 Task: Look for space in Santo Antônio de Posse, Brazil from 2nd September, 2023 to 6th September, 2023 for 2 adults in price range Rs.15000 to Rs.20000. Place can be entire place with 1  bedroom having 1 bed and 1 bathroom. Property type can be hotel. Booking option can be shelf check-in. Required host language is Spanish.
Action: Mouse moved to (484, 122)
Screenshot: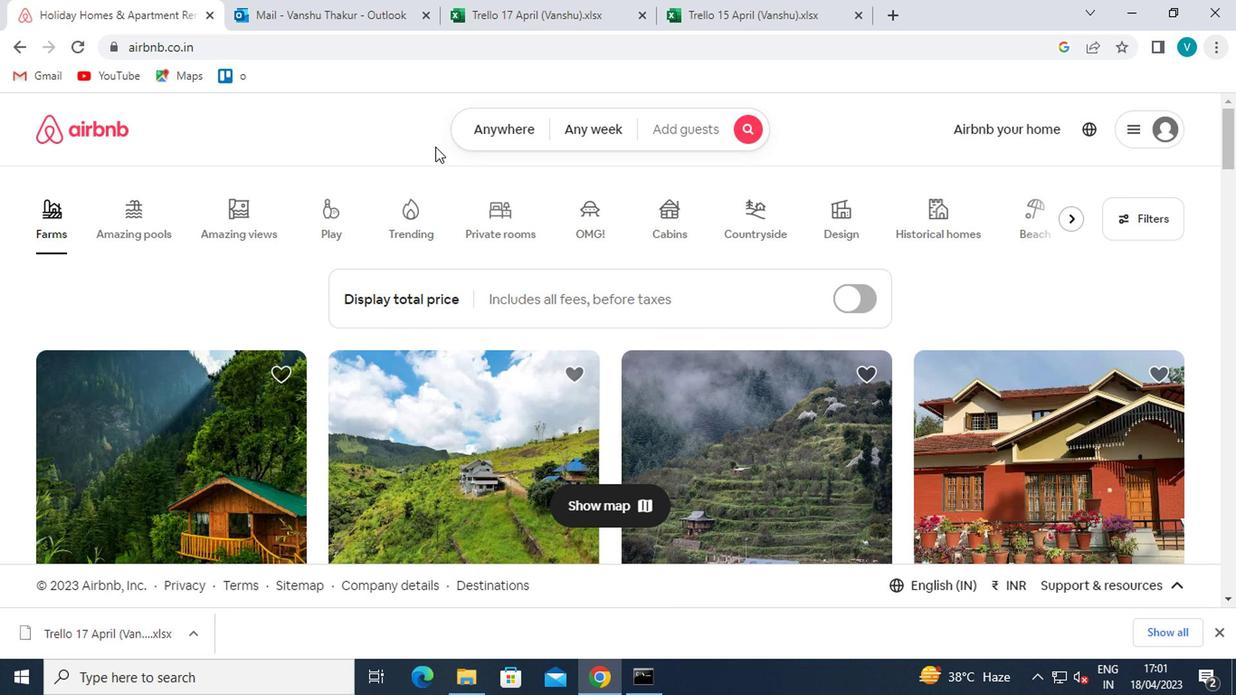 
Action: Mouse pressed left at (484, 122)
Screenshot: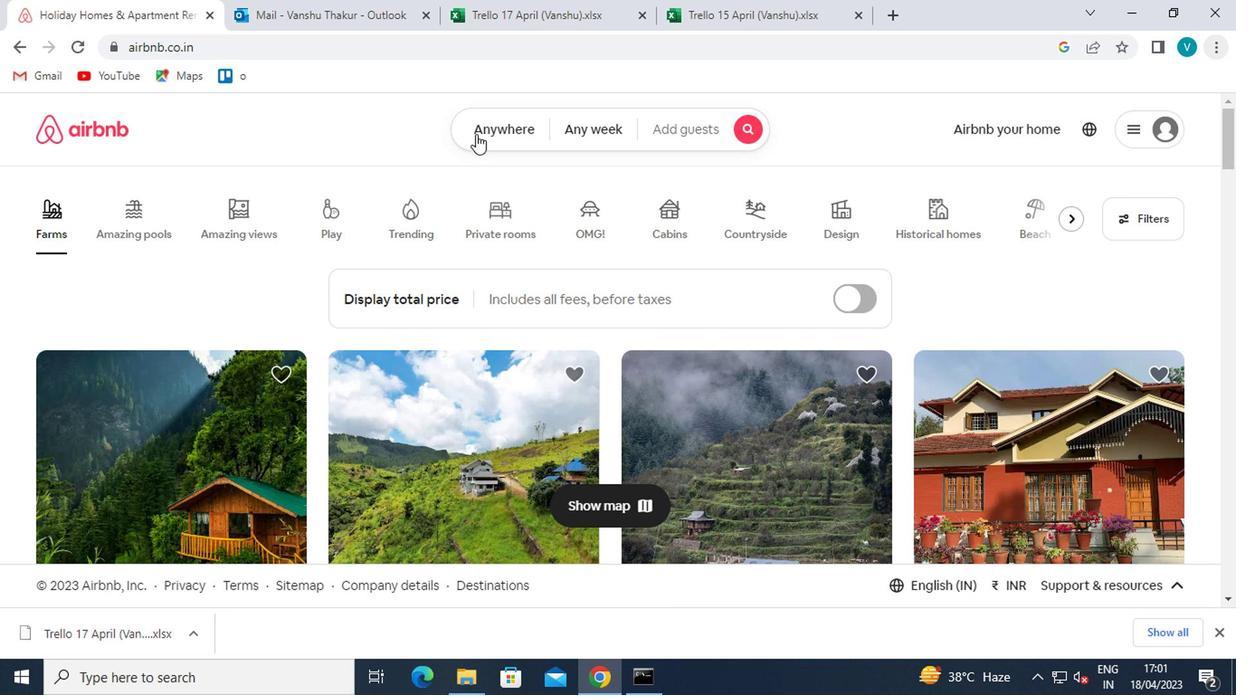 
Action: Mouse moved to (463, 193)
Screenshot: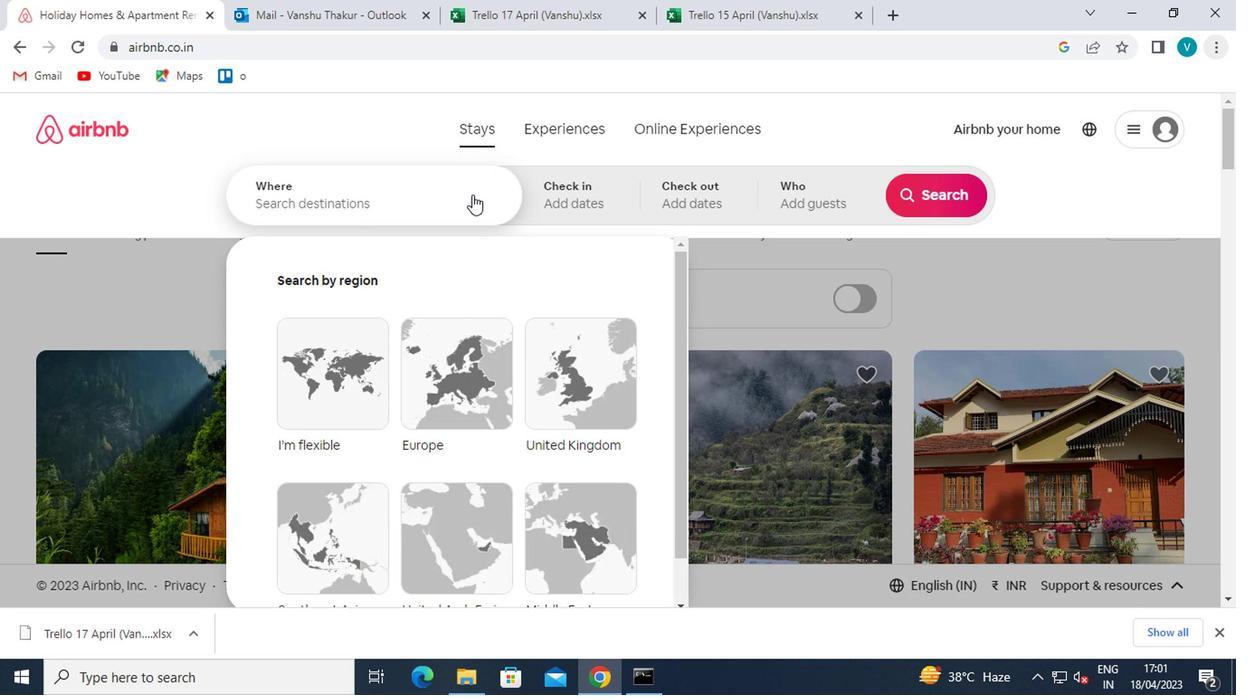 
Action: Mouse pressed left at (463, 193)
Screenshot: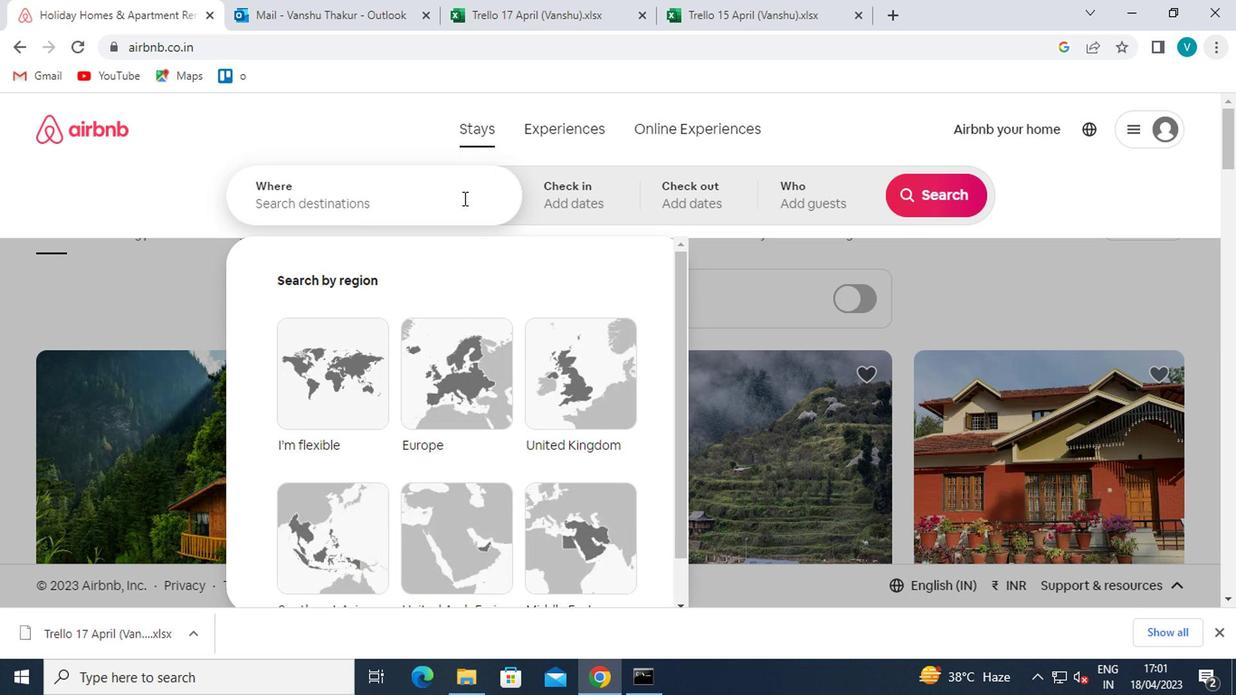 
Action: Mouse moved to (464, 191)
Screenshot: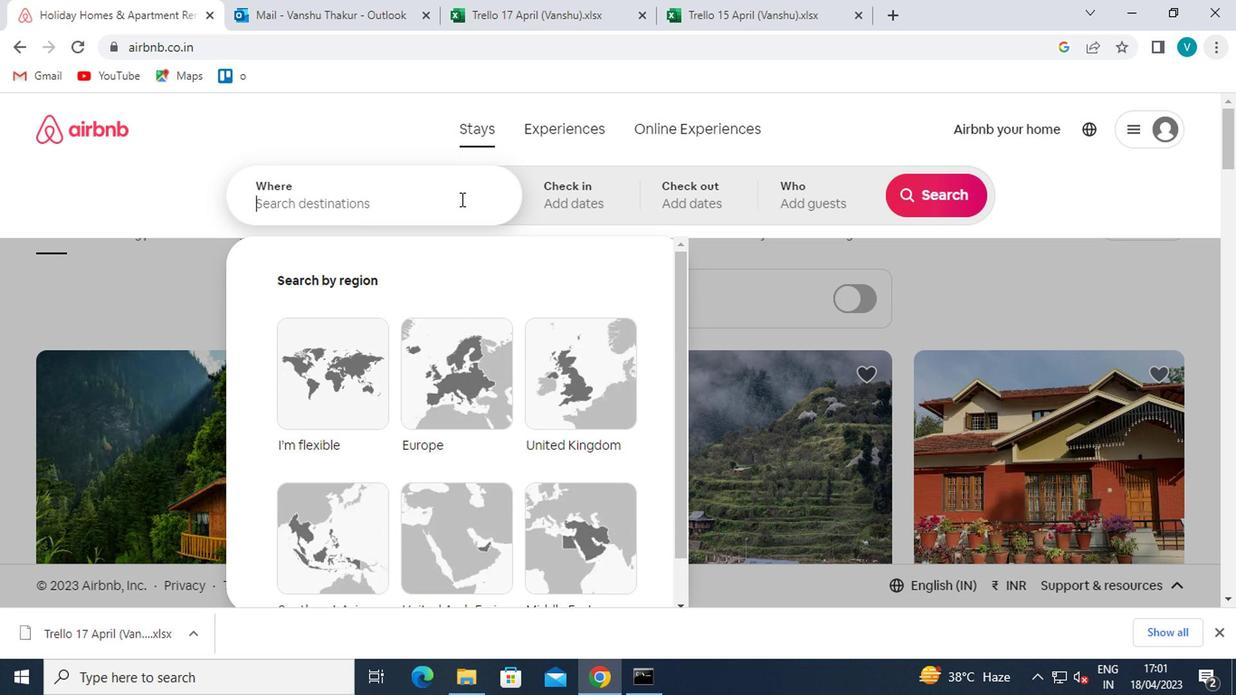 
Action: Key pressed <Key.shift>SANTO<Key.space><Key.shift>ANTONIO<Key.space>DE
Screenshot: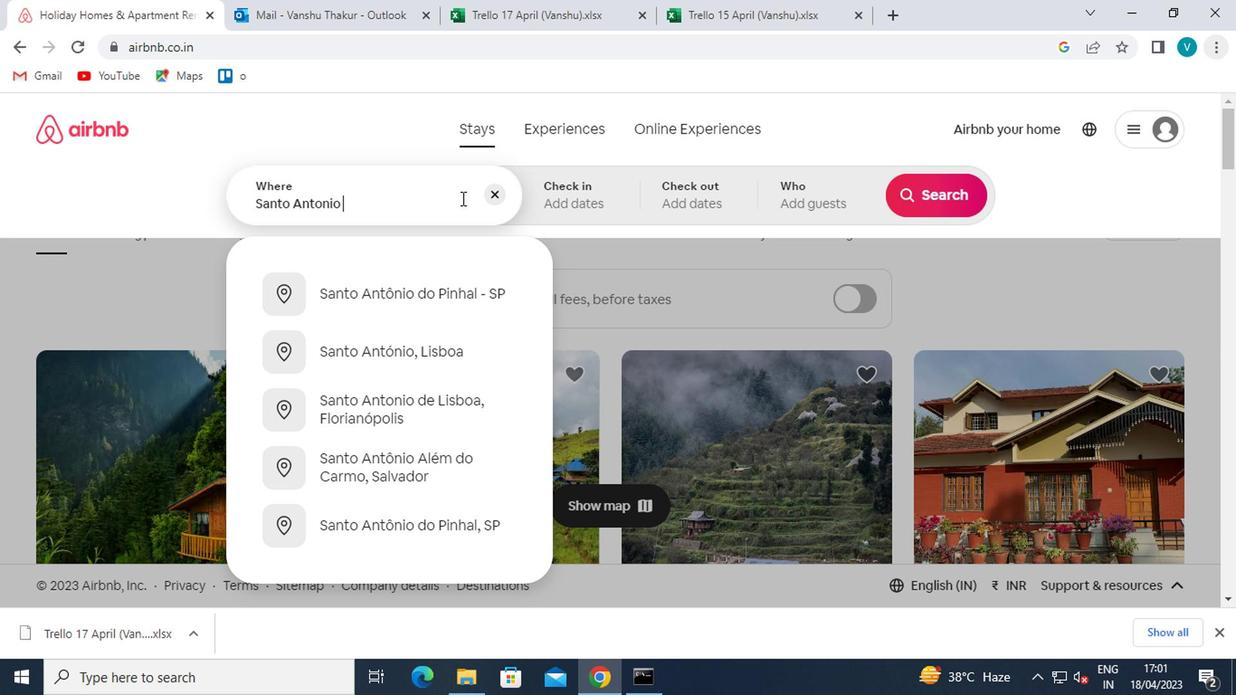 
Action: Mouse moved to (475, 191)
Screenshot: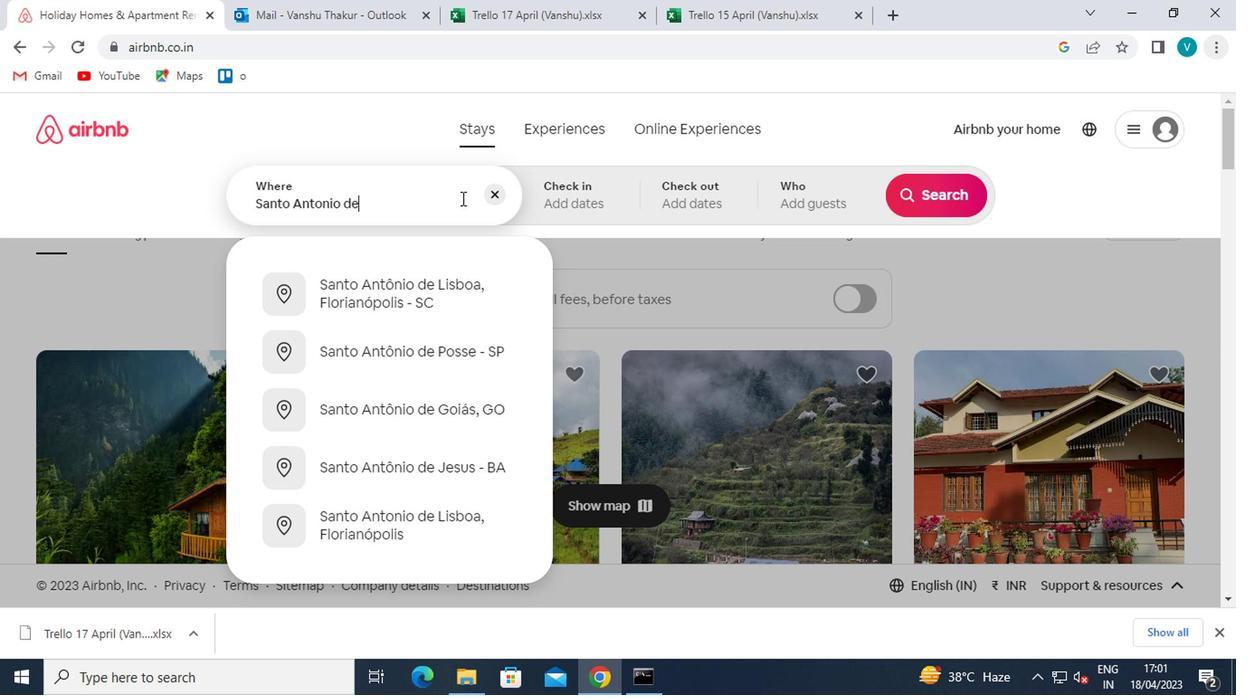 
Action: Key pressed <Key.space><Key.shift>POSS
Screenshot: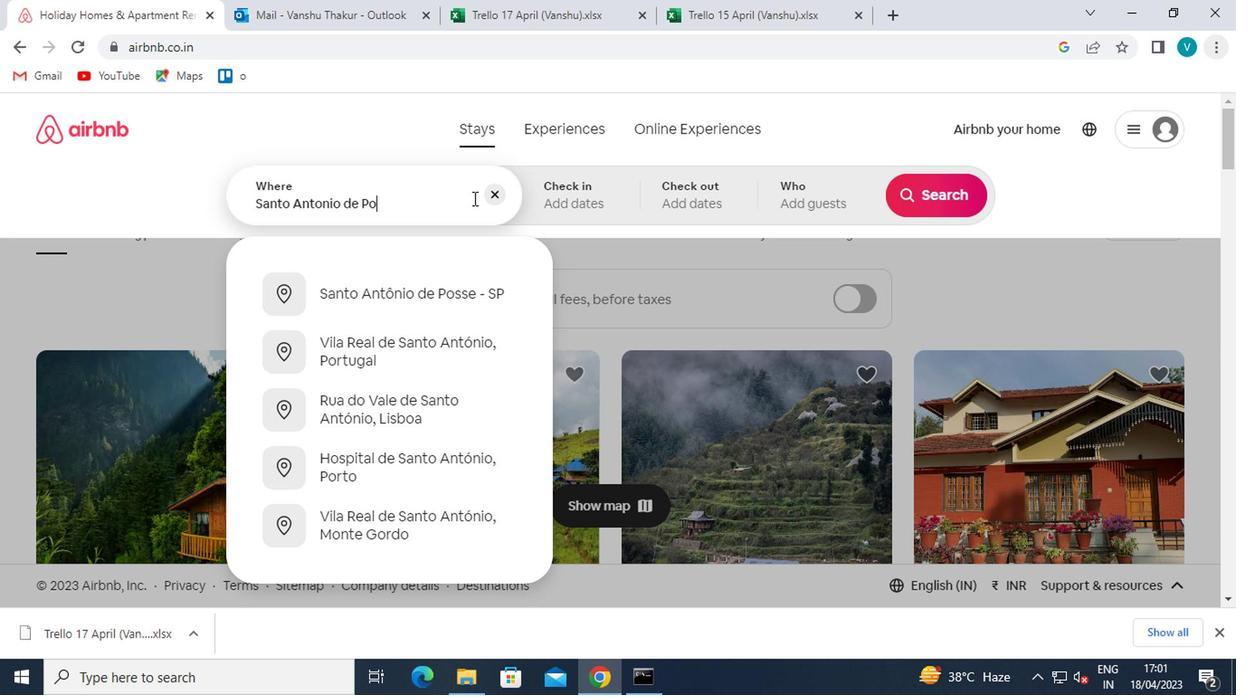 
Action: Mouse moved to (425, 278)
Screenshot: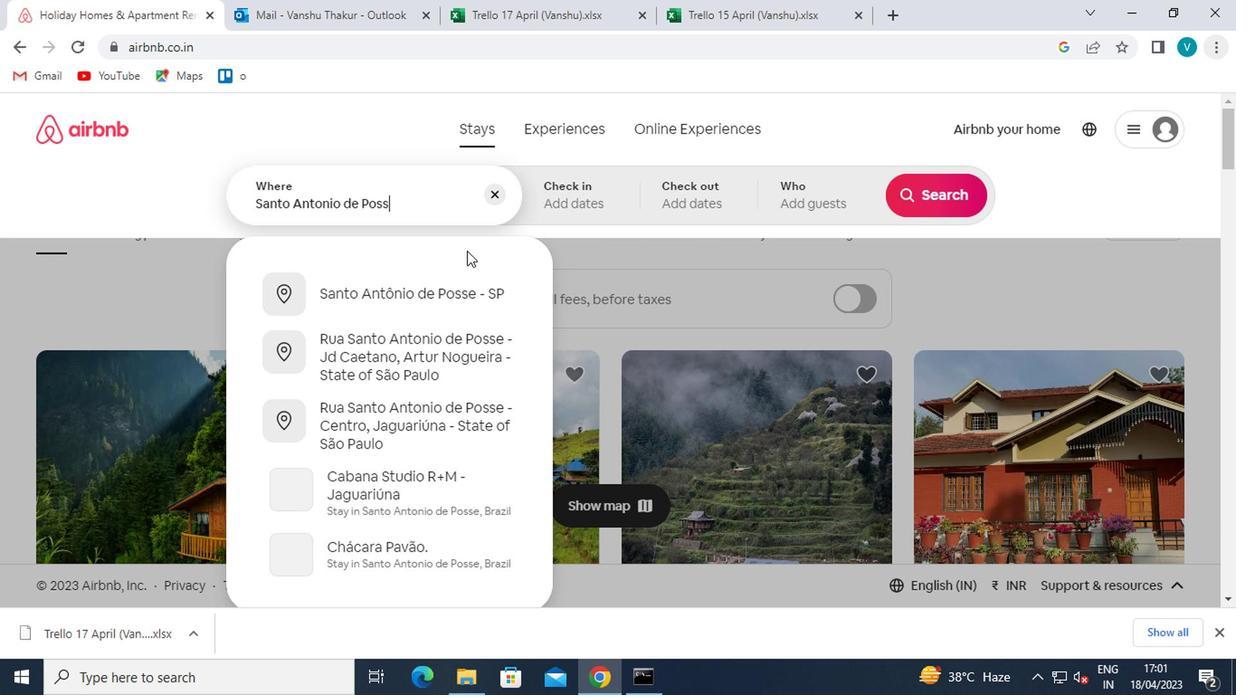 
Action: Mouse pressed left at (425, 278)
Screenshot: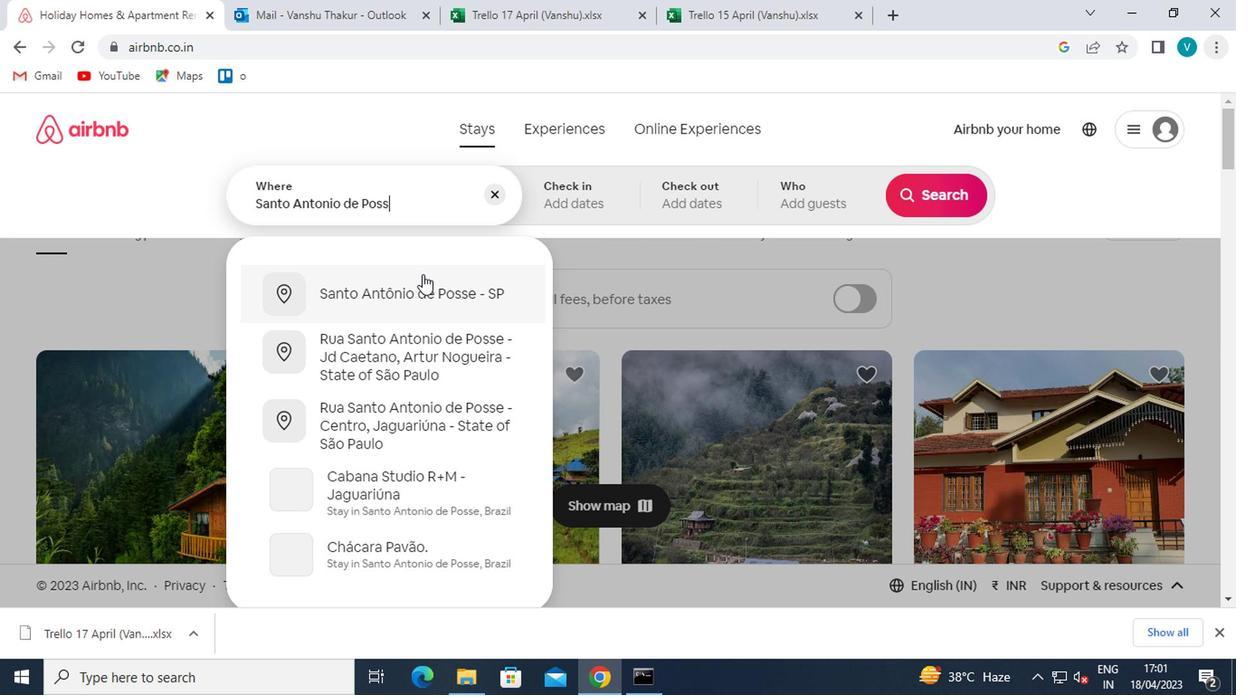 
Action: Mouse moved to (914, 349)
Screenshot: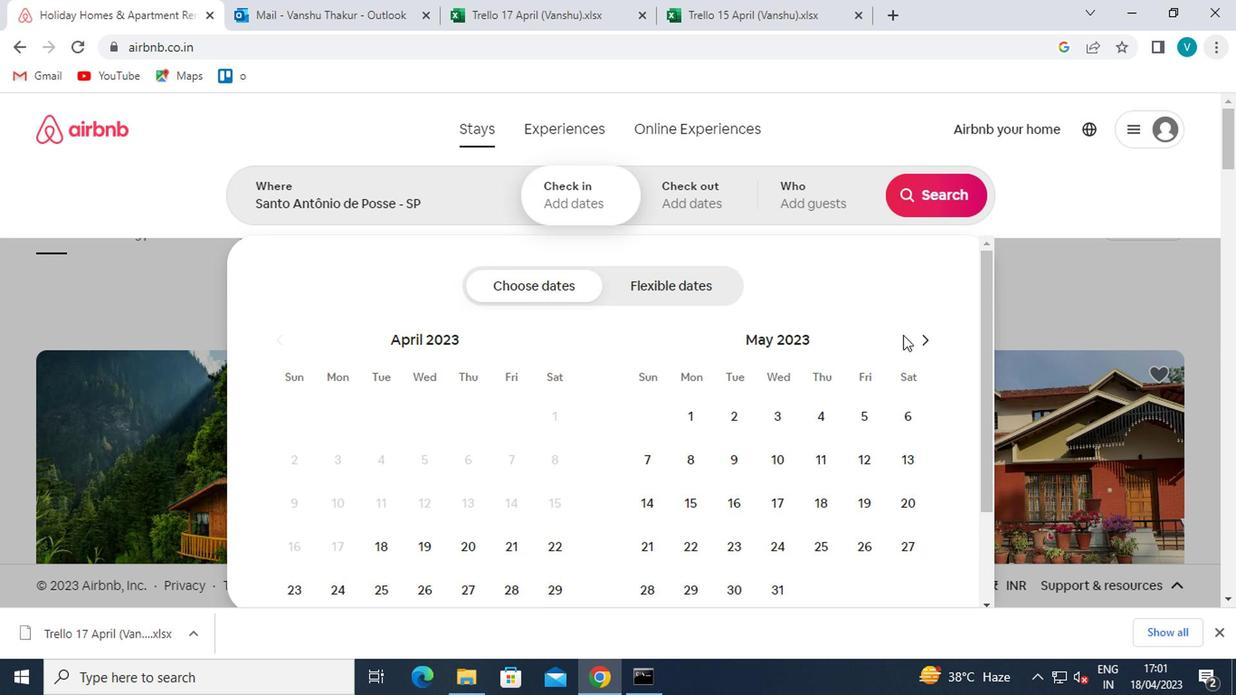 
Action: Mouse pressed left at (914, 349)
Screenshot: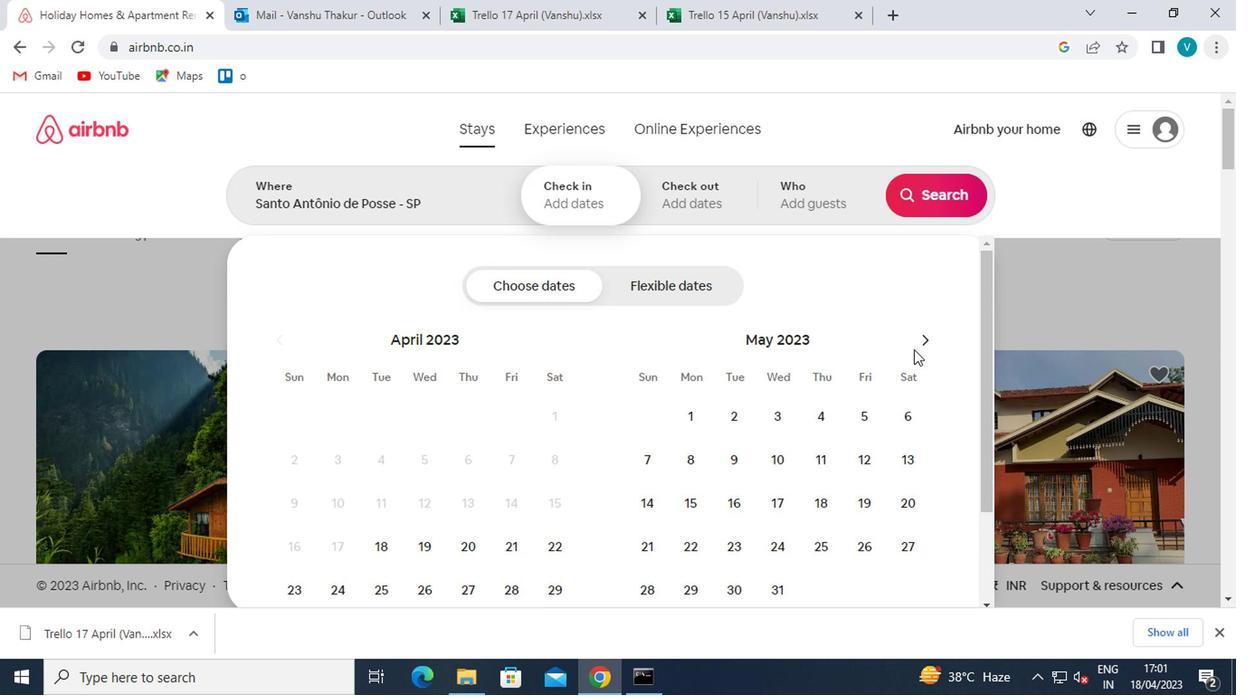
Action: Mouse pressed left at (914, 349)
Screenshot: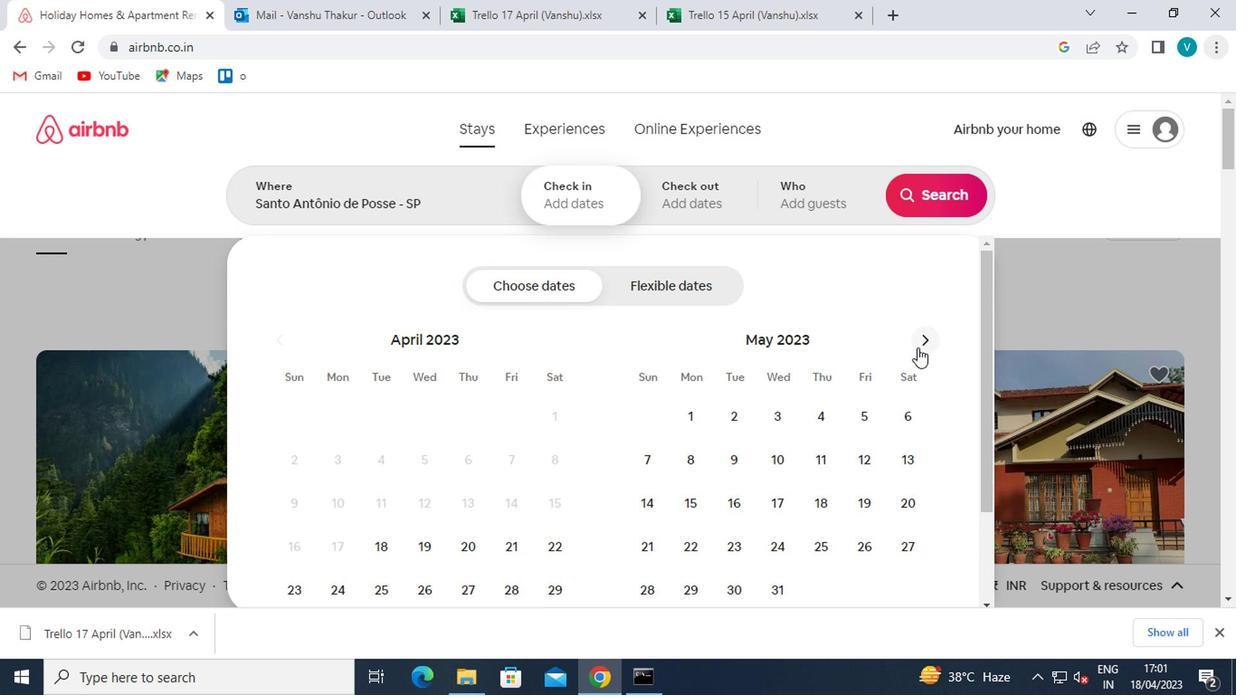
Action: Mouse pressed left at (914, 349)
Screenshot: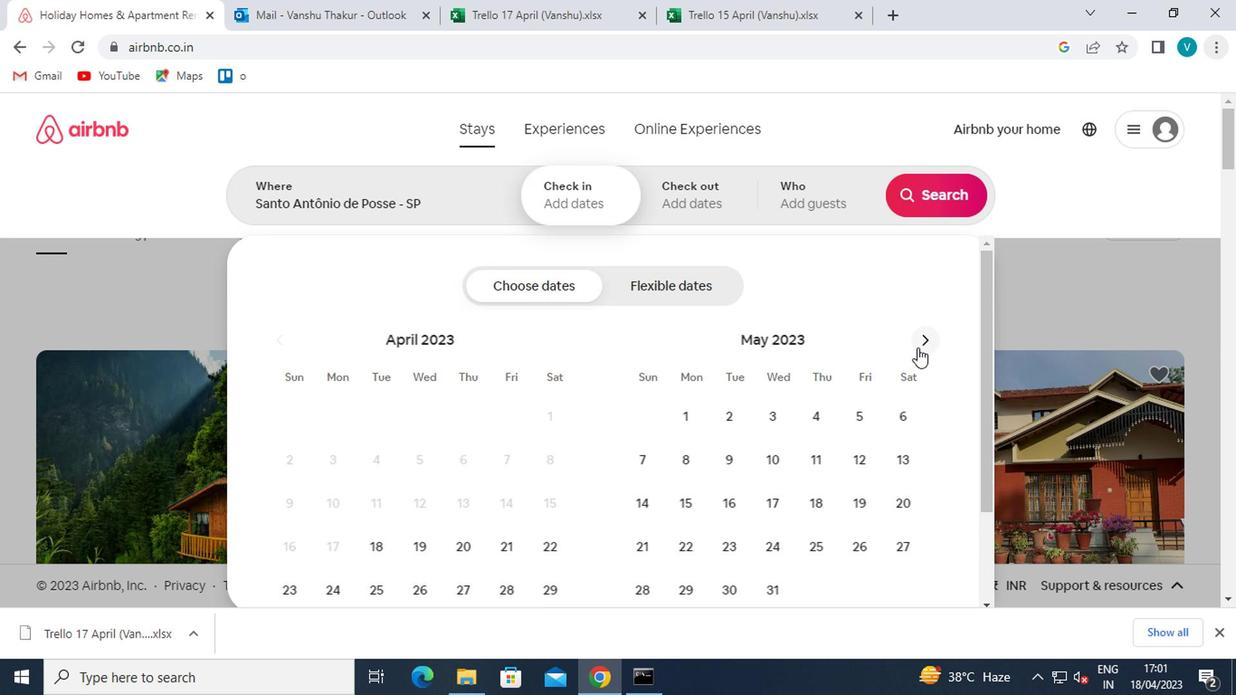 
Action: Mouse pressed left at (914, 349)
Screenshot: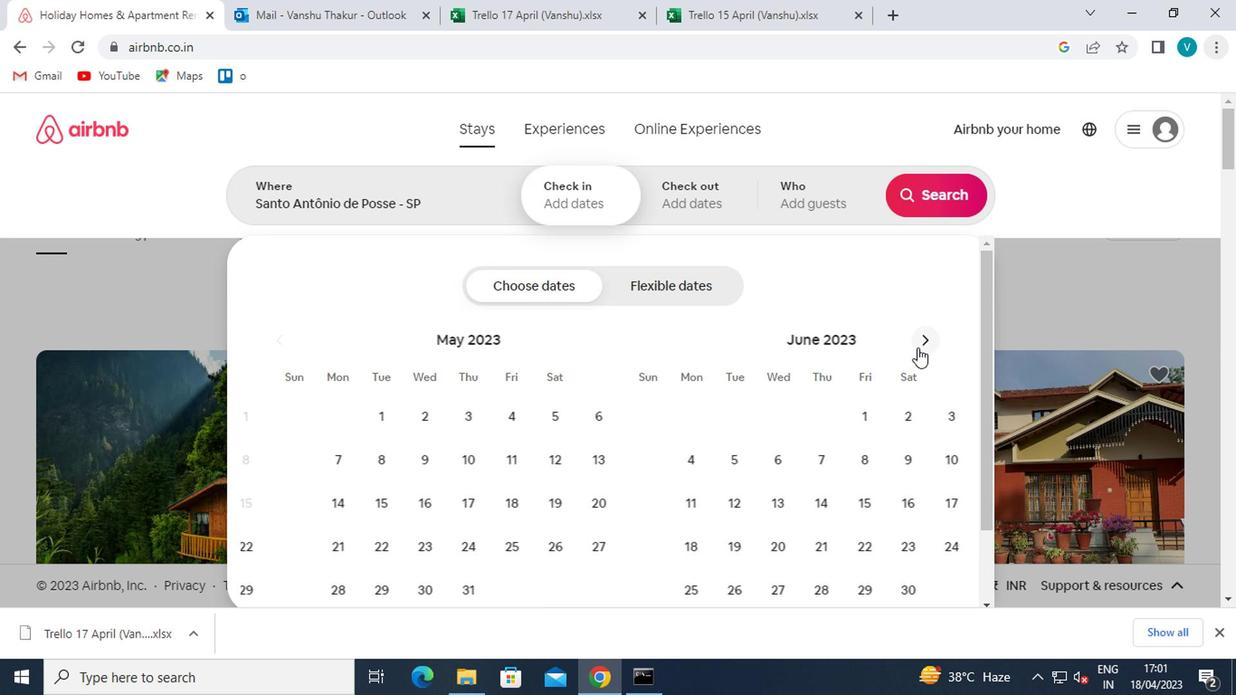 
Action: Mouse pressed left at (914, 349)
Screenshot: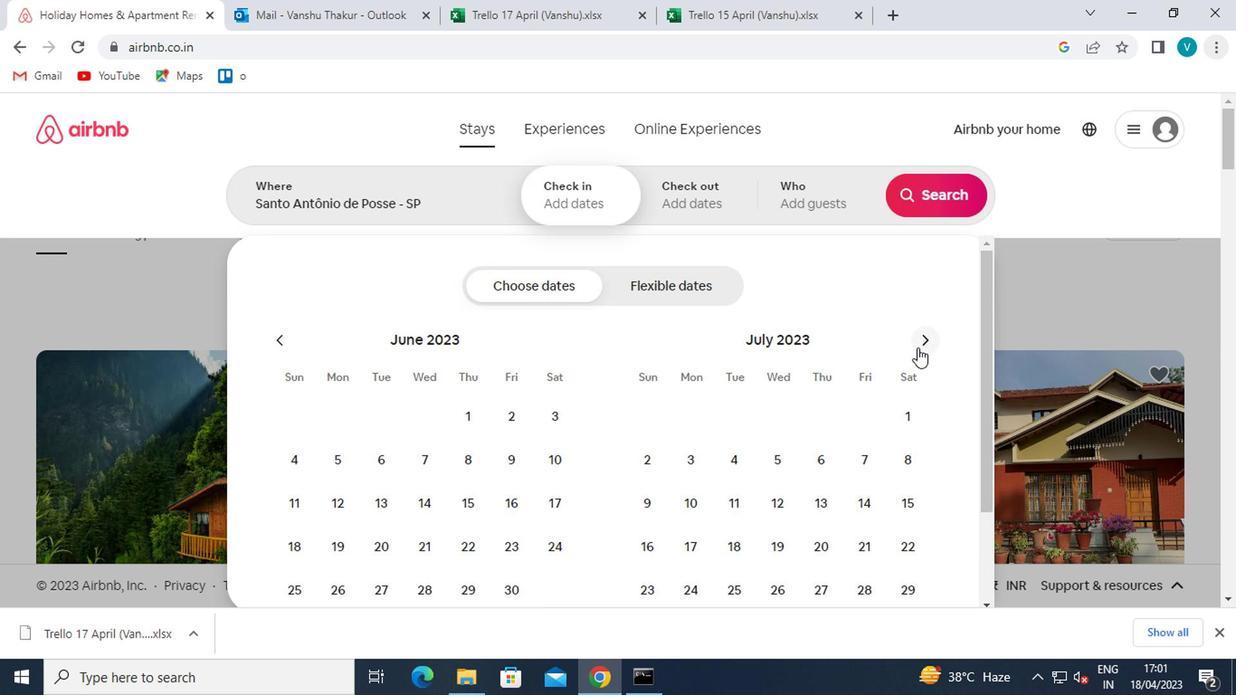 
Action: Mouse pressed left at (914, 349)
Screenshot: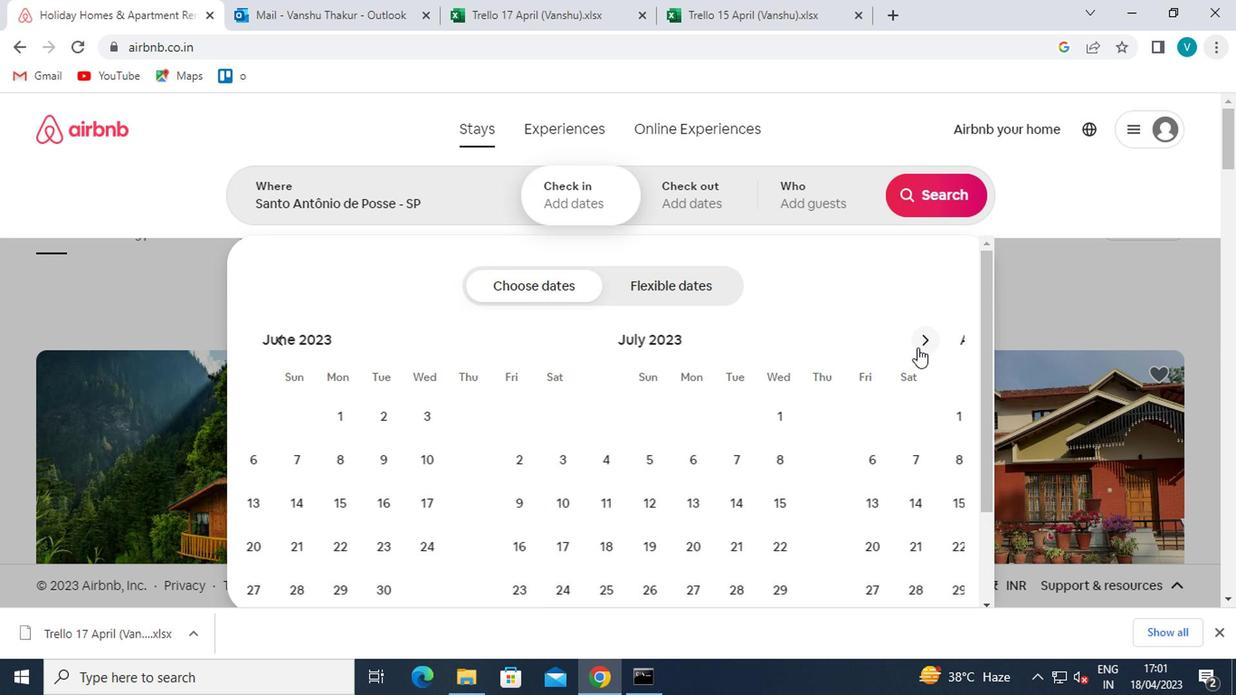 
Action: Mouse moved to (900, 410)
Screenshot: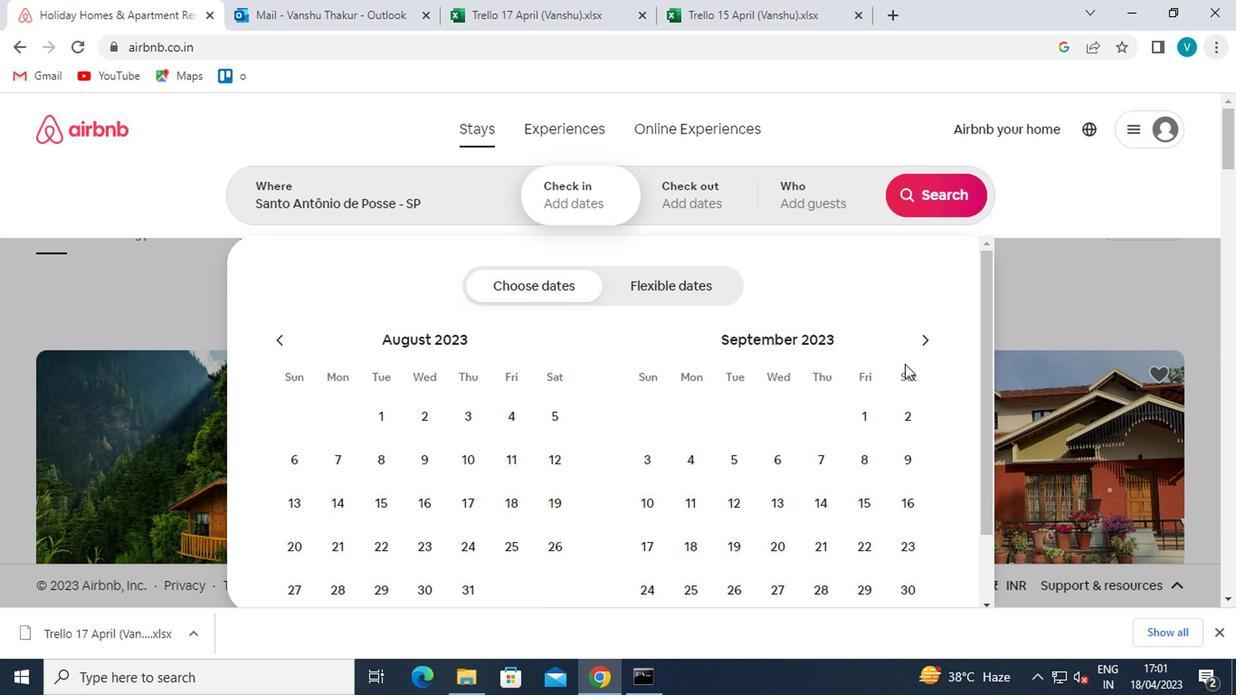 
Action: Mouse pressed left at (900, 410)
Screenshot: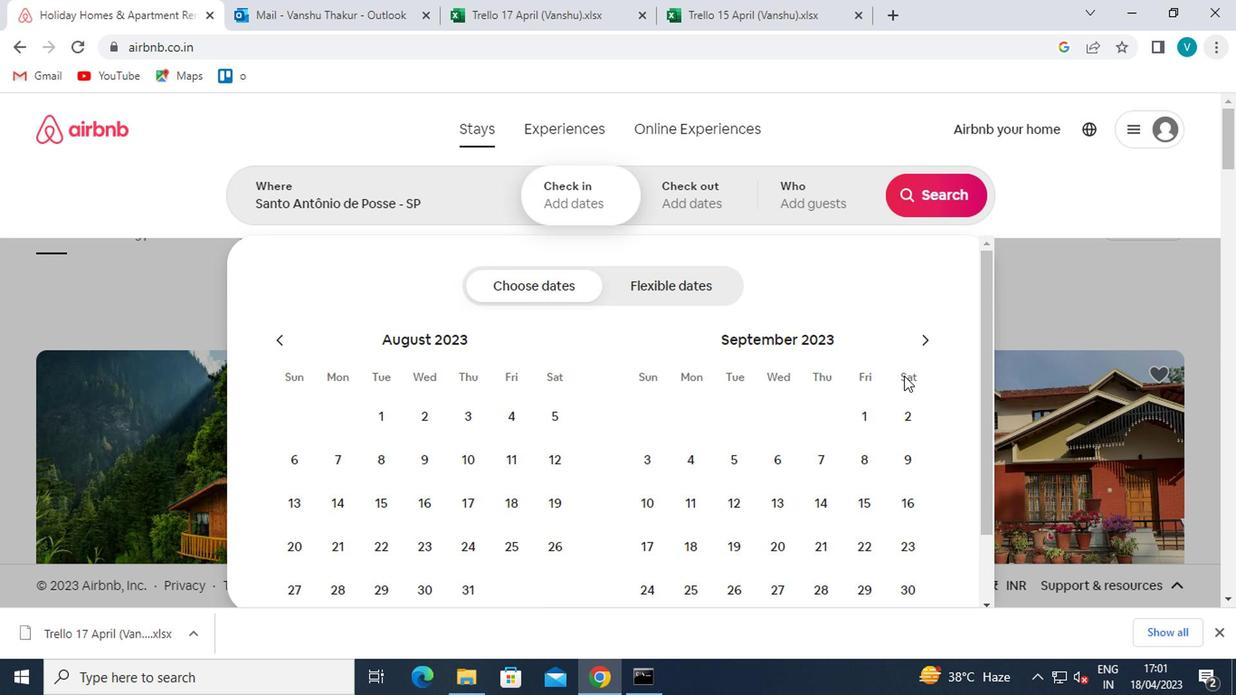 
Action: Mouse moved to (775, 464)
Screenshot: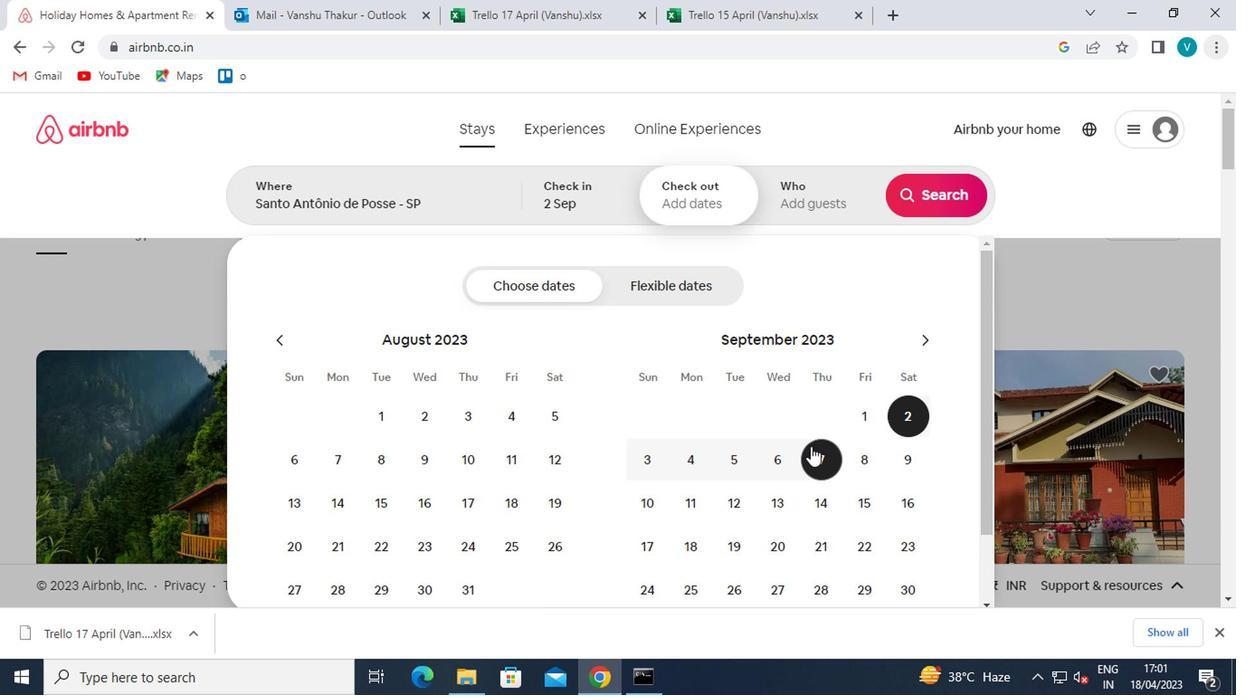 
Action: Mouse pressed left at (775, 464)
Screenshot: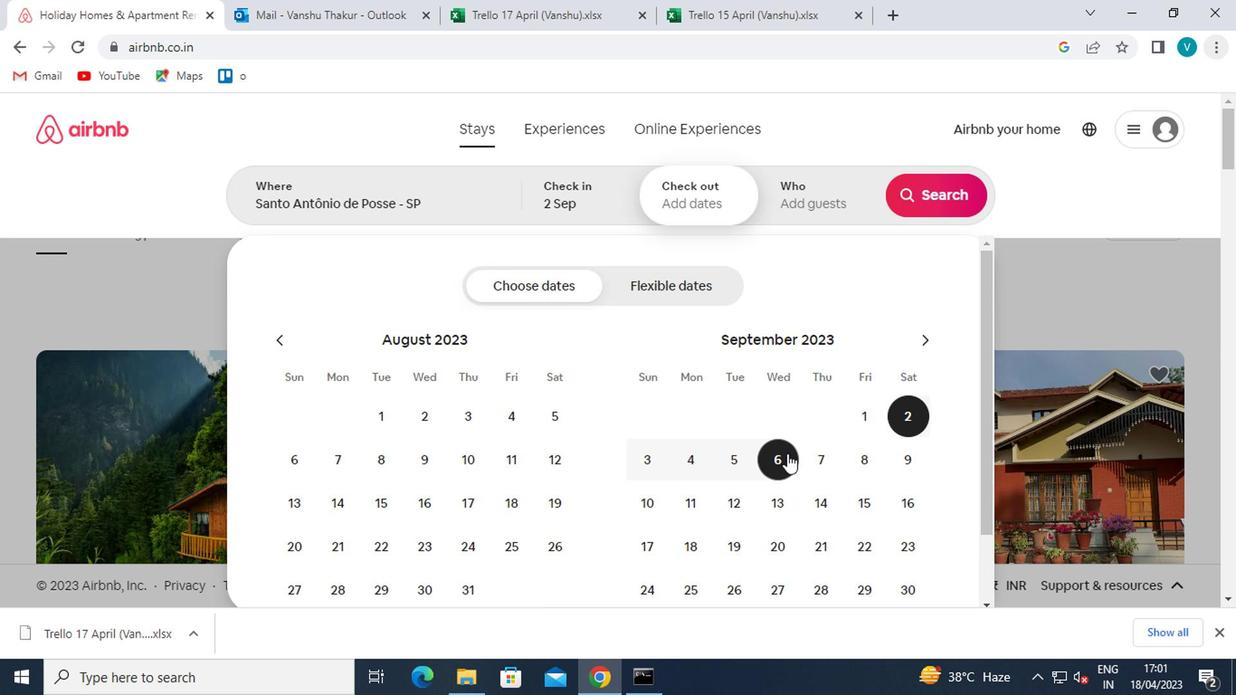 
Action: Mouse moved to (828, 202)
Screenshot: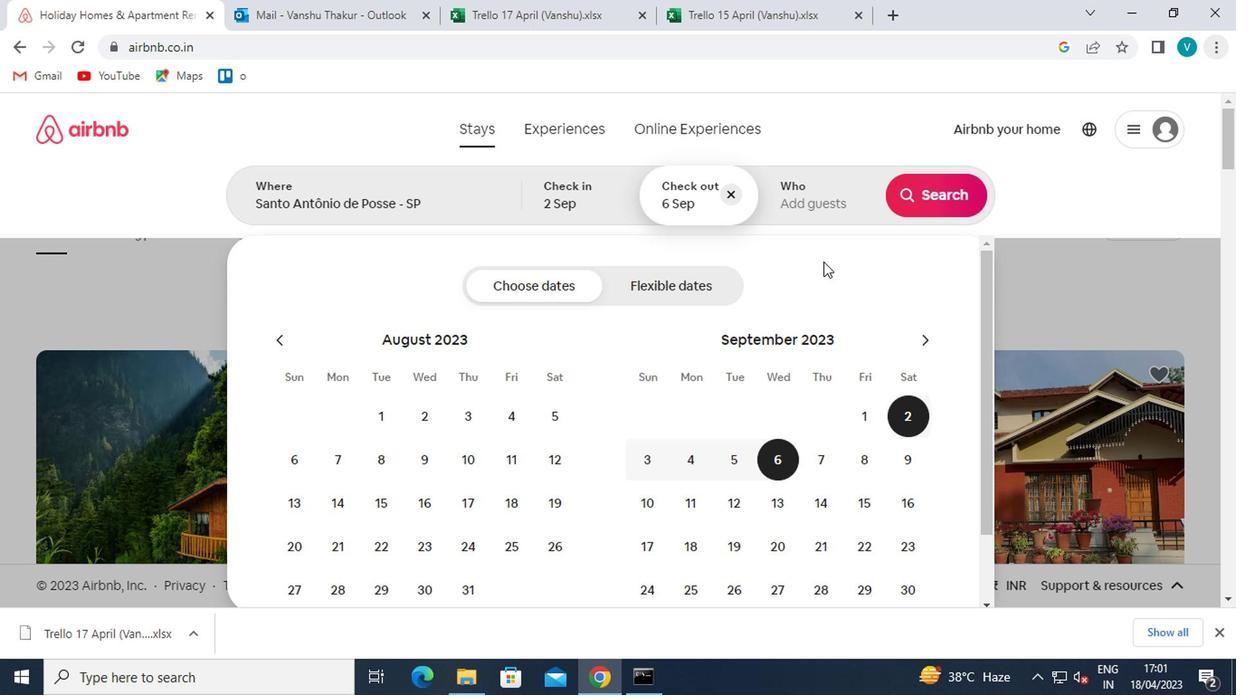 
Action: Mouse pressed left at (828, 202)
Screenshot: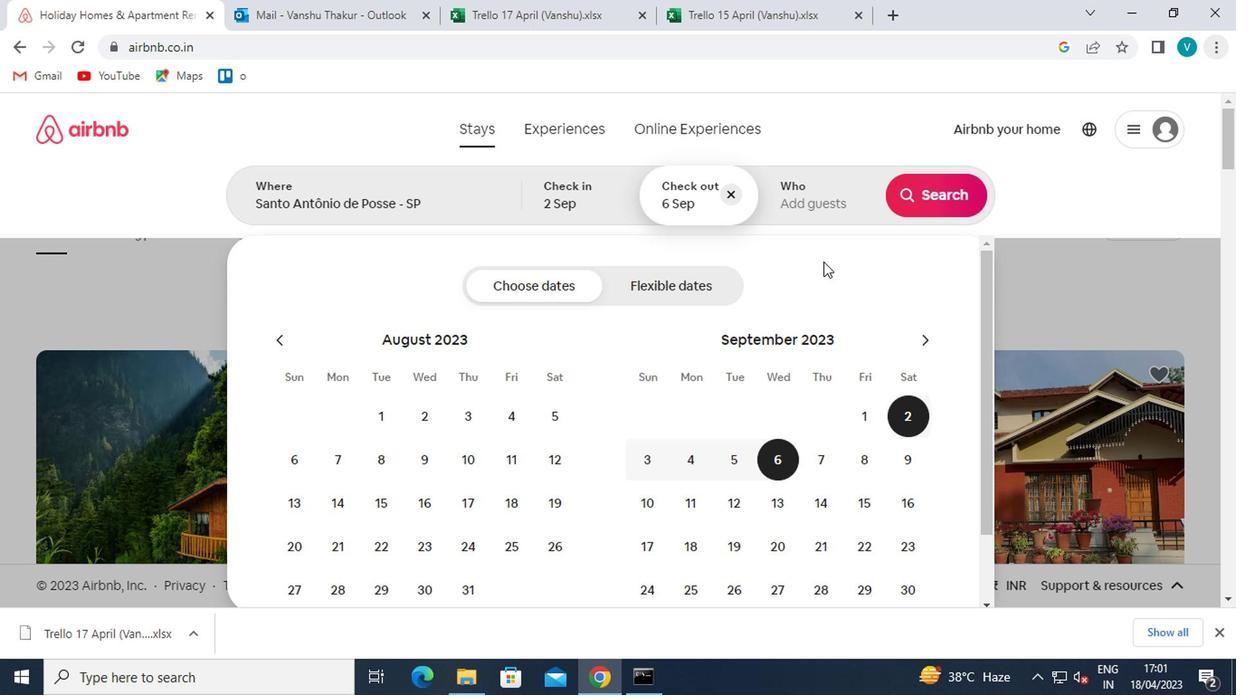 
Action: Mouse moved to (938, 294)
Screenshot: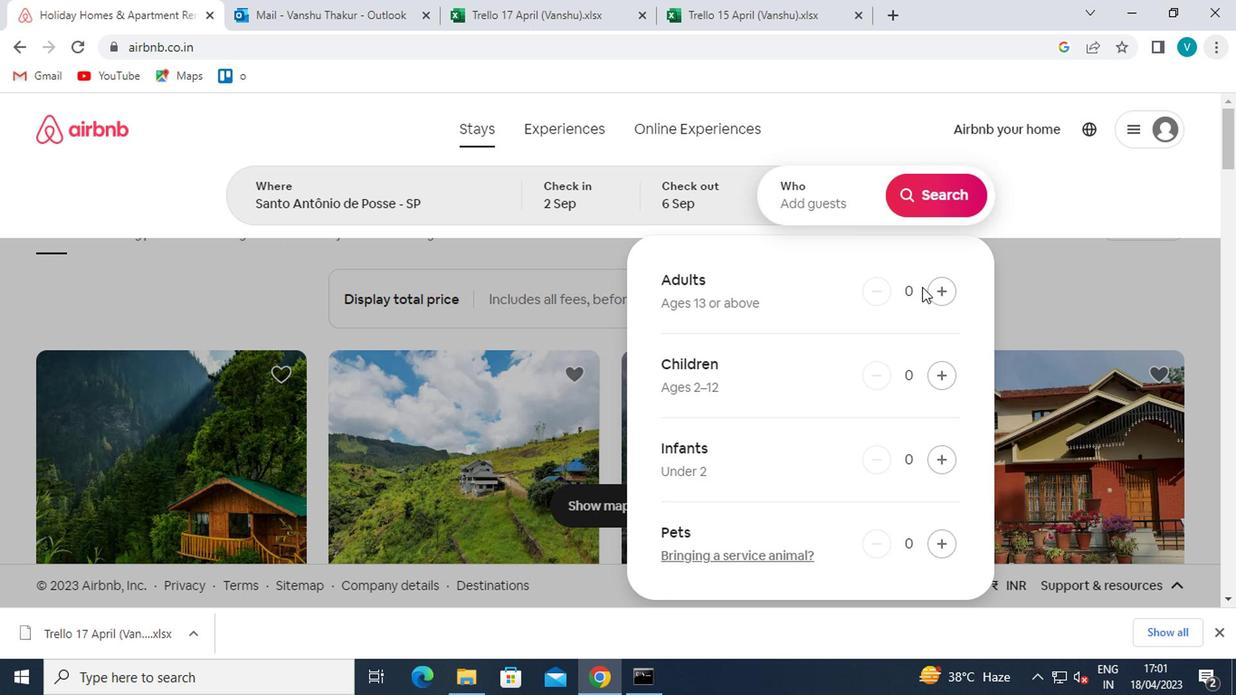 
Action: Mouse pressed left at (938, 294)
Screenshot: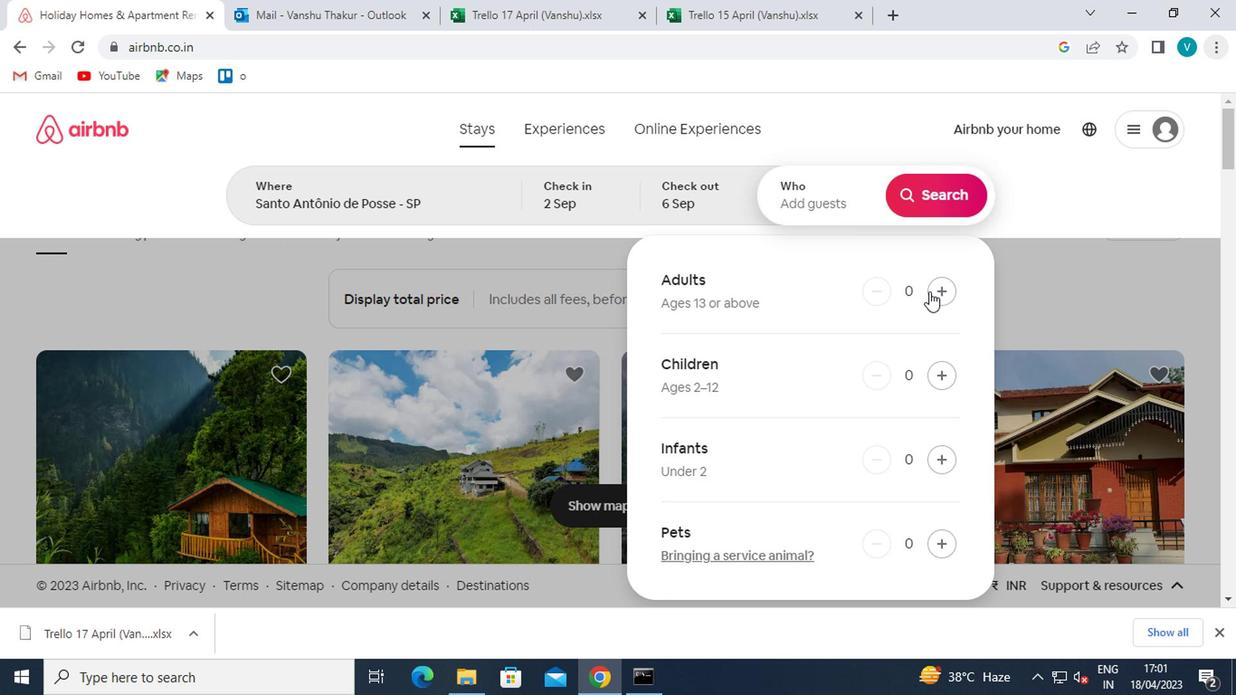 
Action: Mouse moved to (939, 295)
Screenshot: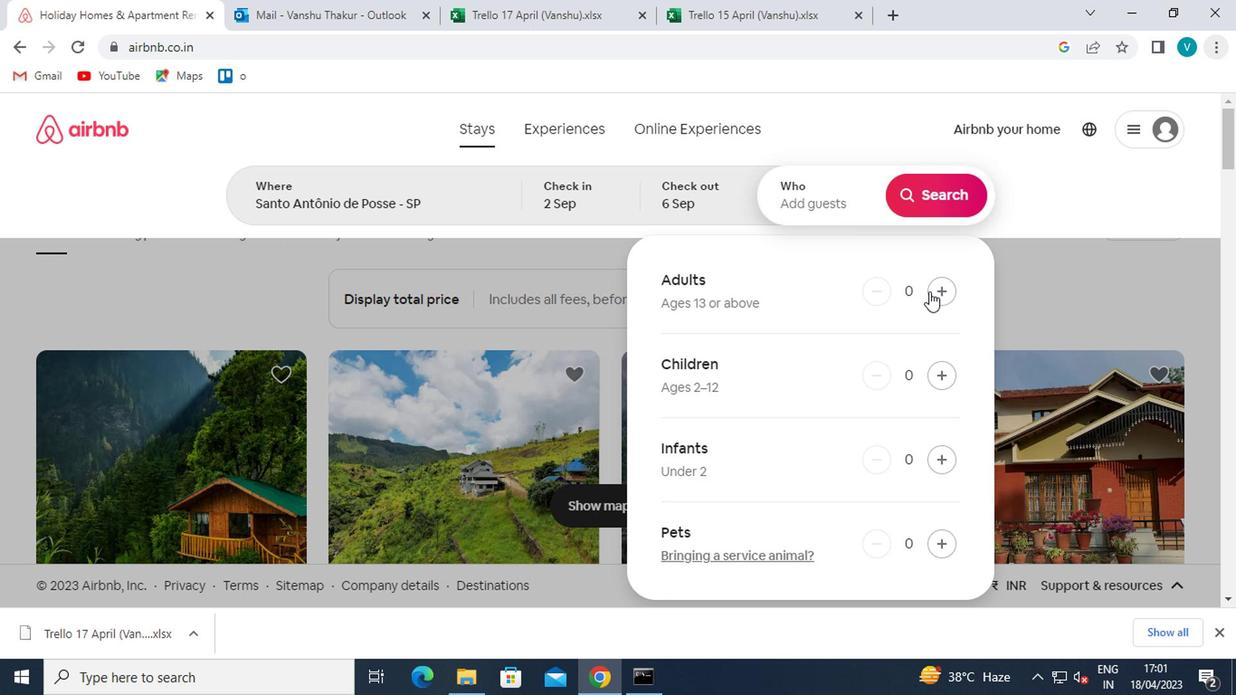 
Action: Mouse pressed left at (939, 295)
Screenshot: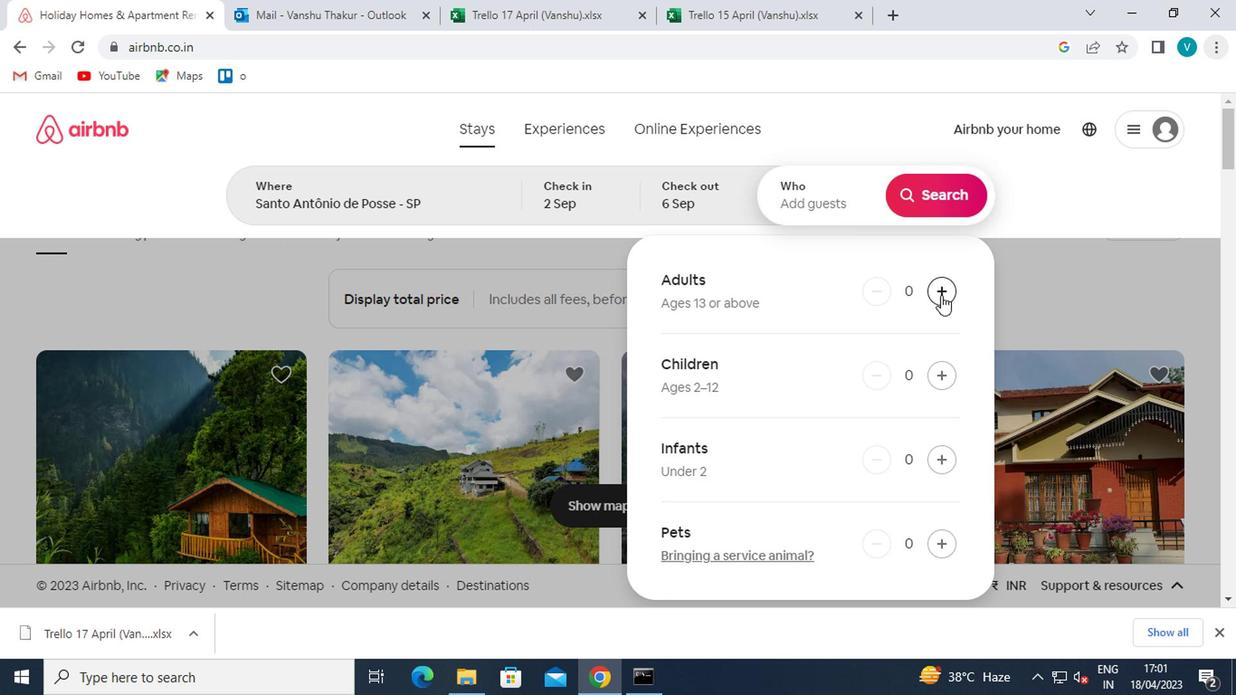 
Action: Mouse moved to (934, 191)
Screenshot: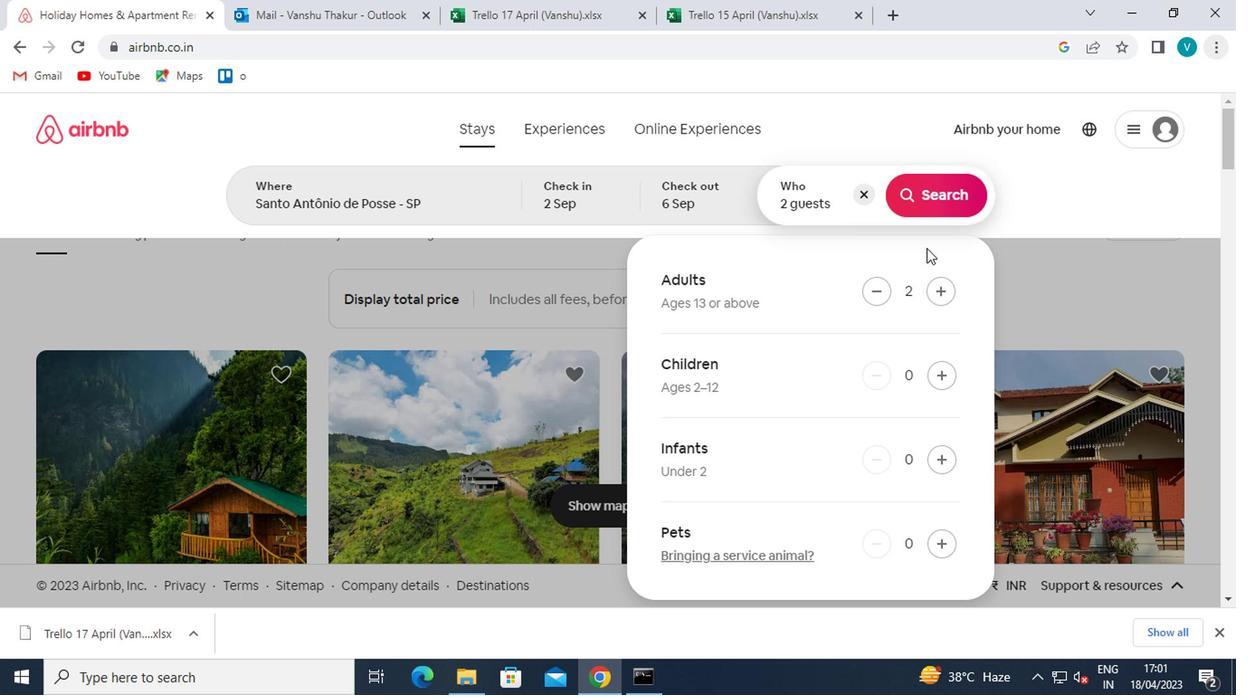 
Action: Mouse pressed left at (934, 191)
Screenshot: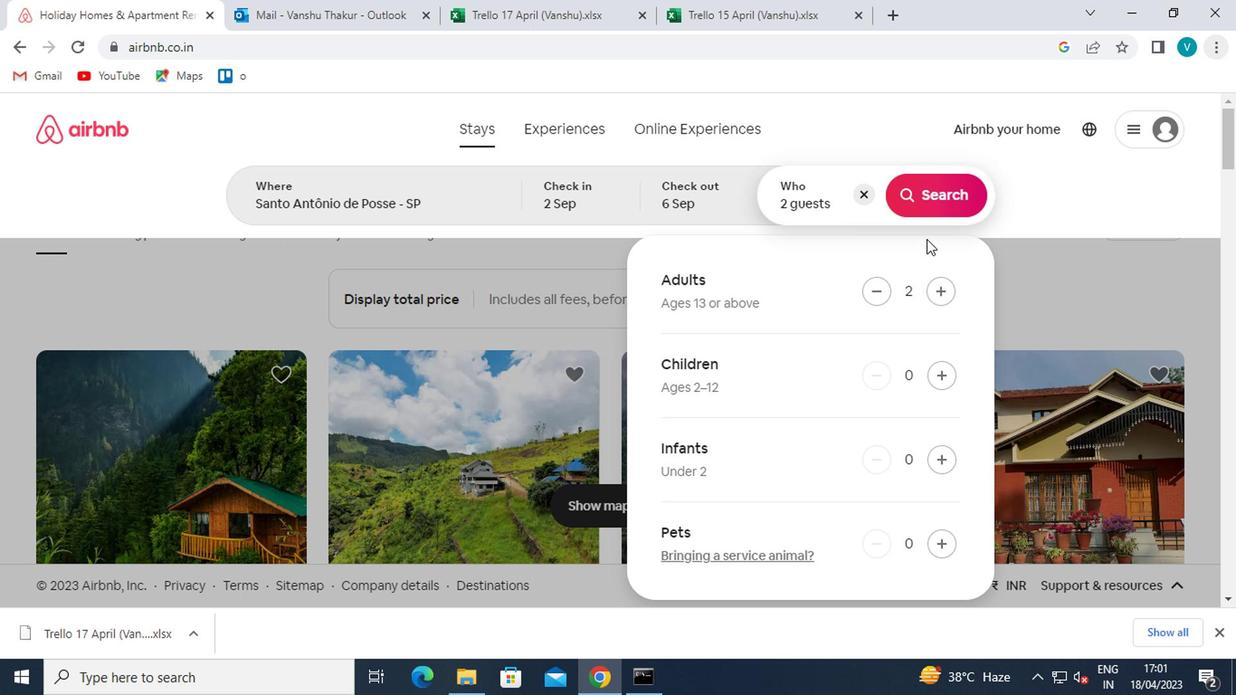 
Action: Mouse moved to (1121, 197)
Screenshot: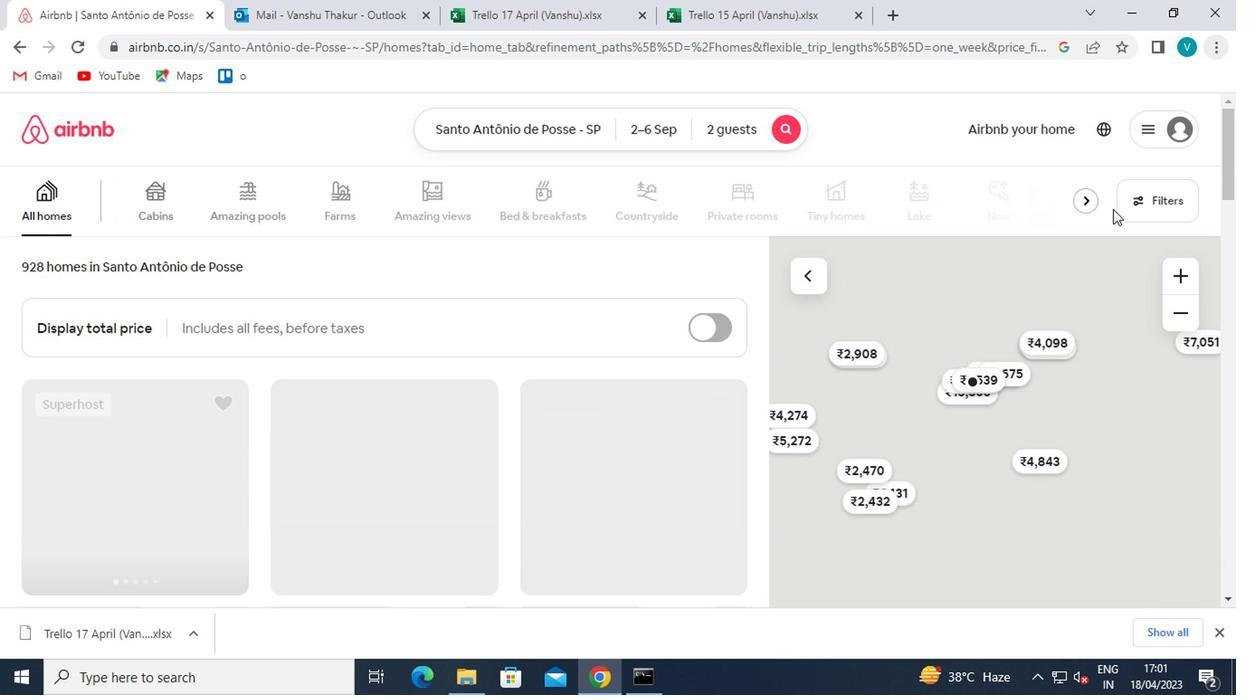 
Action: Mouse pressed left at (1121, 197)
Screenshot: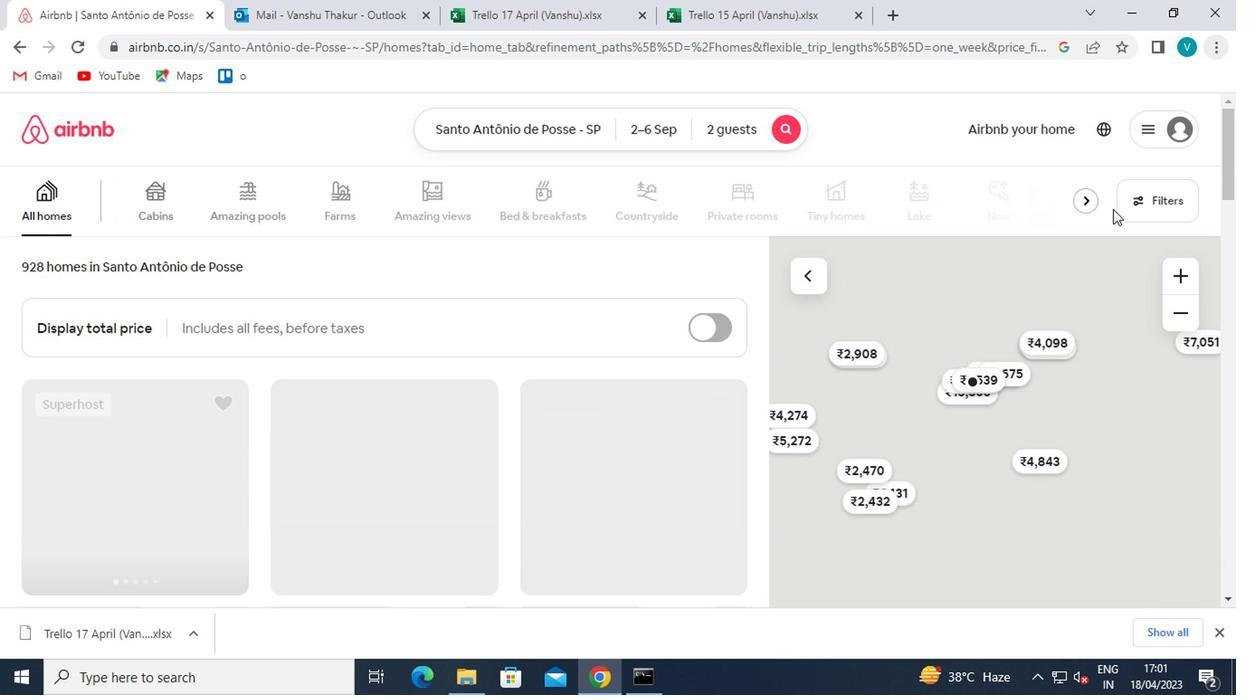 
Action: Mouse moved to (431, 437)
Screenshot: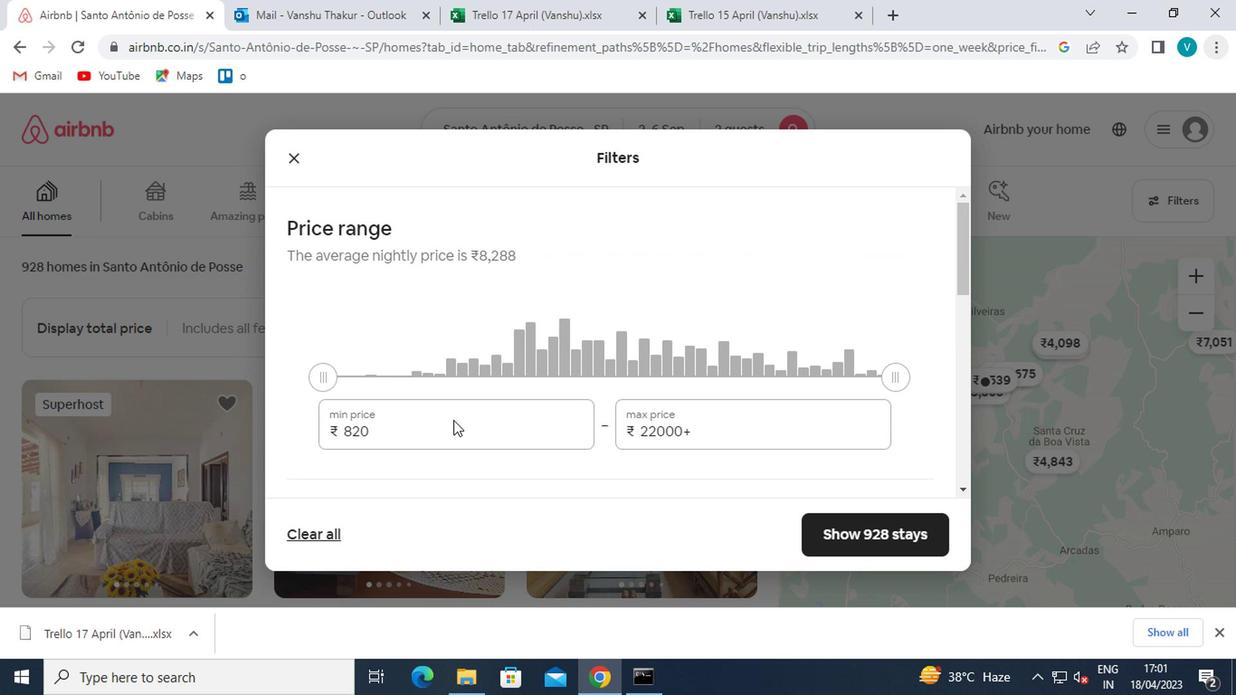 
Action: Mouse pressed left at (431, 437)
Screenshot: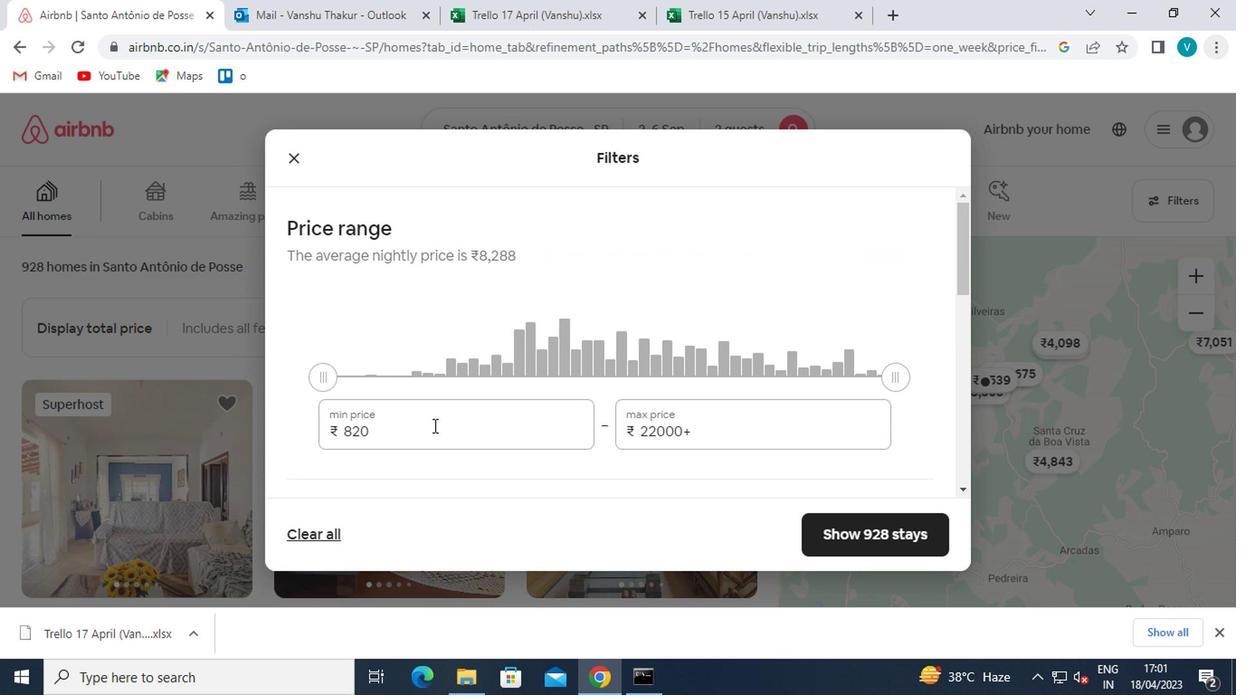 
Action: Mouse moved to (421, 451)
Screenshot: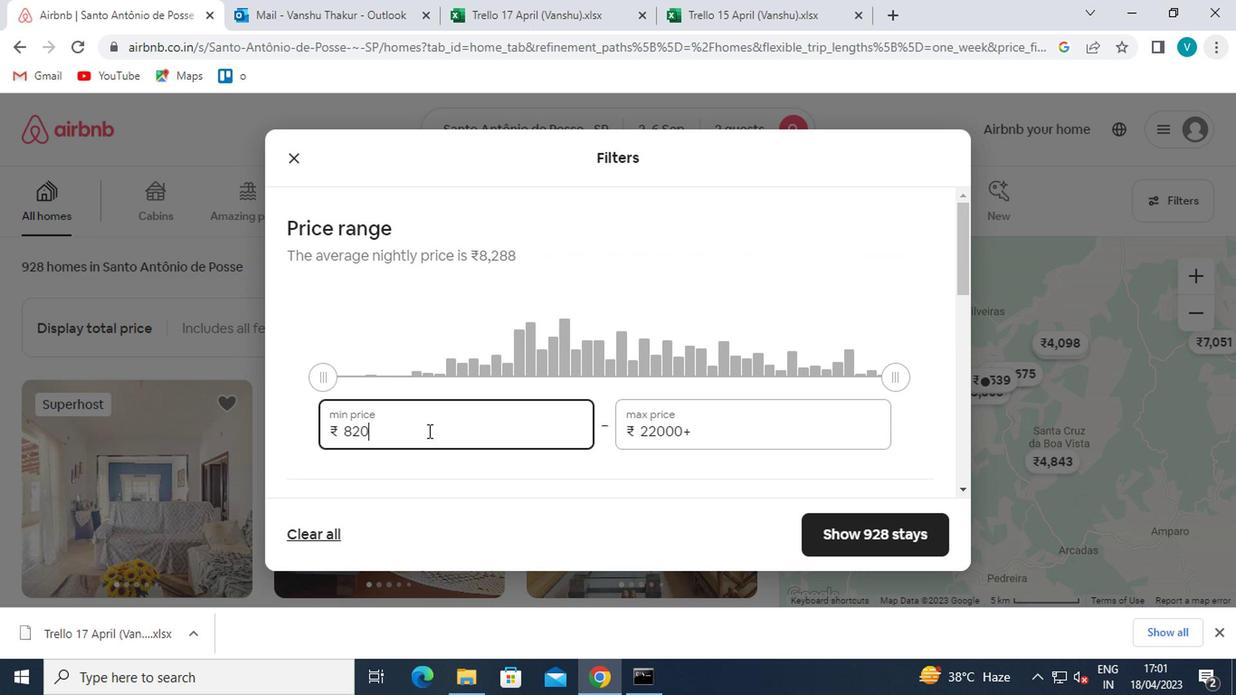 
Action: Key pressed <Key.backspace>
Screenshot: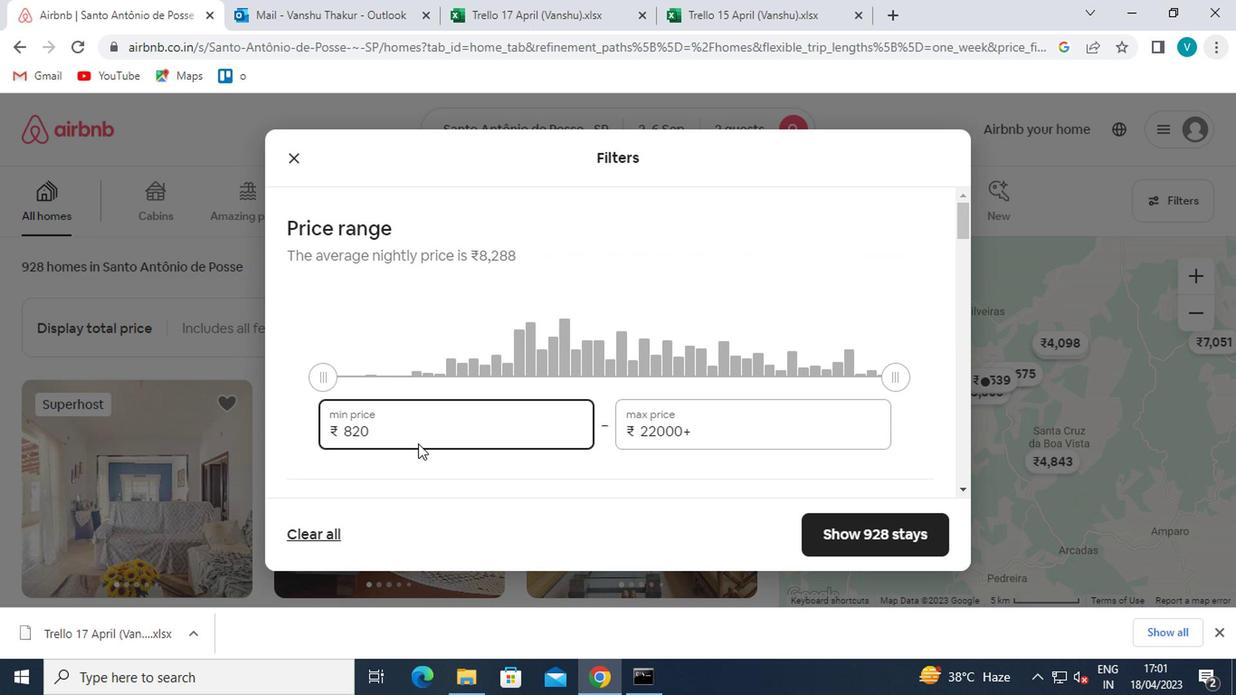 
Action: Mouse moved to (423, 451)
Screenshot: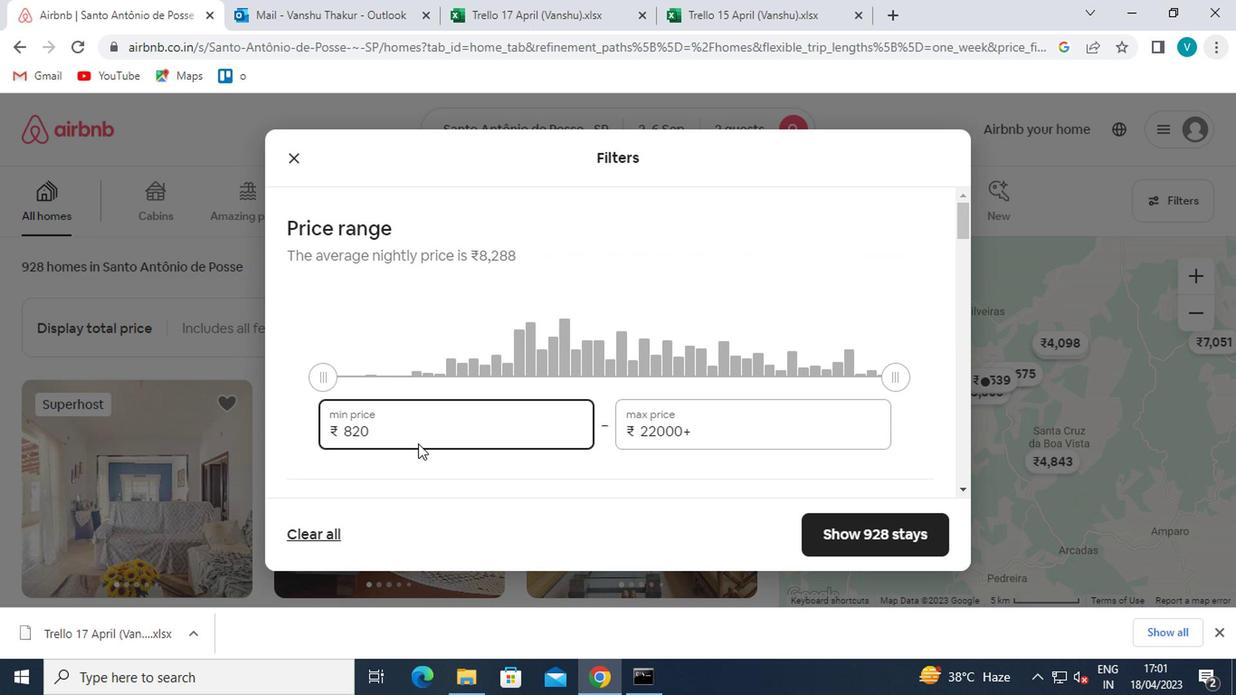 
Action: Key pressed <Key.backspace><Key.backspace>15000
Screenshot: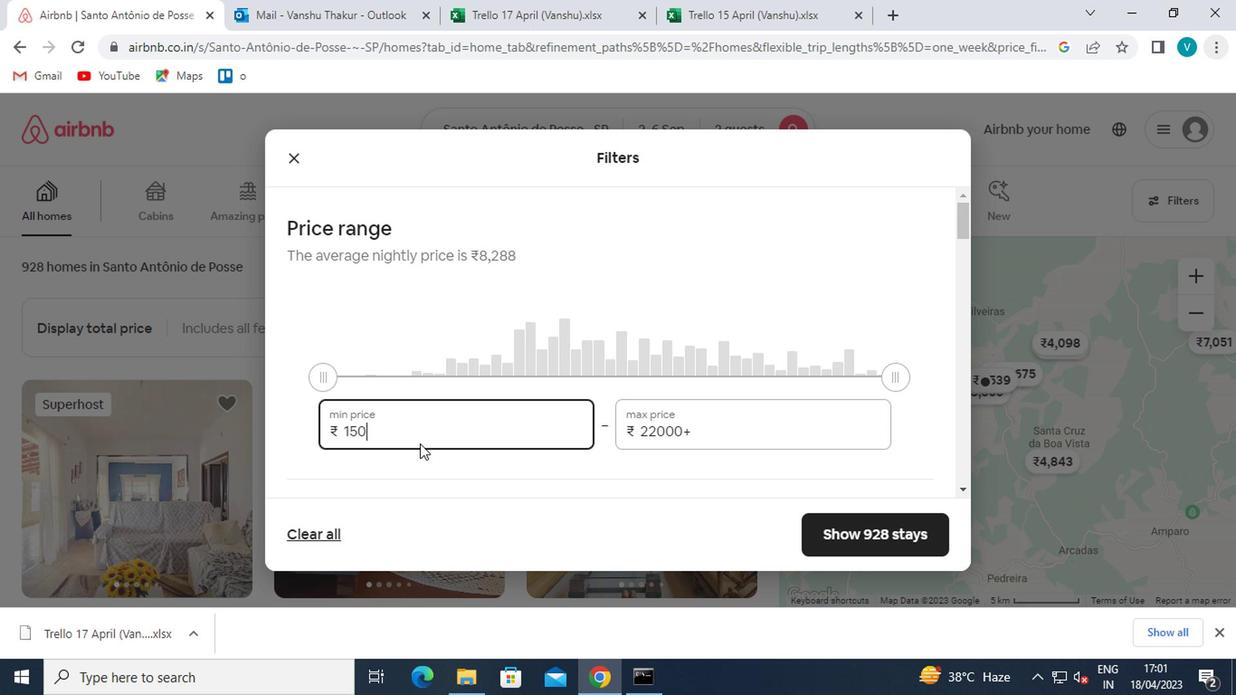 
Action: Mouse moved to (717, 441)
Screenshot: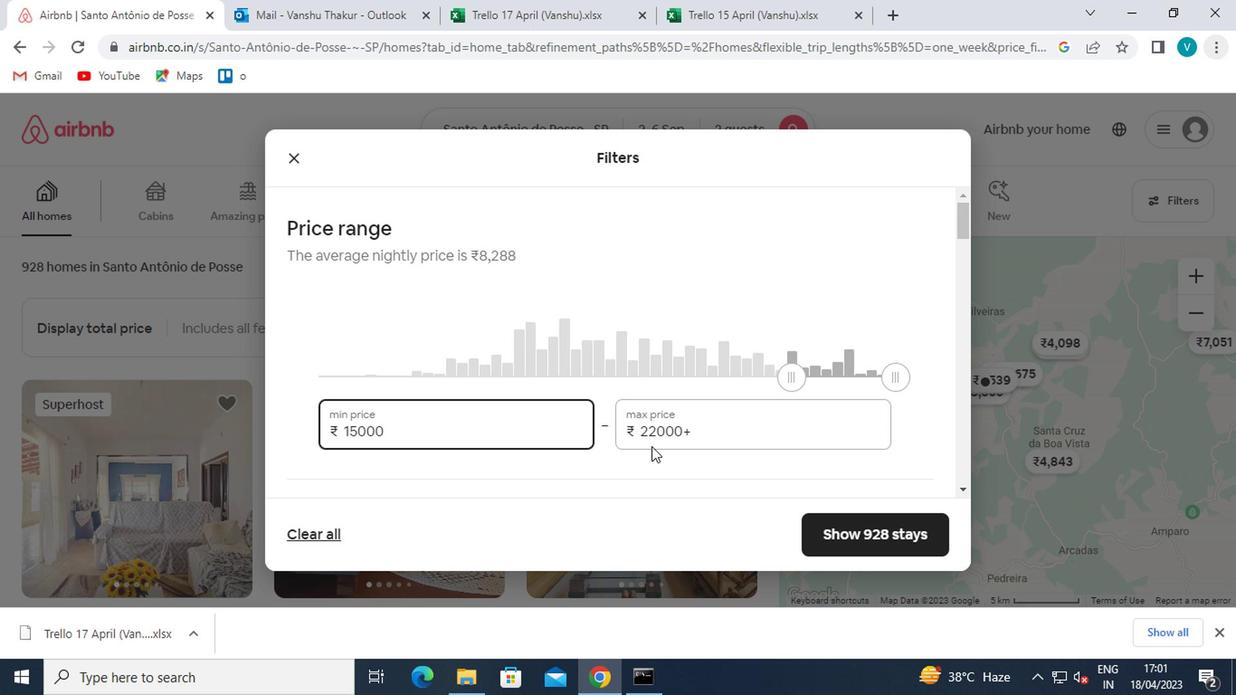 
Action: Mouse pressed left at (717, 441)
Screenshot: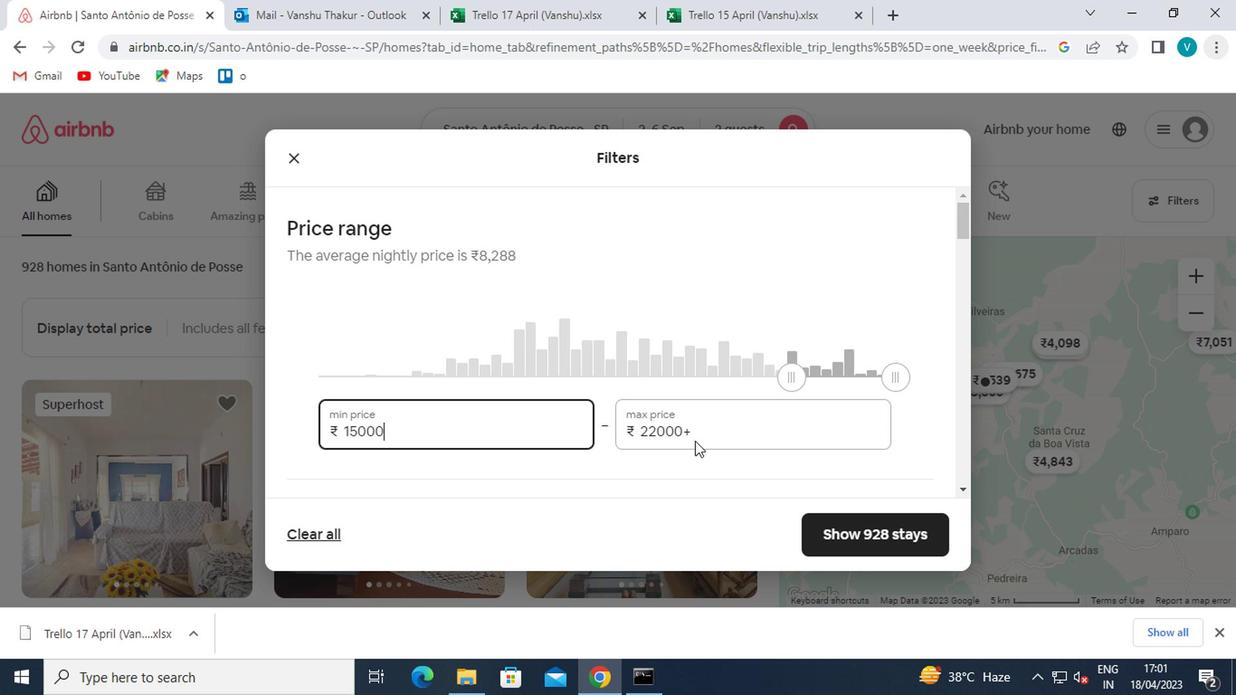 
Action: Mouse moved to (717, 451)
Screenshot: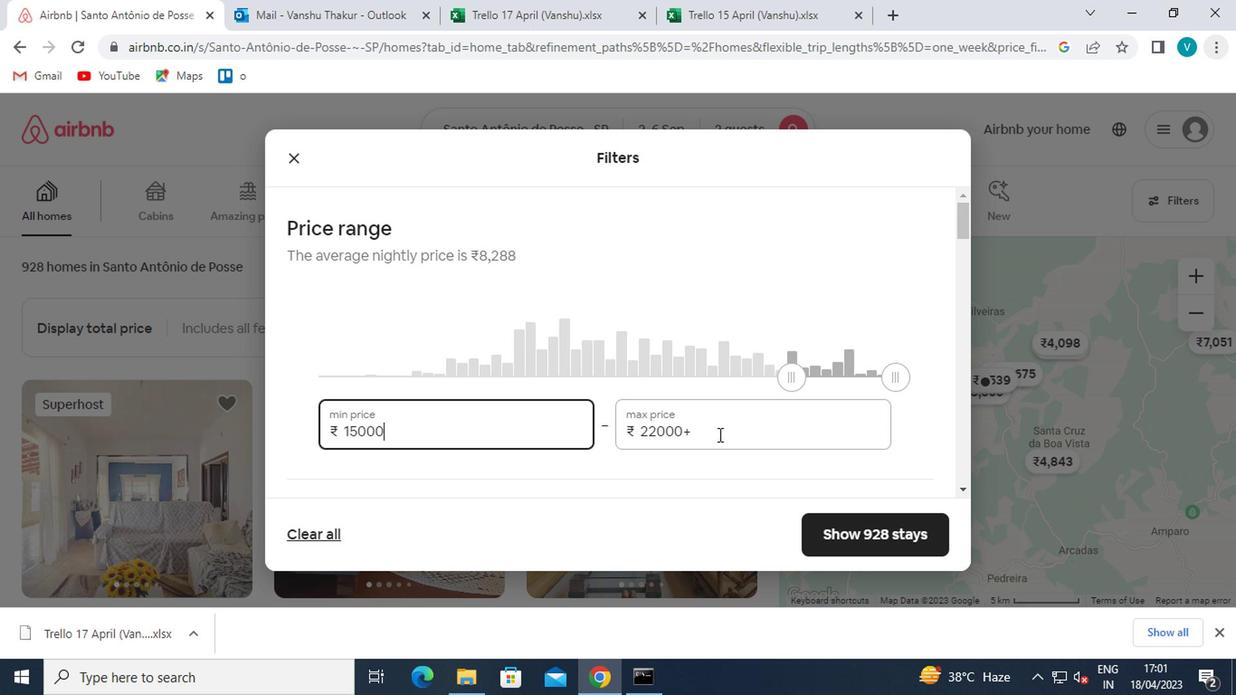 
Action: Key pressed <Key.backspace><Key.backspace><Key.backspace><Key.backspace><Key.backspace><Key.backspace>
Screenshot: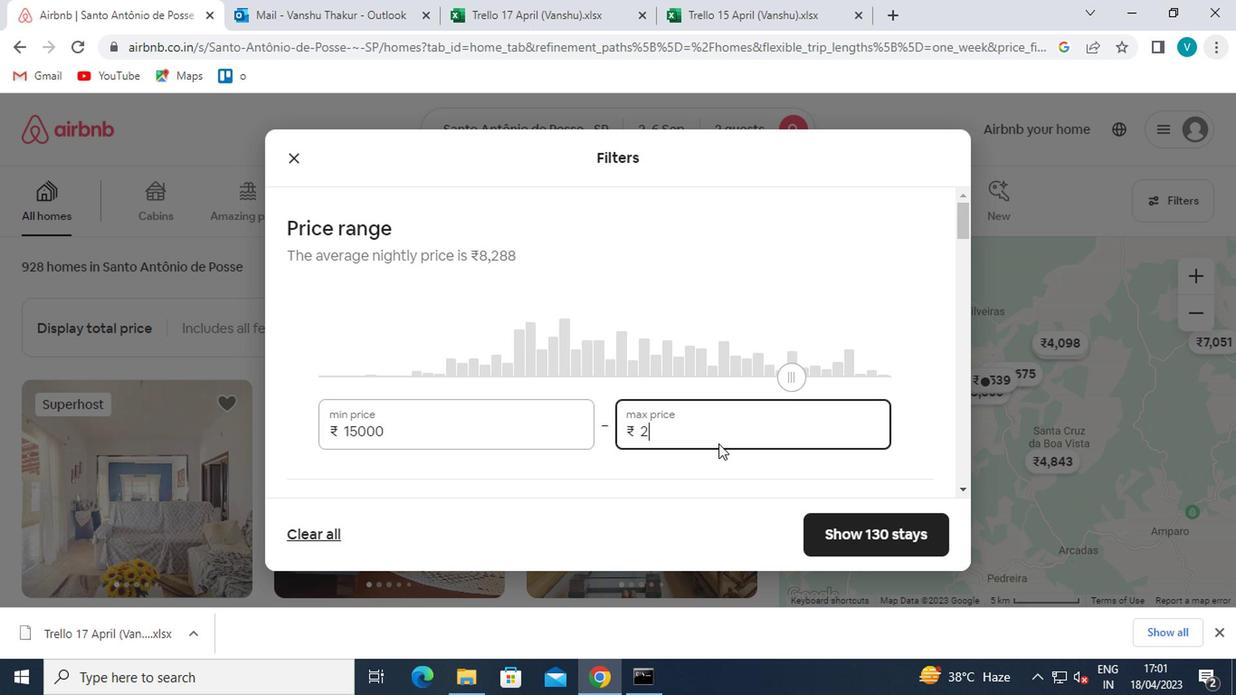 
Action: Mouse moved to (717, 451)
Screenshot: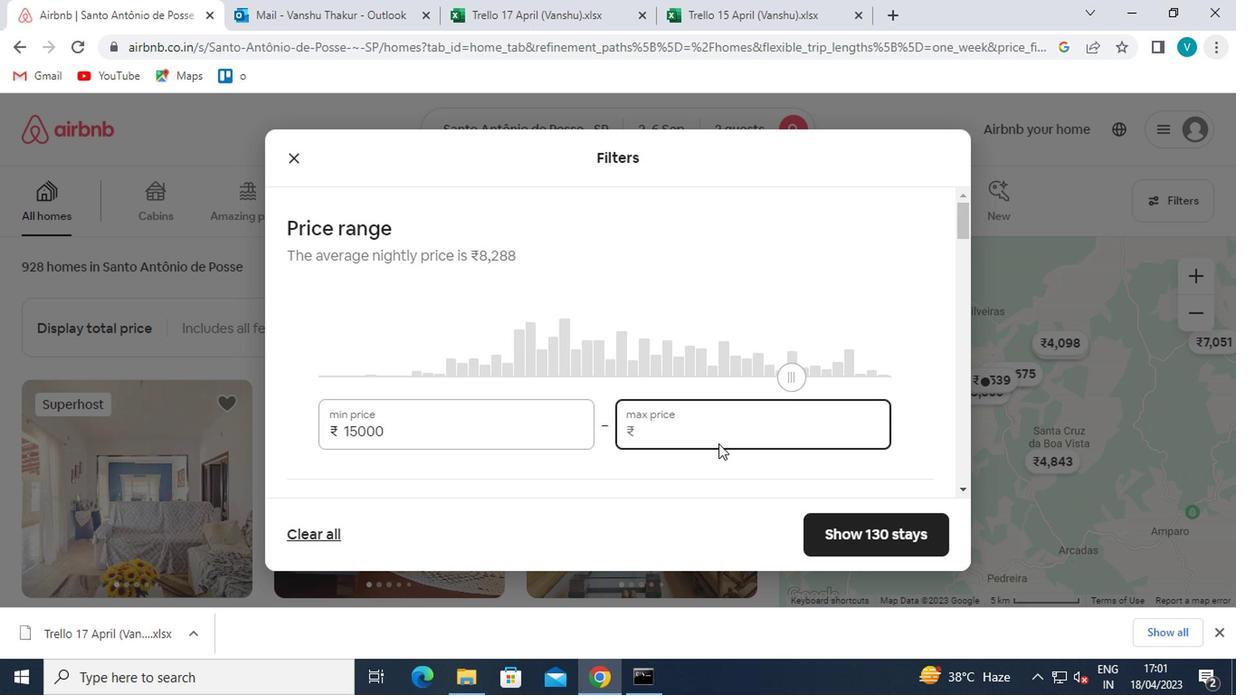 
Action: Key pressed 20000
Screenshot: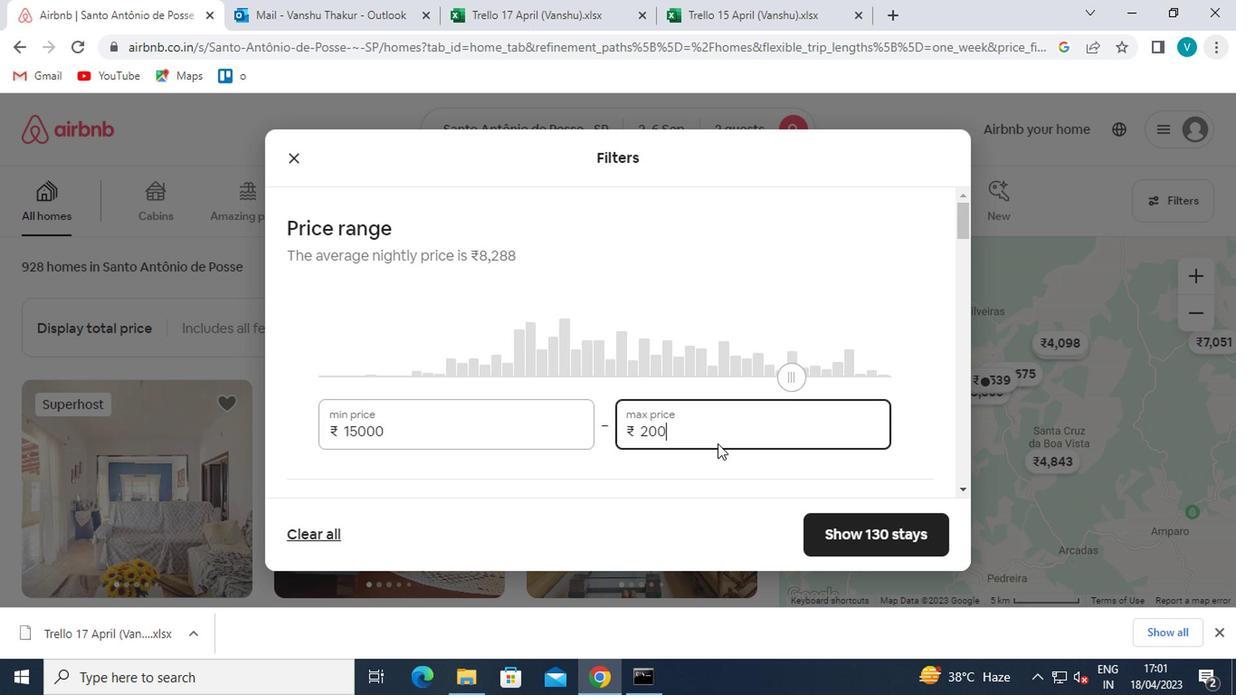 
Action: Mouse scrolled (717, 450) with delta (0, -1)
Screenshot: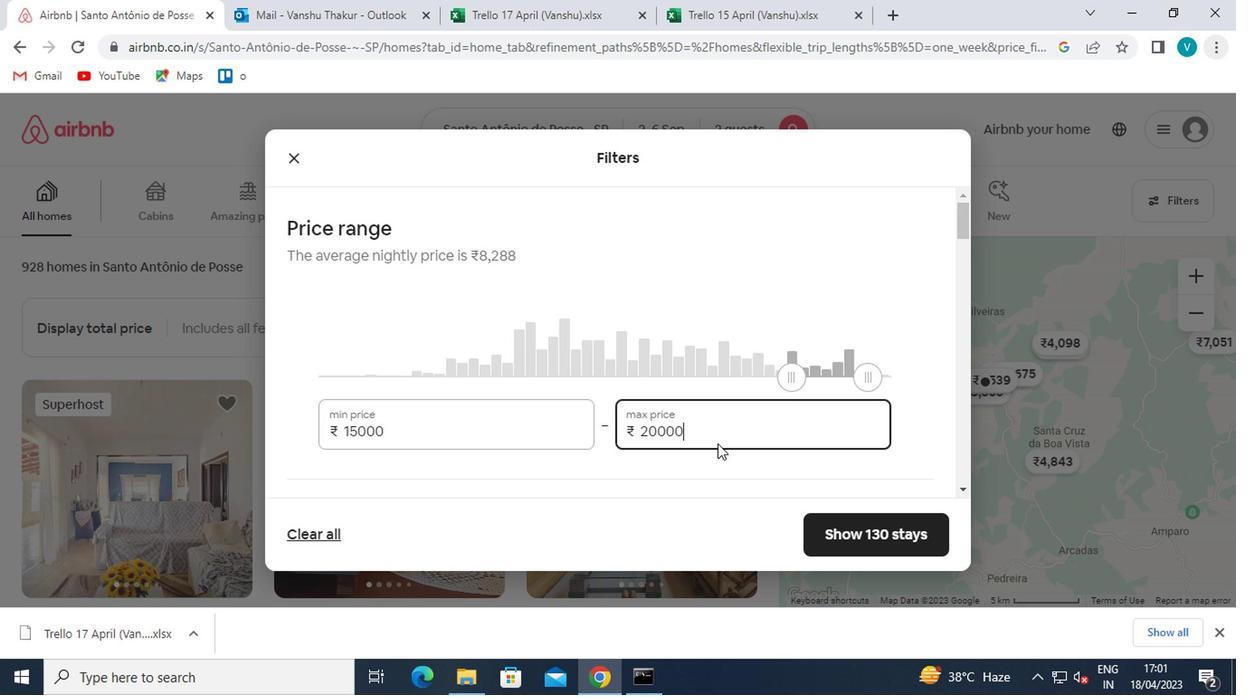 
Action: Mouse scrolled (717, 450) with delta (0, -1)
Screenshot: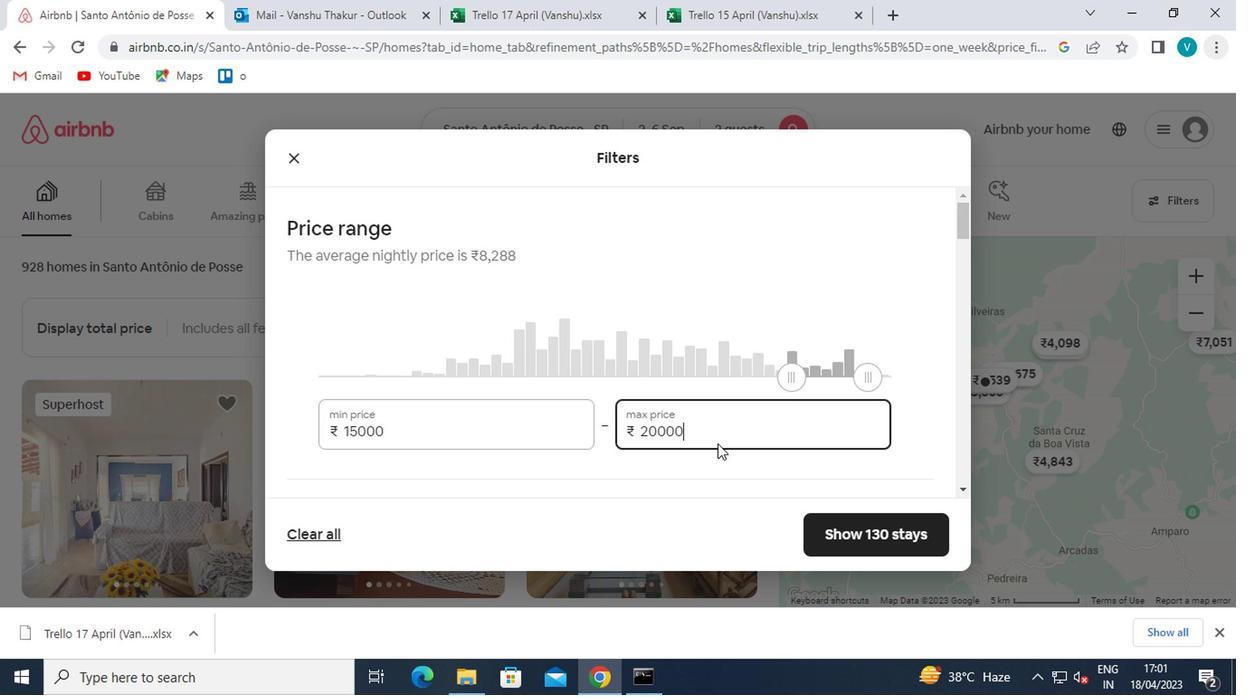 
Action: Mouse scrolled (717, 450) with delta (0, -1)
Screenshot: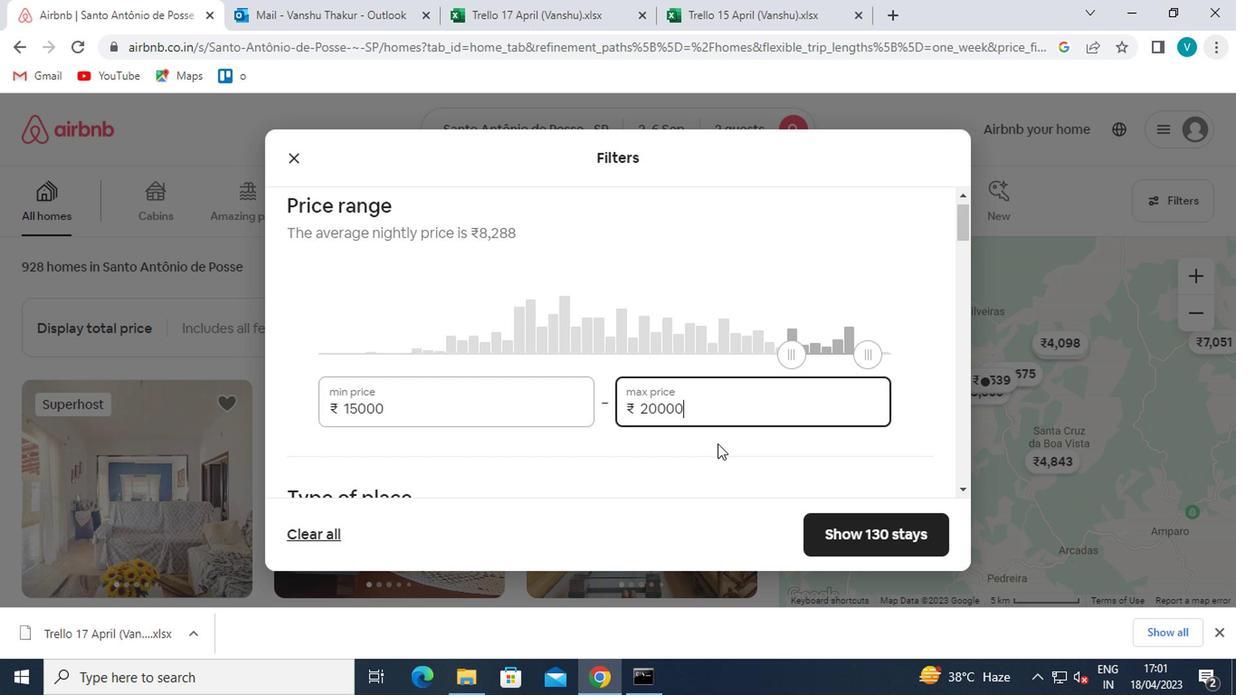 
Action: Mouse moved to (310, 302)
Screenshot: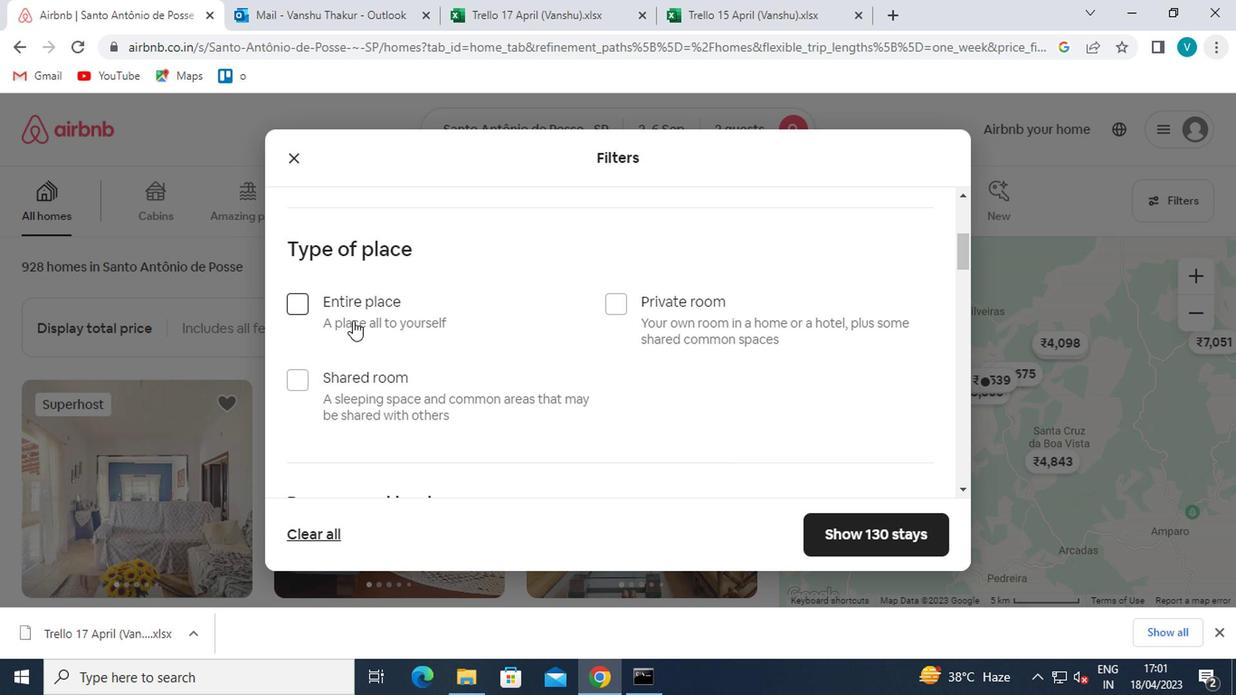 
Action: Mouse pressed left at (310, 302)
Screenshot: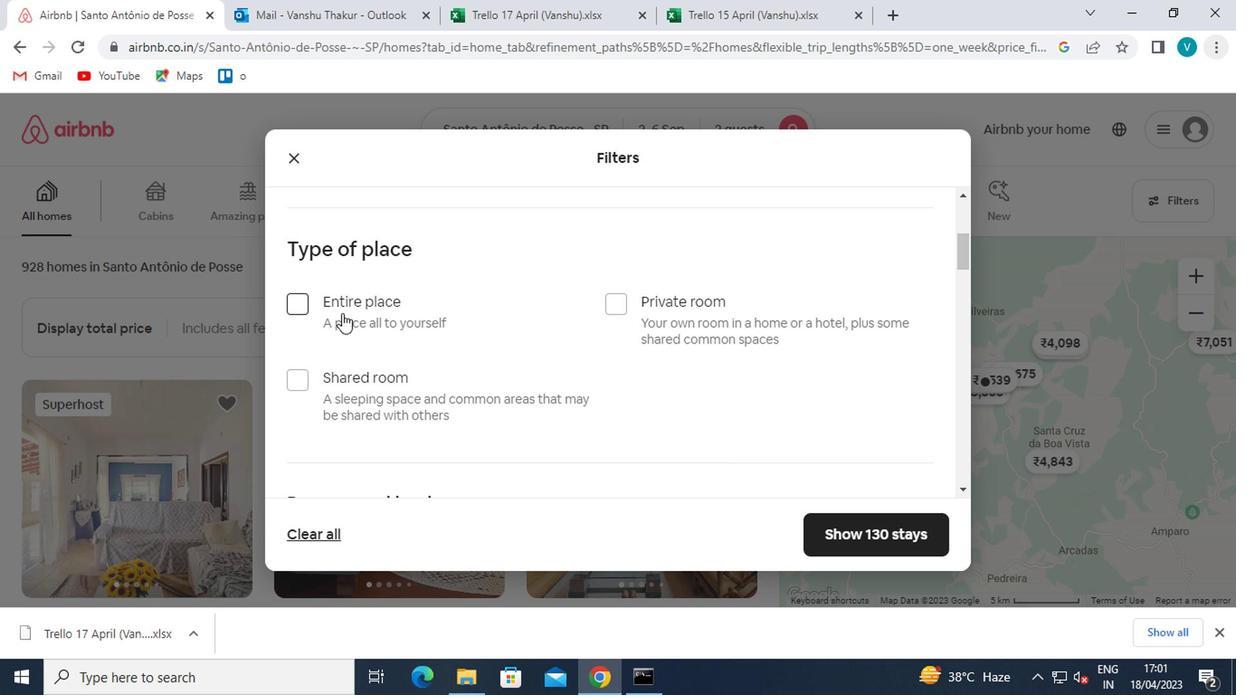 
Action: Mouse moved to (336, 312)
Screenshot: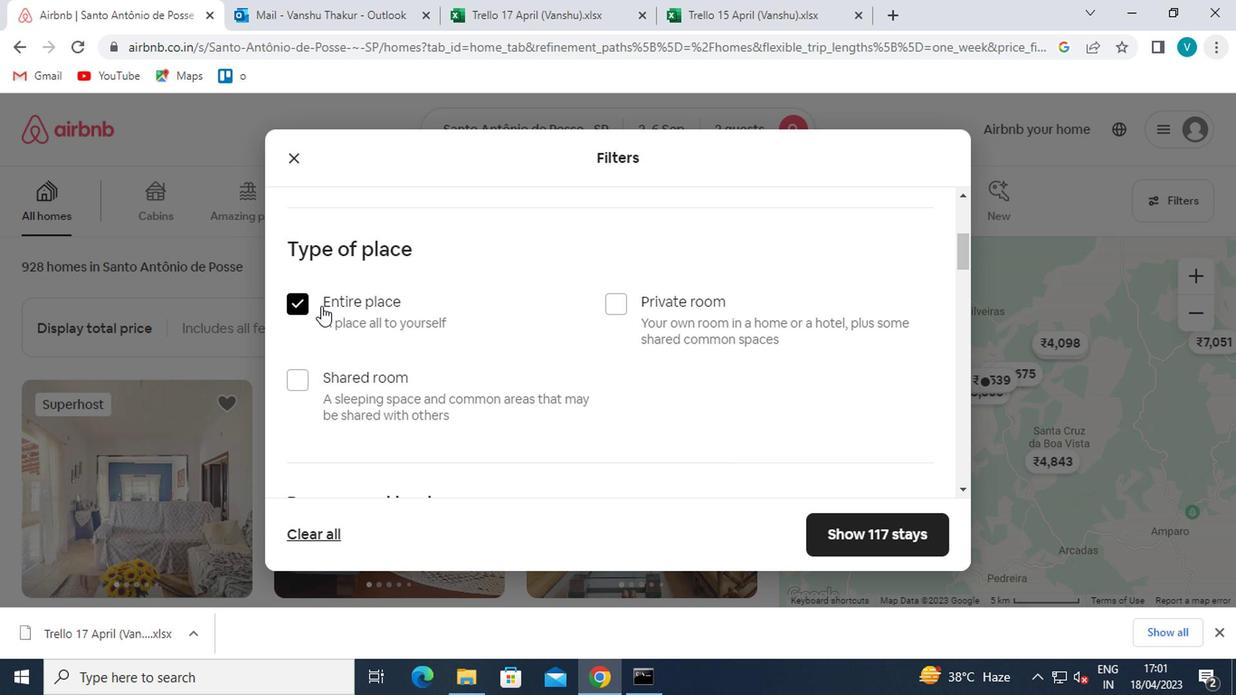 
Action: Mouse scrolled (336, 311) with delta (0, -1)
Screenshot: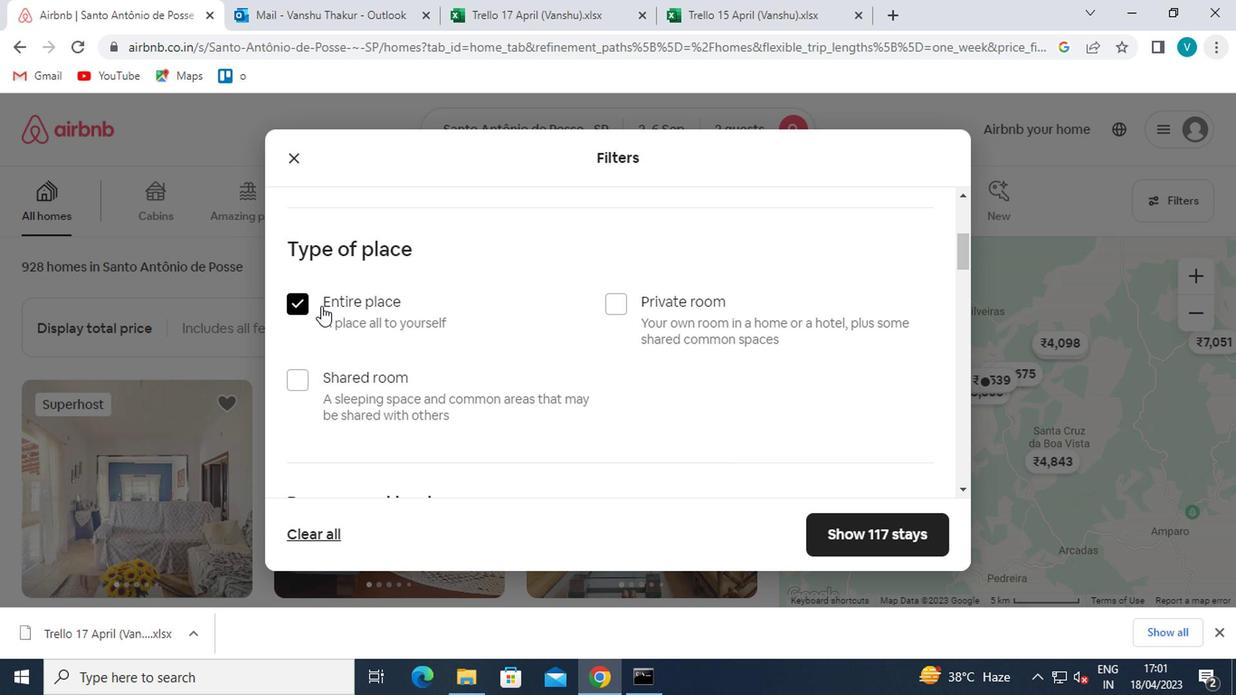 
Action: Mouse moved to (337, 312)
Screenshot: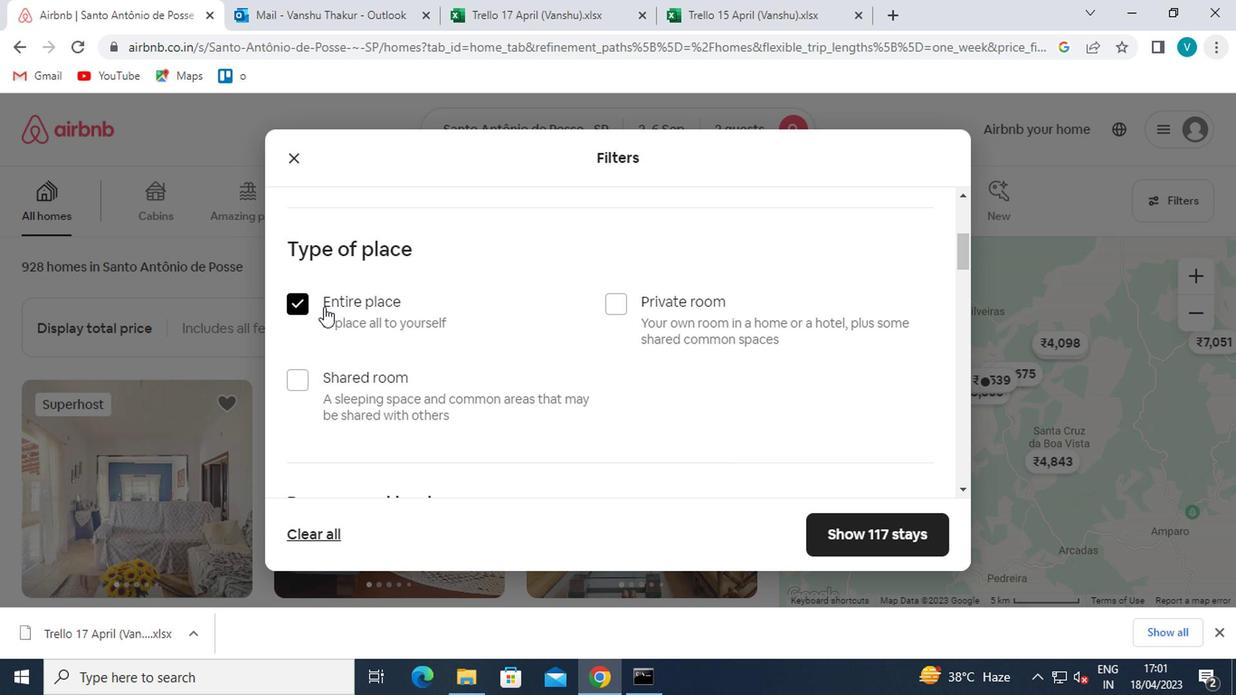
Action: Mouse scrolled (337, 311) with delta (0, -1)
Screenshot: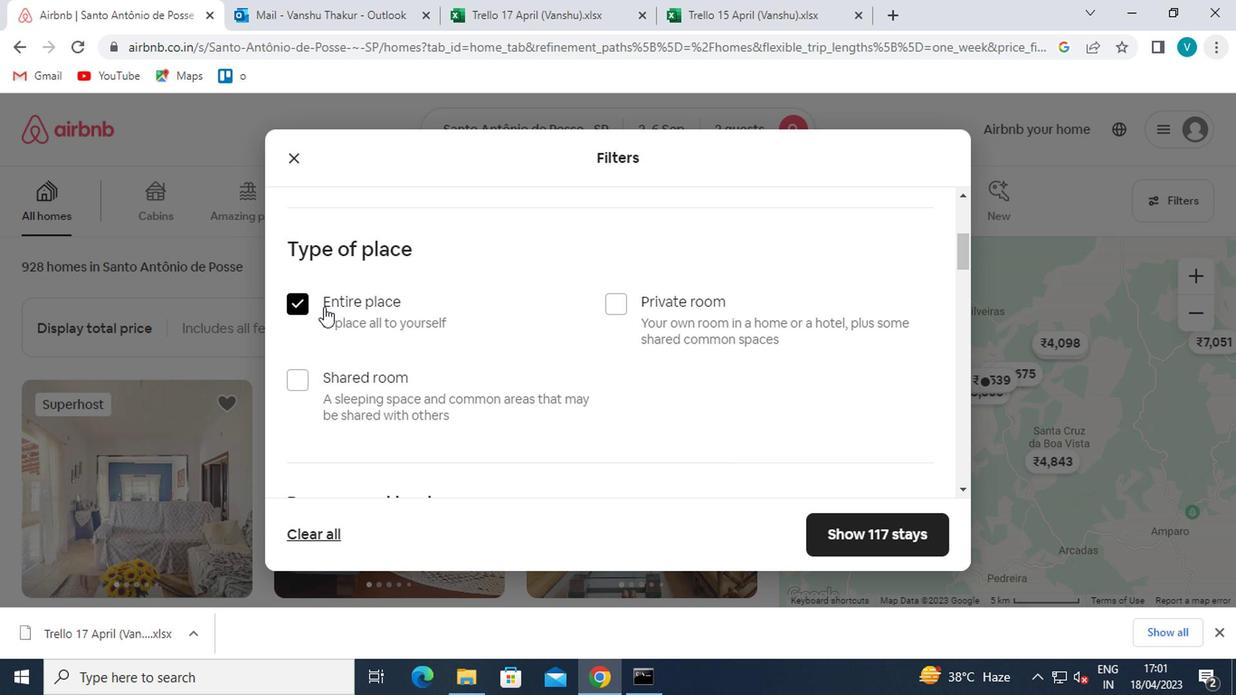 
Action: Mouse moved to (395, 410)
Screenshot: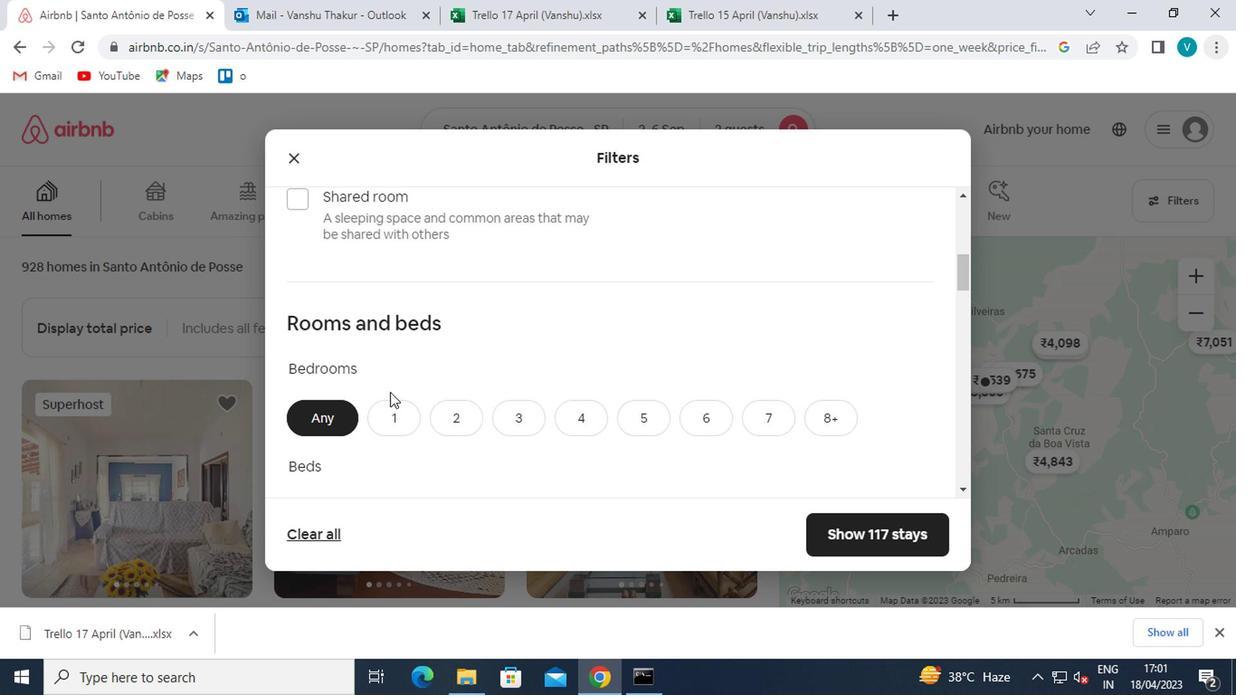
Action: Mouse pressed left at (395, 410)
Screenshot: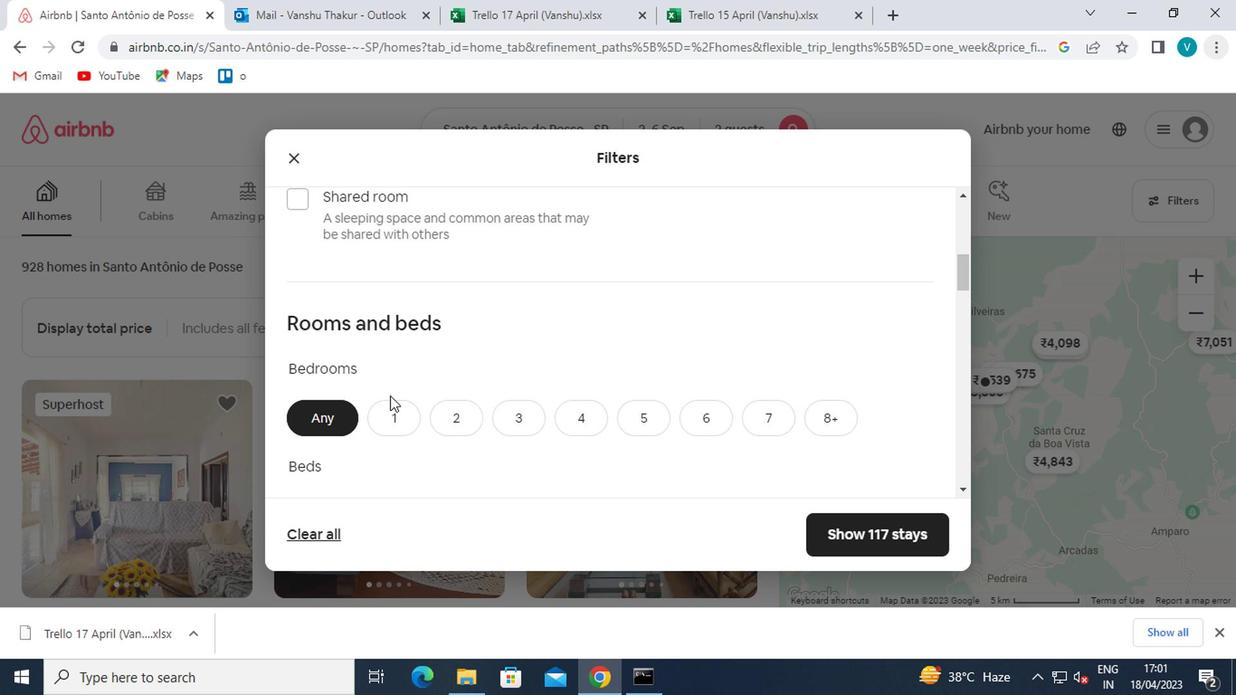
Action: Mouse scrolled (395, 409) with delta (0, 0)
Screenshot: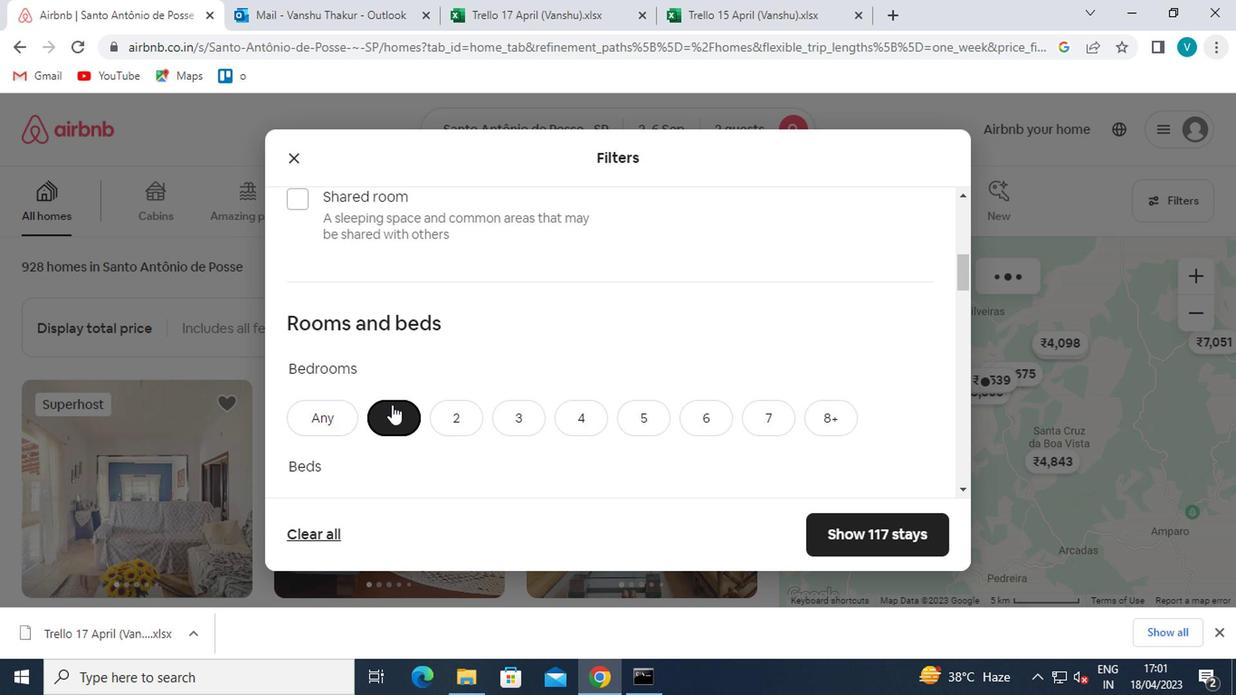 
Action: Mouse scrolled (395, 409) with delta (0, 0)
Screenshot: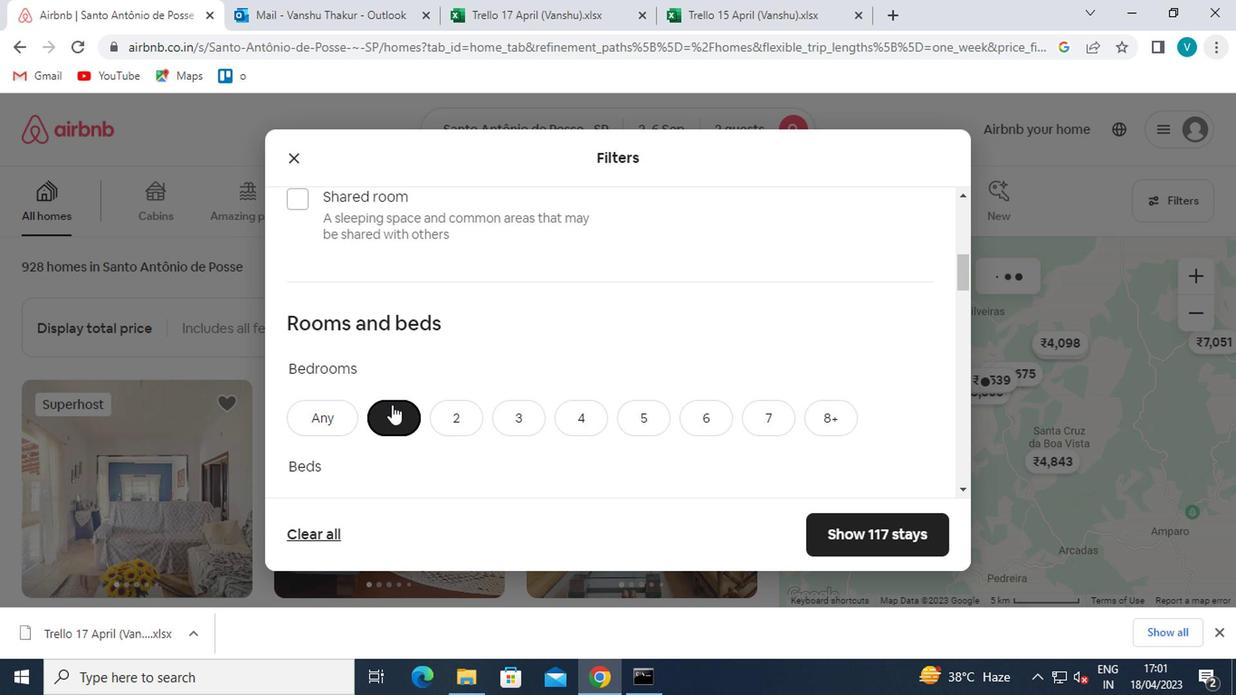 
Action: Mouse scrolled (395, 409) with delta (0, 0)
Screenshot: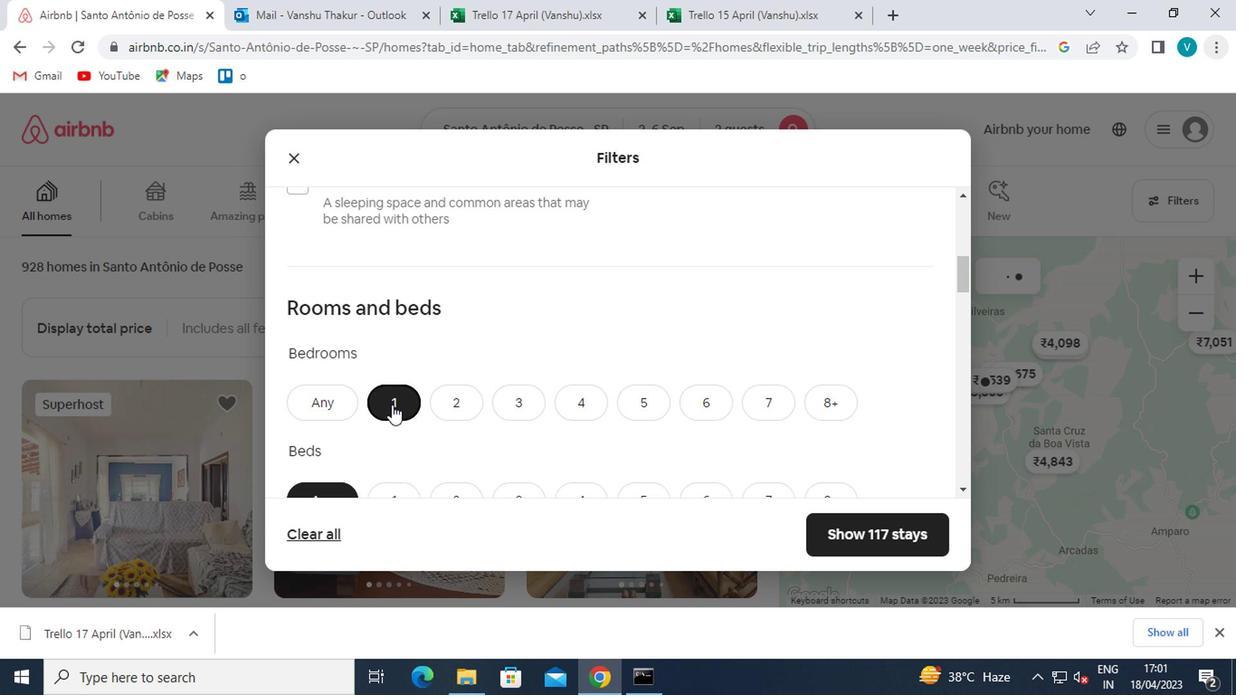 
Action: Mouse moved to (393, 249)
Screenshot: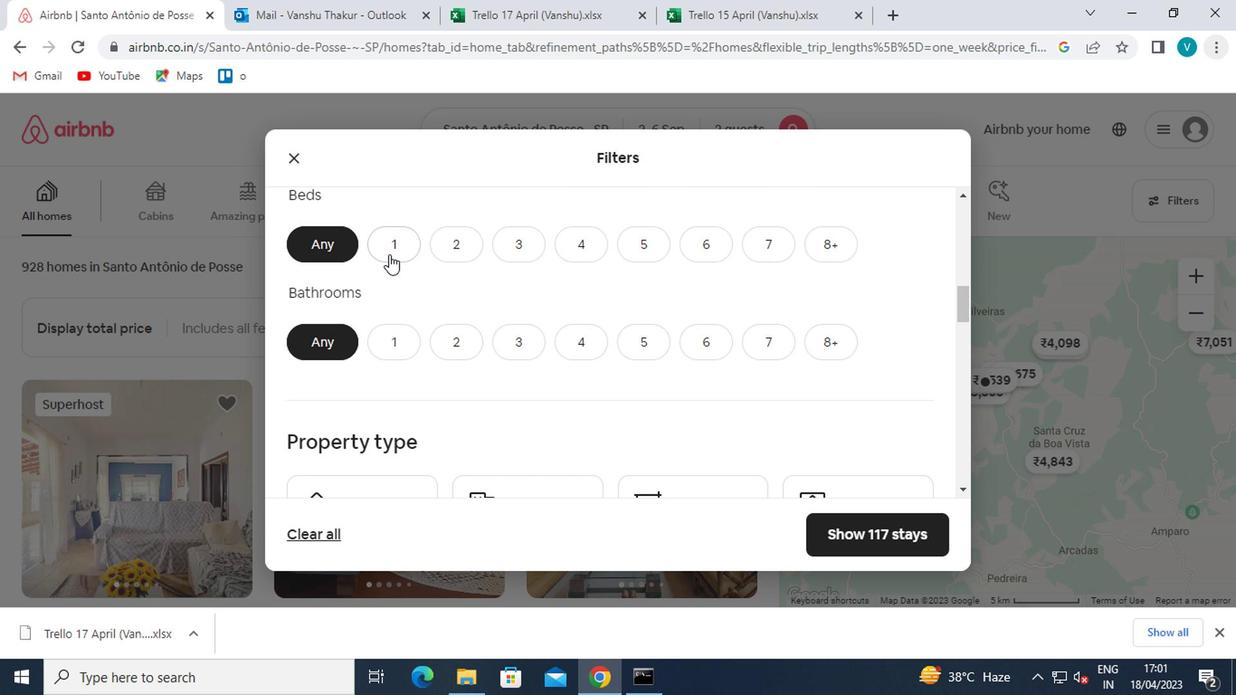 
Action: Mouse pressed left at (393, 249)
Screenshot: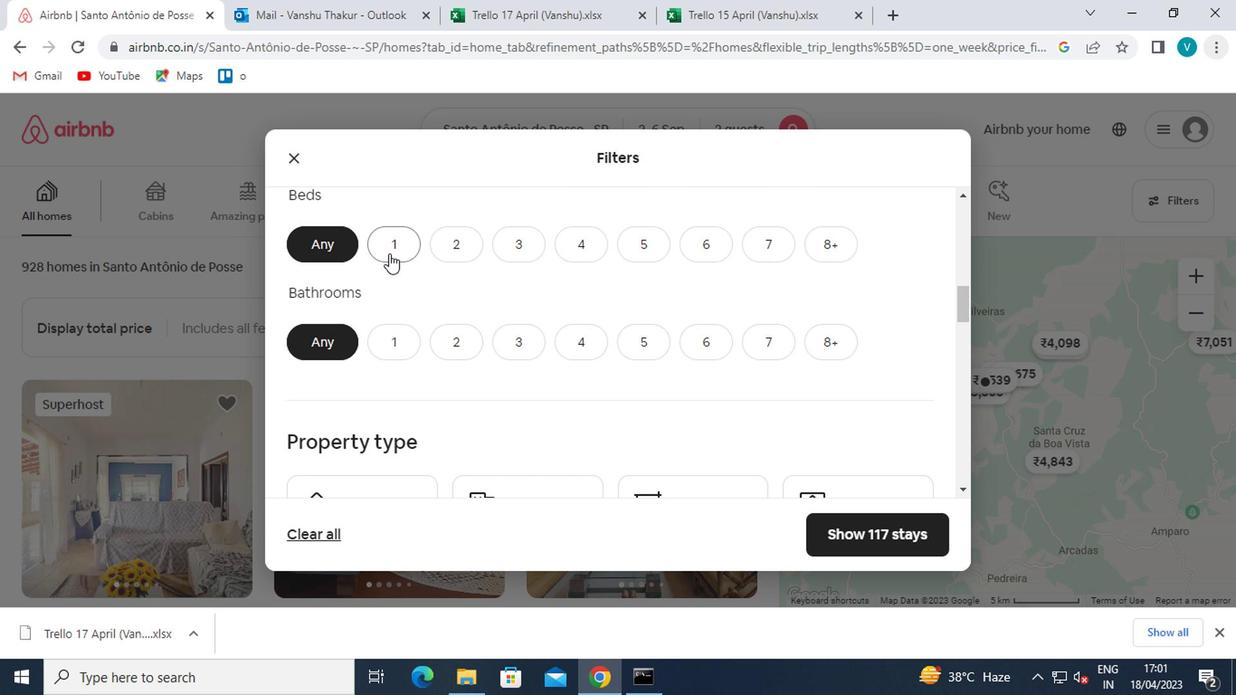 
Action: Mouse moved to (399, 351)
Screenshot: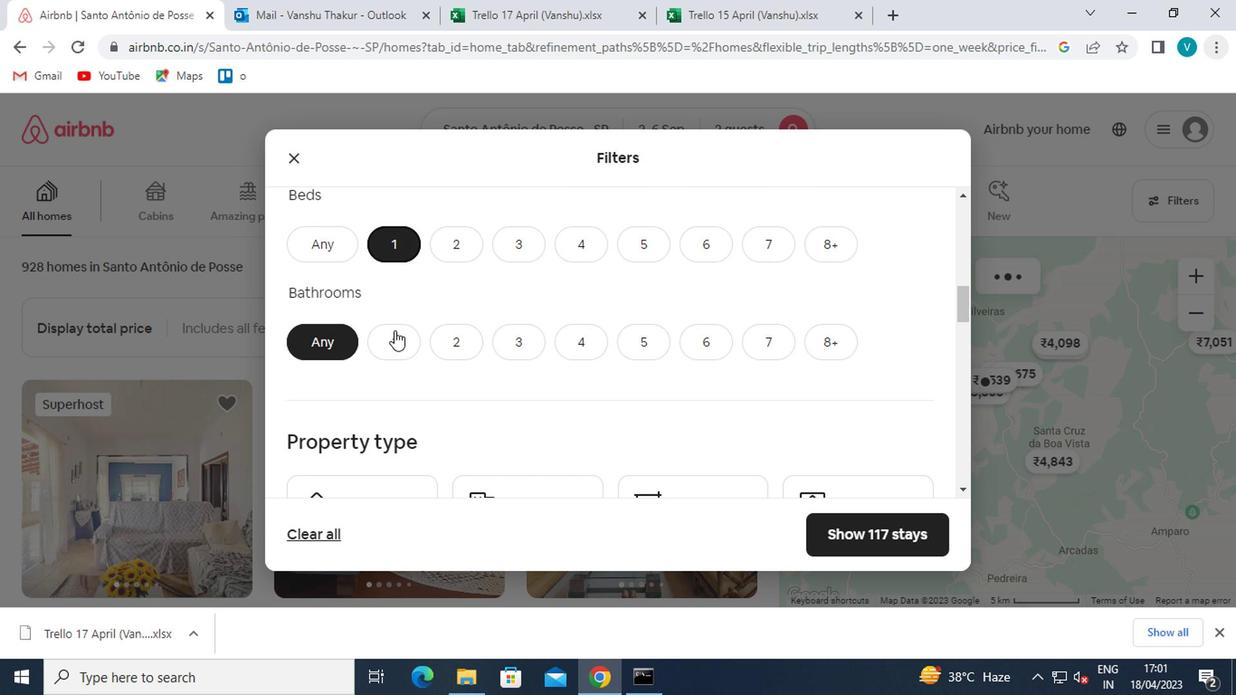 
Action: Mouse pressed left at (399, 351)
Screenshot: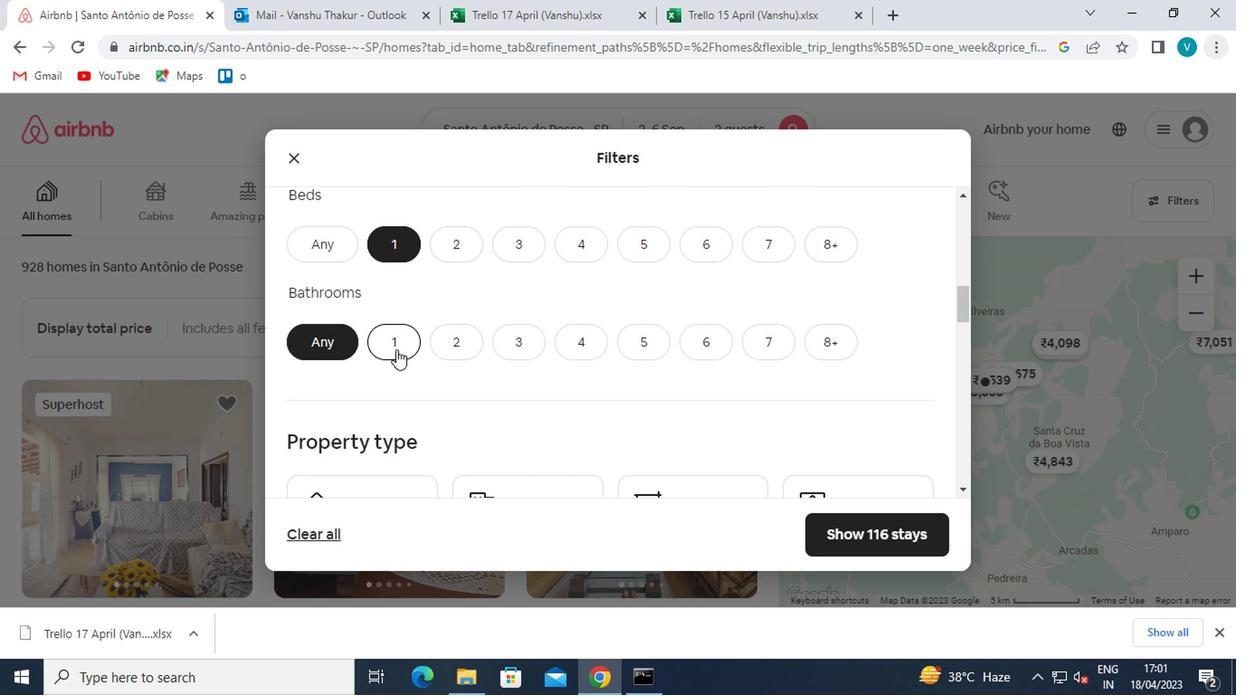 
Action: Mouse moved to (399, 352)
Screenshot: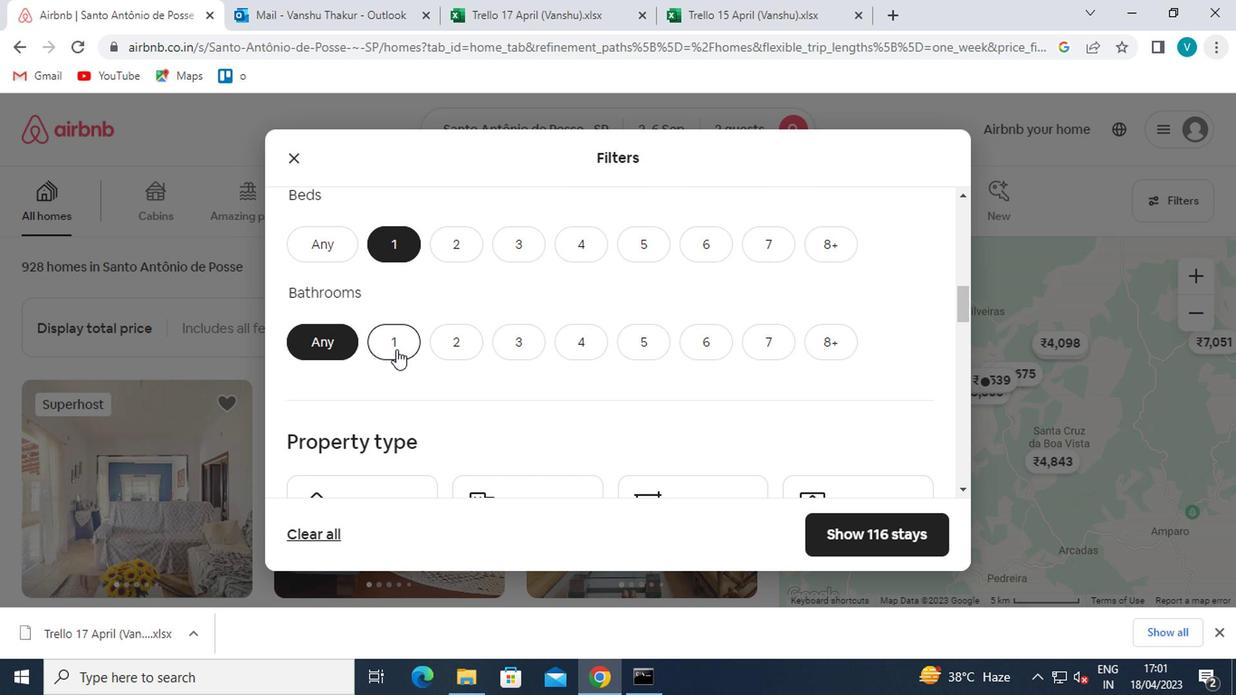 
Action: Mouse scrolled (399, 351) with delta (0, -1)
Screenshot: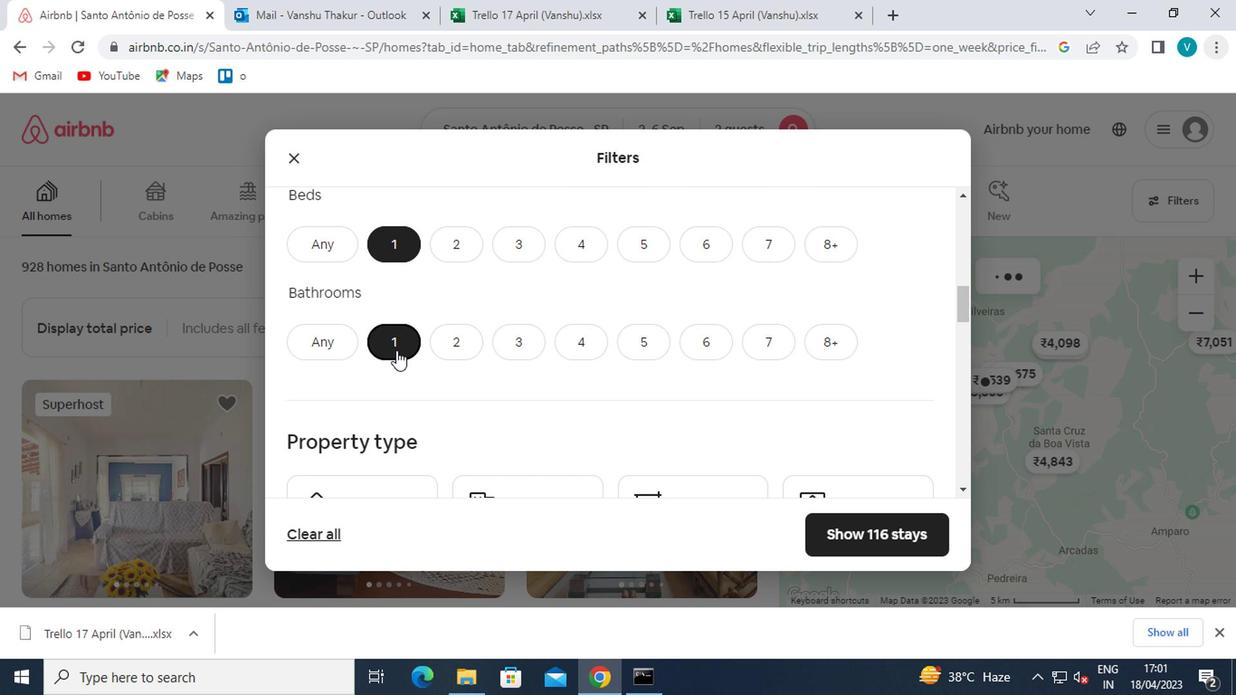 
Action: Mouse moved to (400, 353)
Screenshot: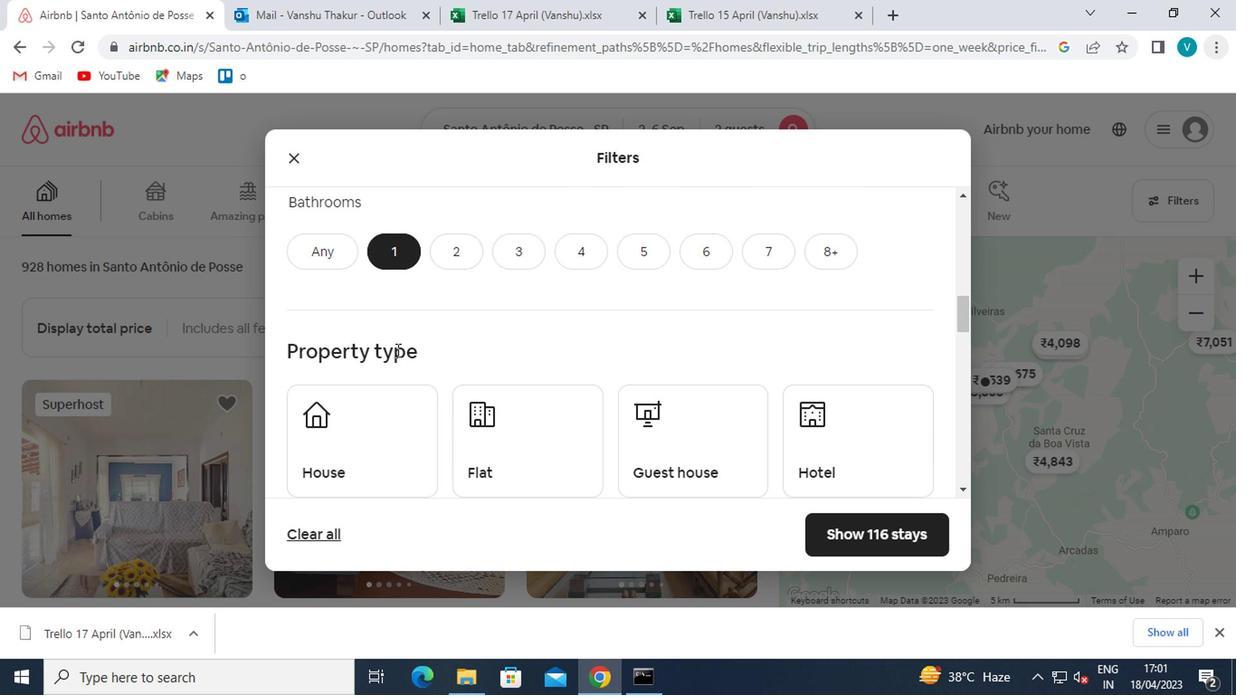 
Action: Mouse scrolled (400, 352) with delta (0, 0)
Screenshot: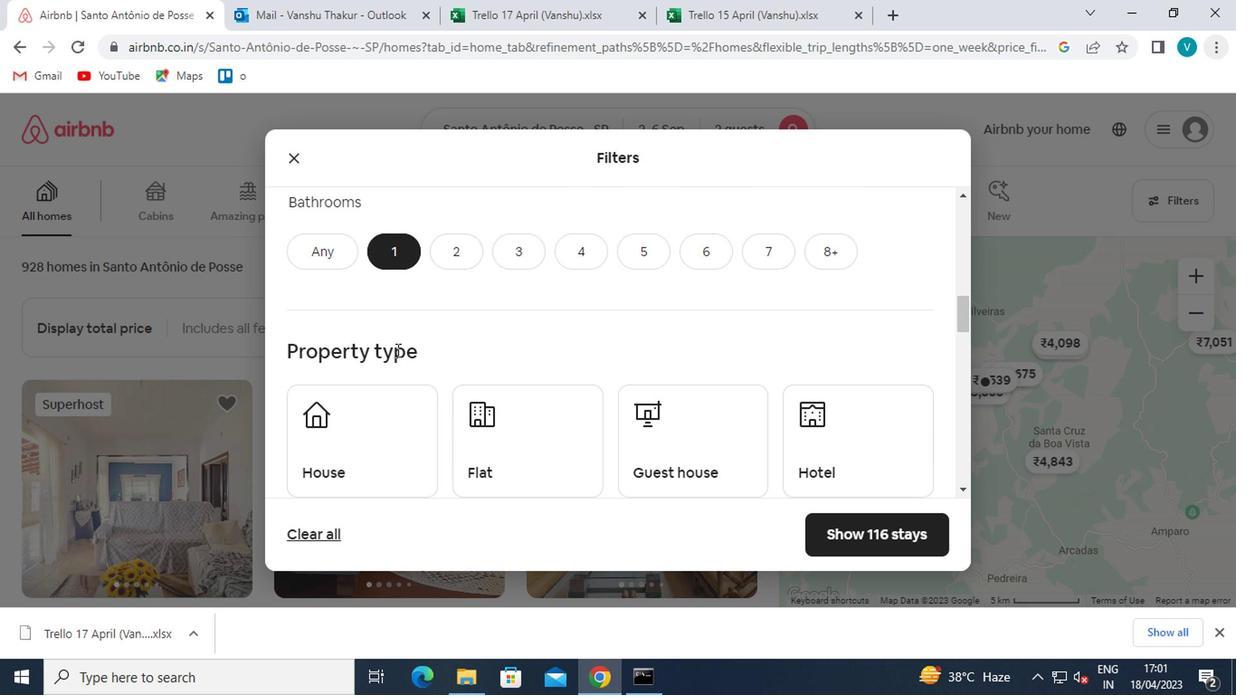 
Action: Mouse moved to (401, 354)
Screenshot: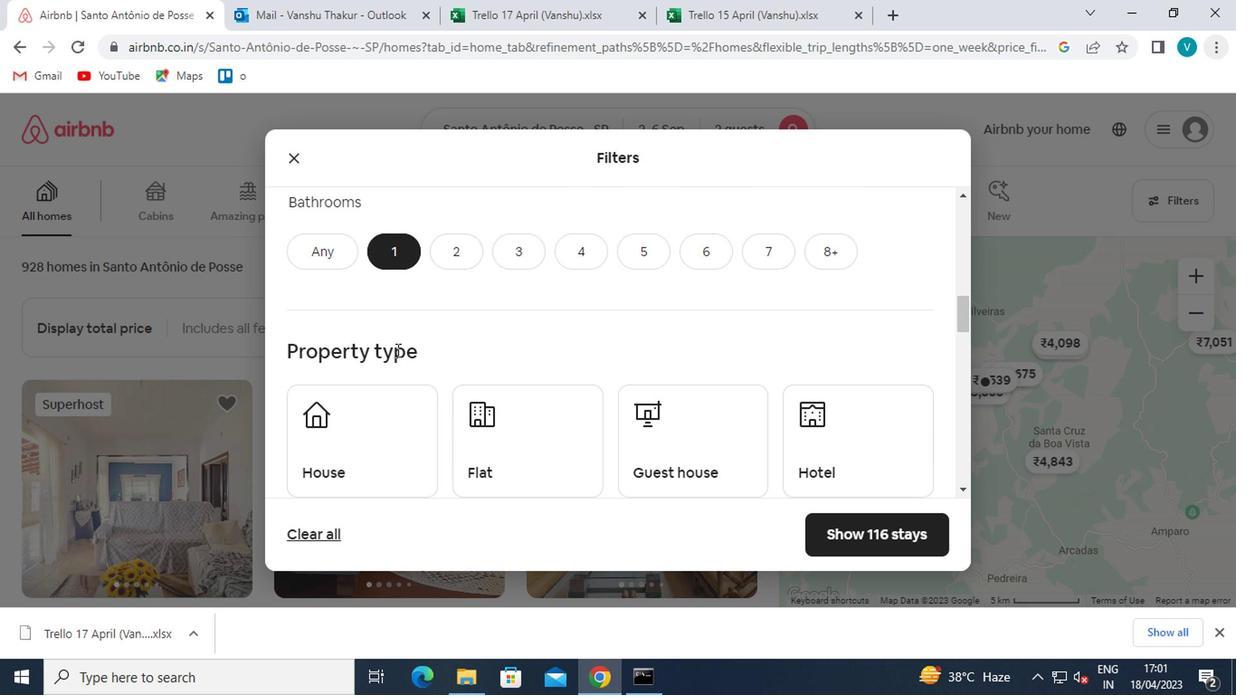 
Action: Mouse scrolled (401, 353) with delta (0, -1)
Screenshot: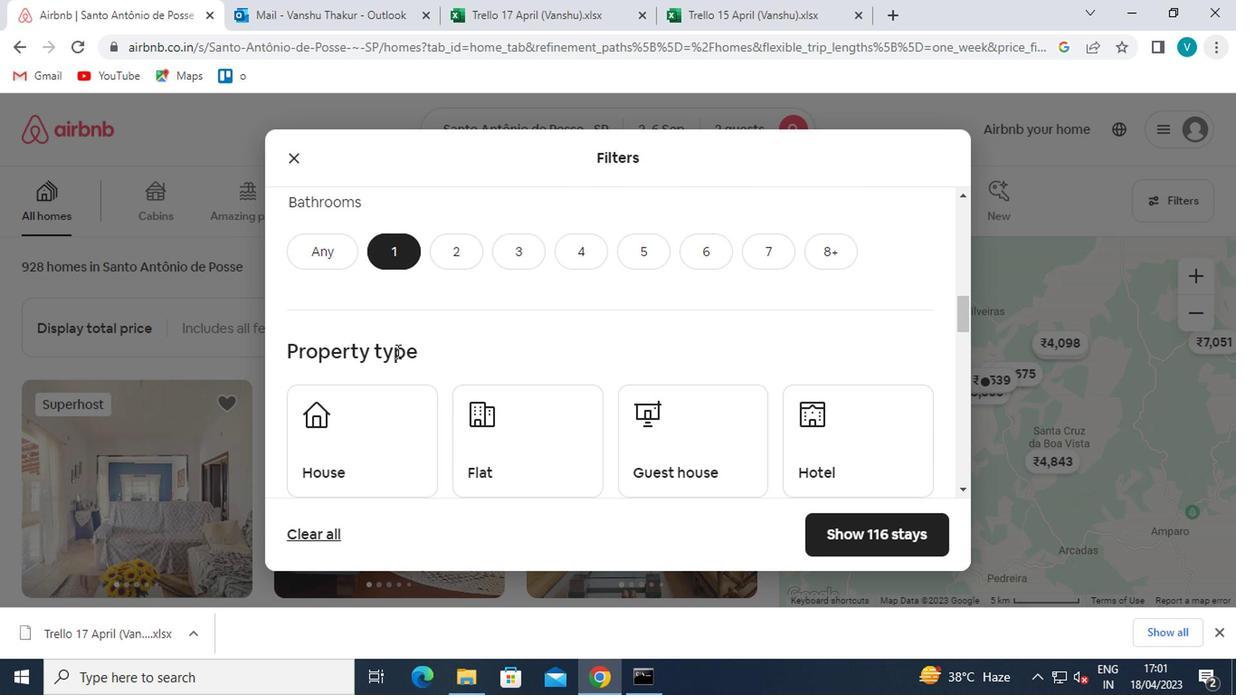 
Action: Mouse moved to (824, 266)
Screenshot: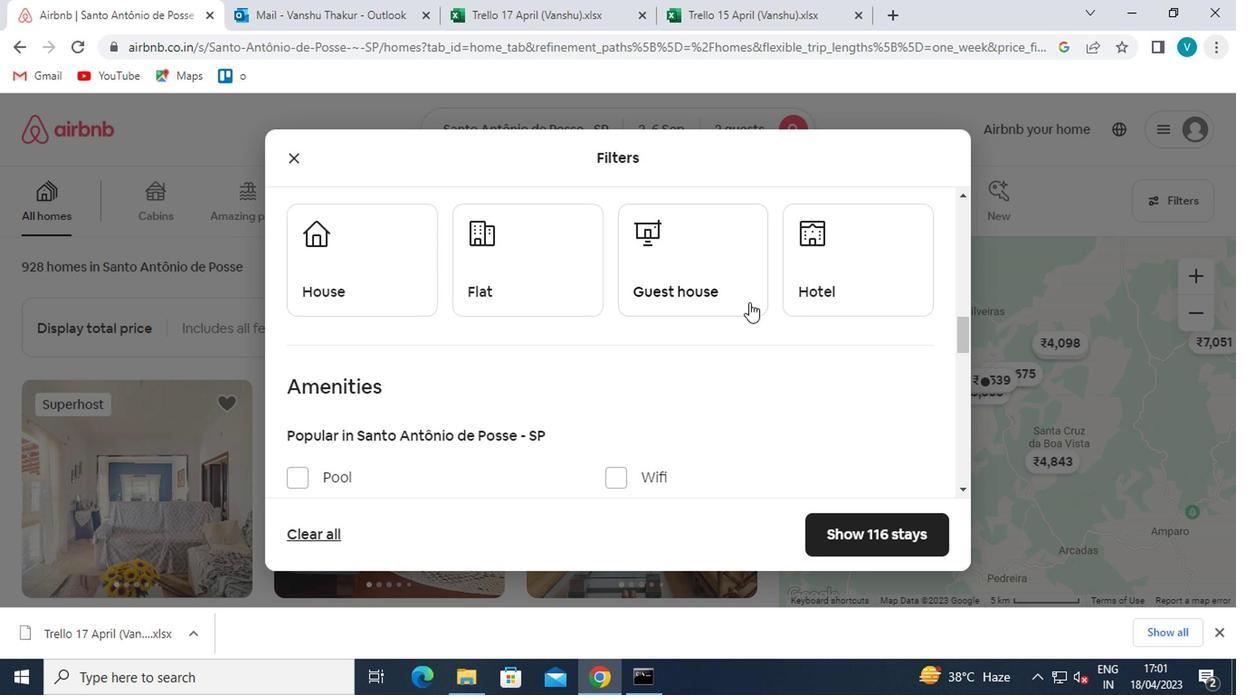 
Action: Mouse pressed left at (824, 266)
Screenshot: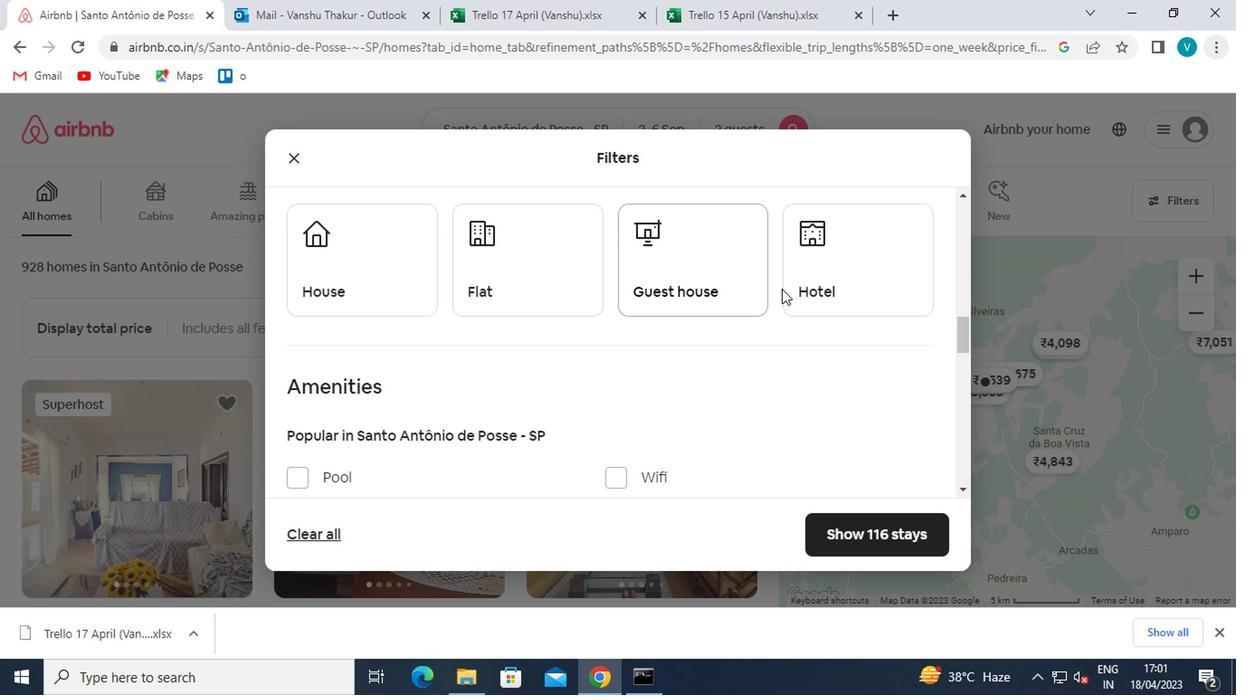 
Action: Mouse moved to (817, 264)
Screenshot: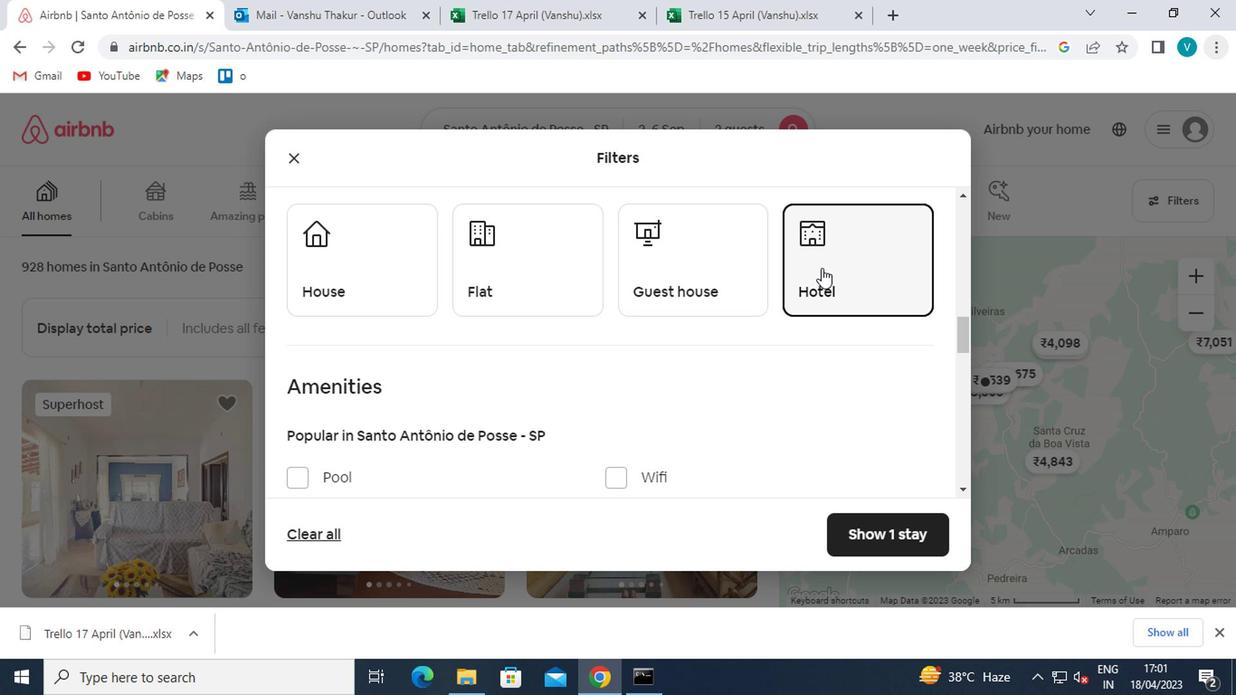 
Action: Mouse scrolled (817, 262) with delta (0, -1)
Screenshot: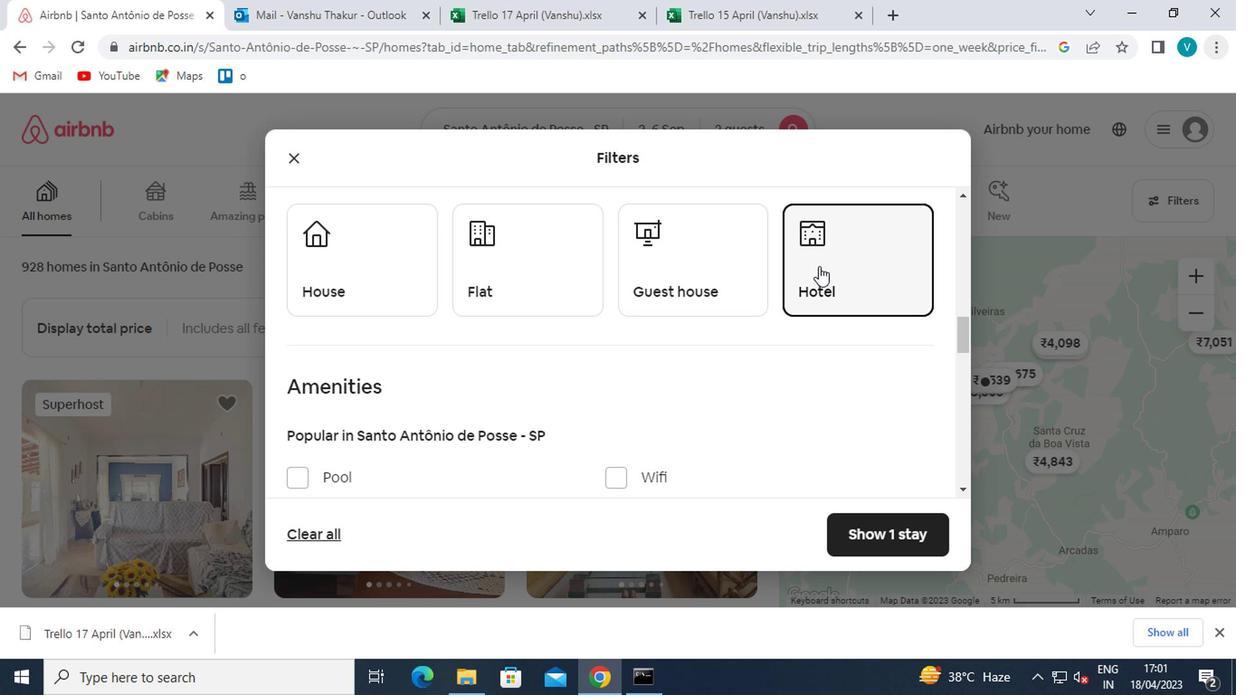 
Action: Mouse scrolled (817, 262) with delta (0, -1)
Screenshot: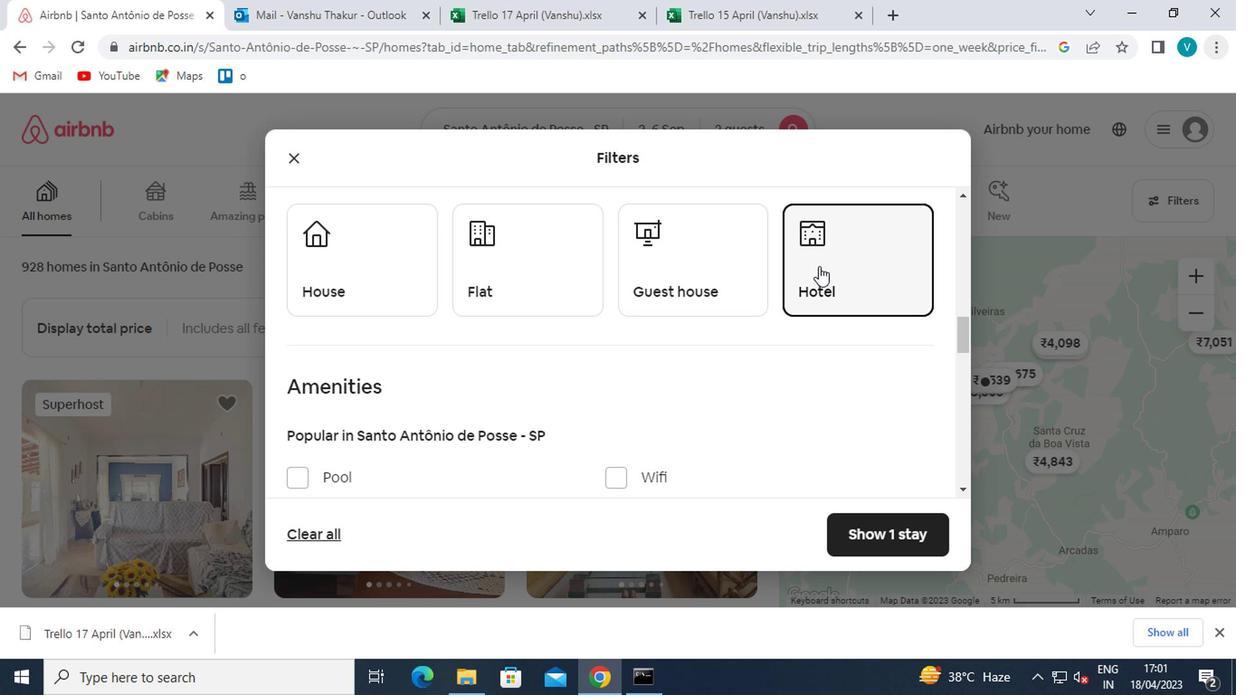 
Action: Mouse scrolled (817, 262) with delta (0, -1)
Screenshot: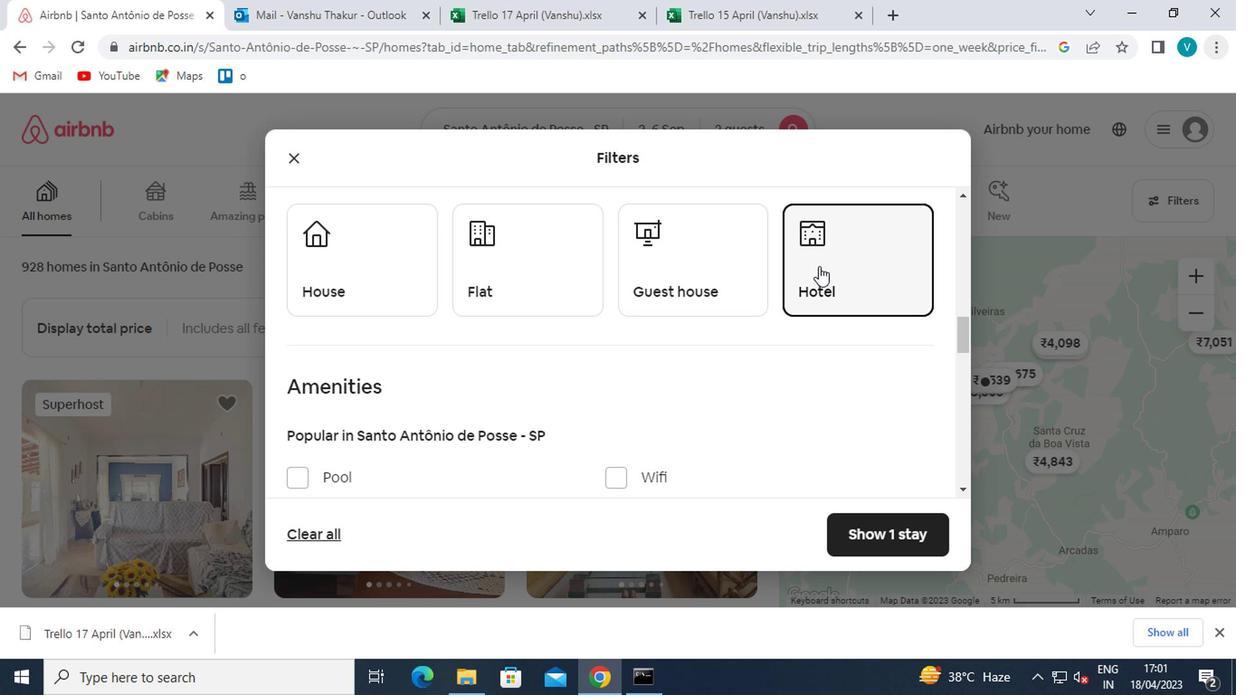
Action: Mouse moved to (813, 266)
Screenshot: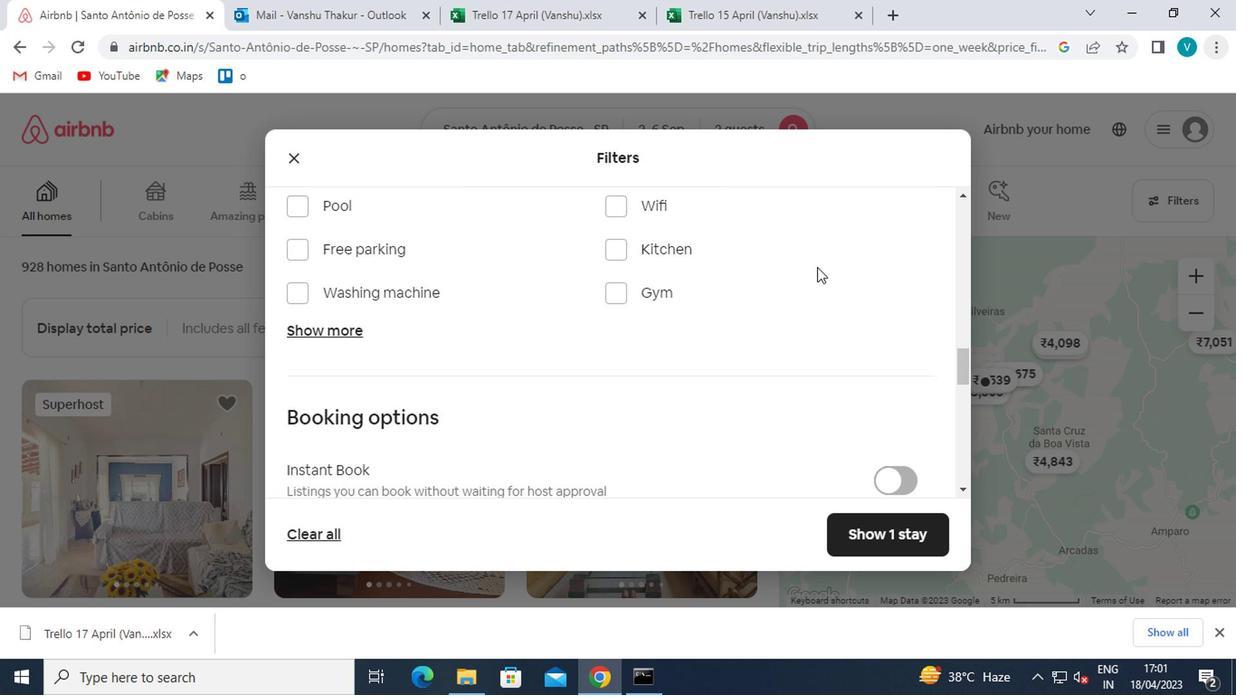 
Action: Mouse scrolled (813, 265) with delta (0, 0)
Screenshot: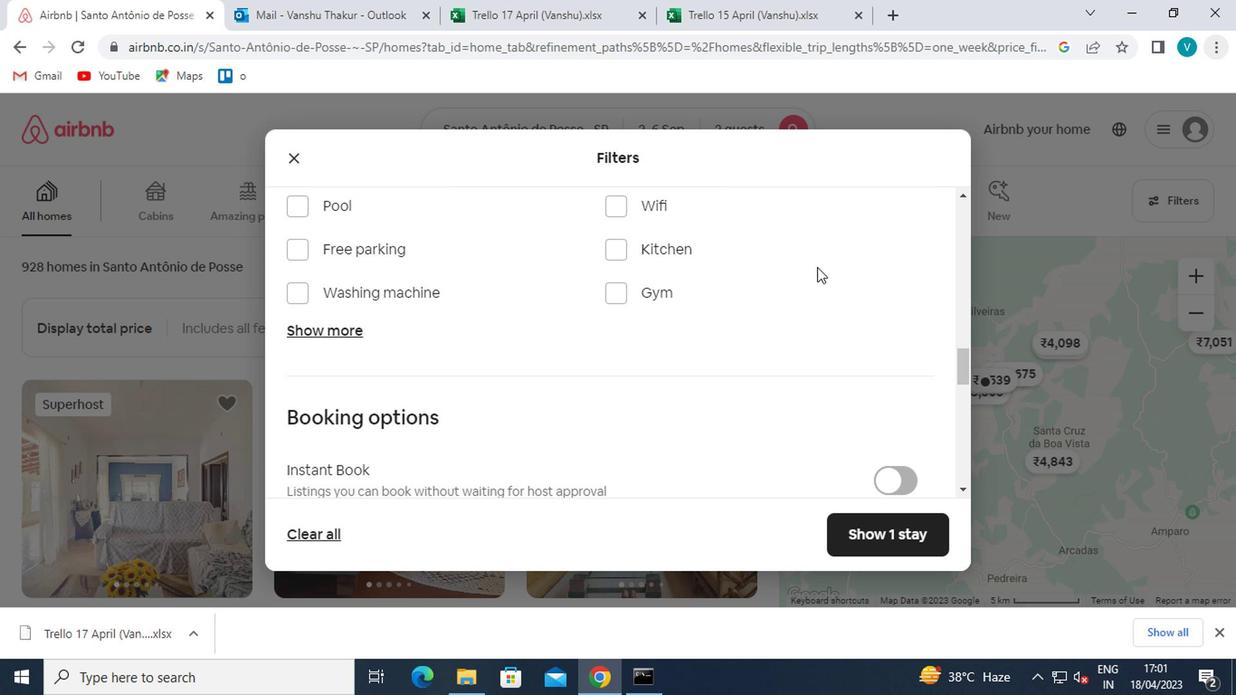 
Action: Mouse moved to (813, 268)
Screenshot: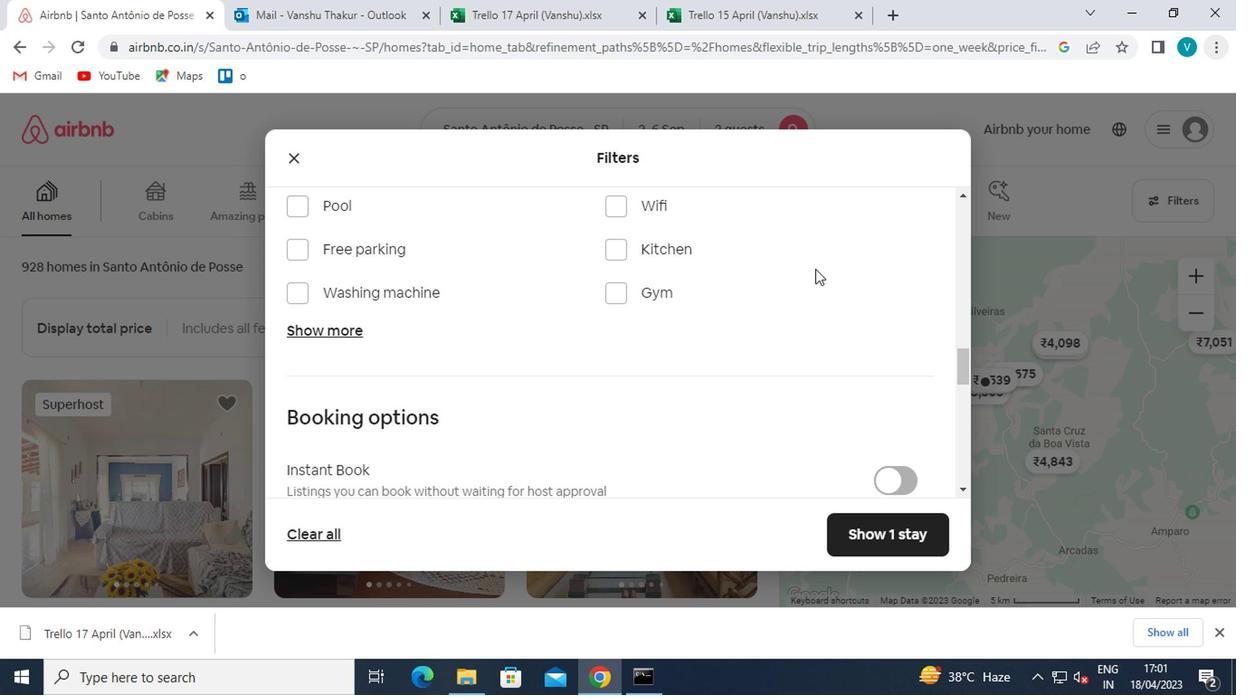 
Action: Mouse scrolled (813, 267) with delta (0, 0)
Screenshot: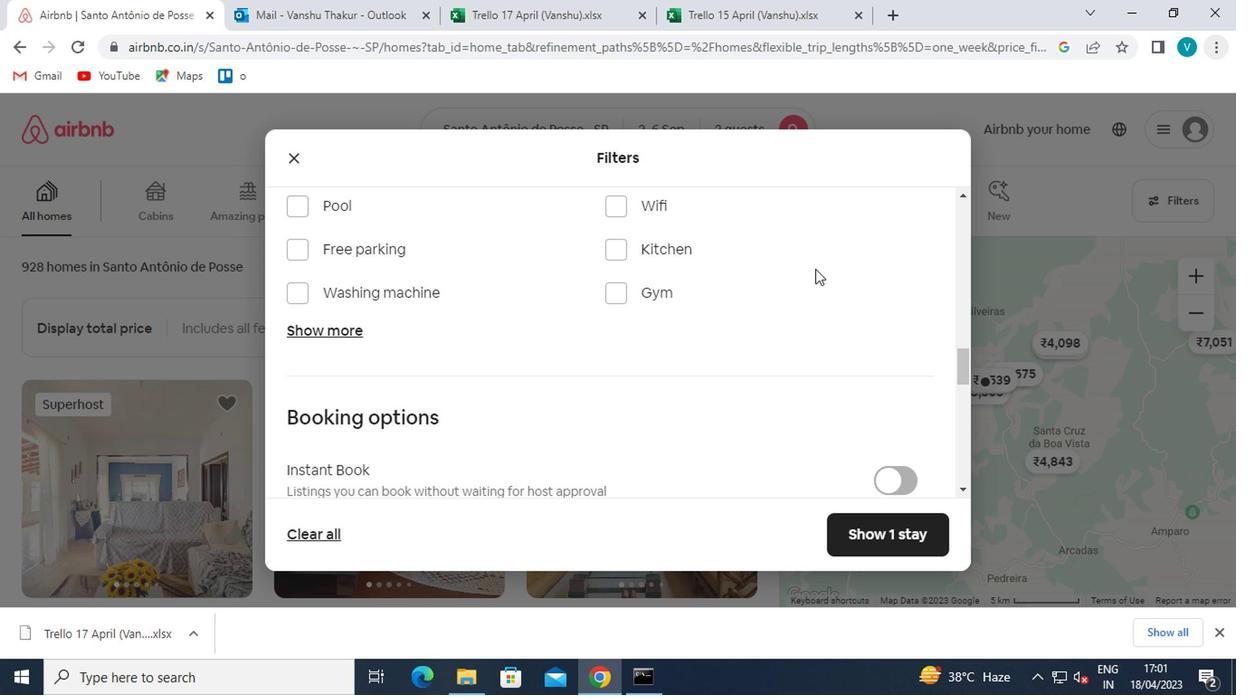 
Action: Mouse moved to (812, 270)
Screenshot: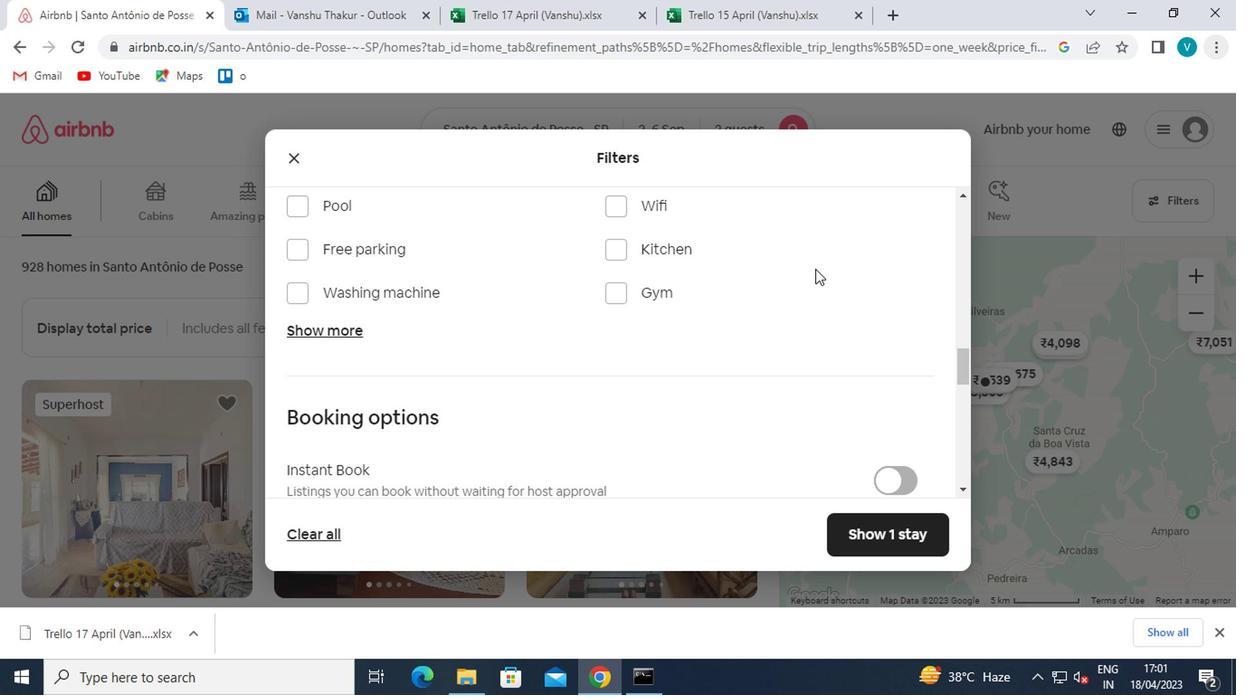 
Action: Mouse scrolled (812, 269) with delta (0, 0)
Screenshot: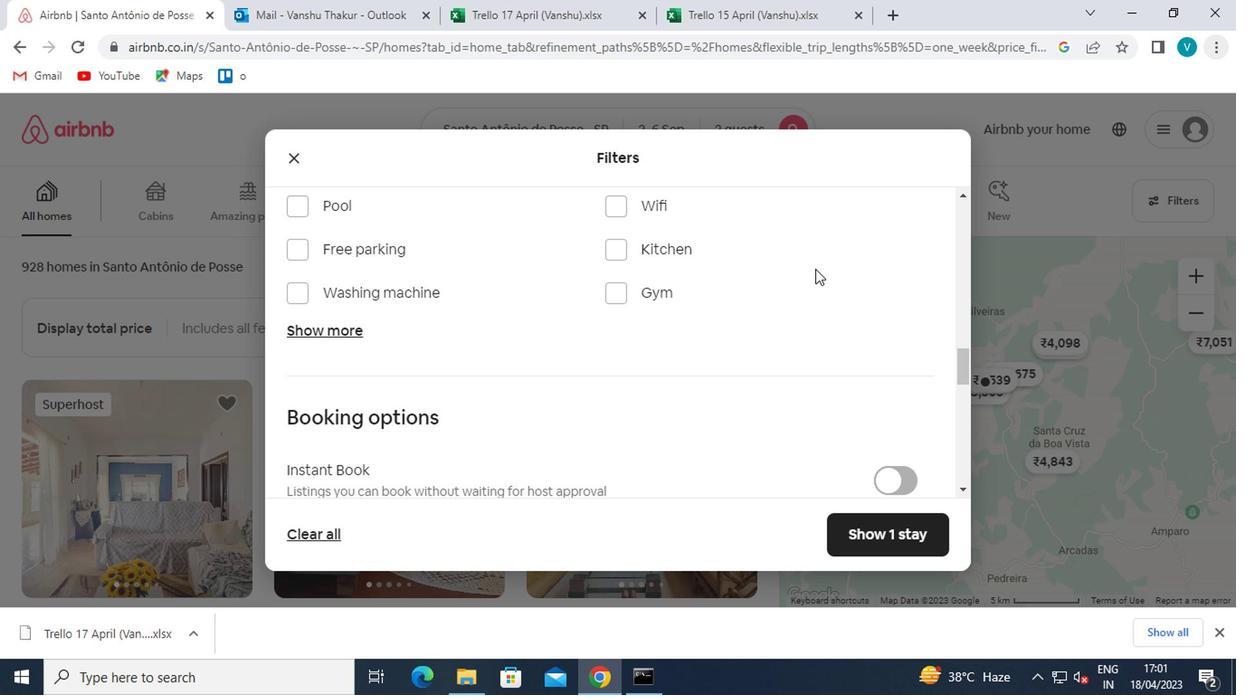 
Action: Mouse moved to (891, 270)
Screenshot: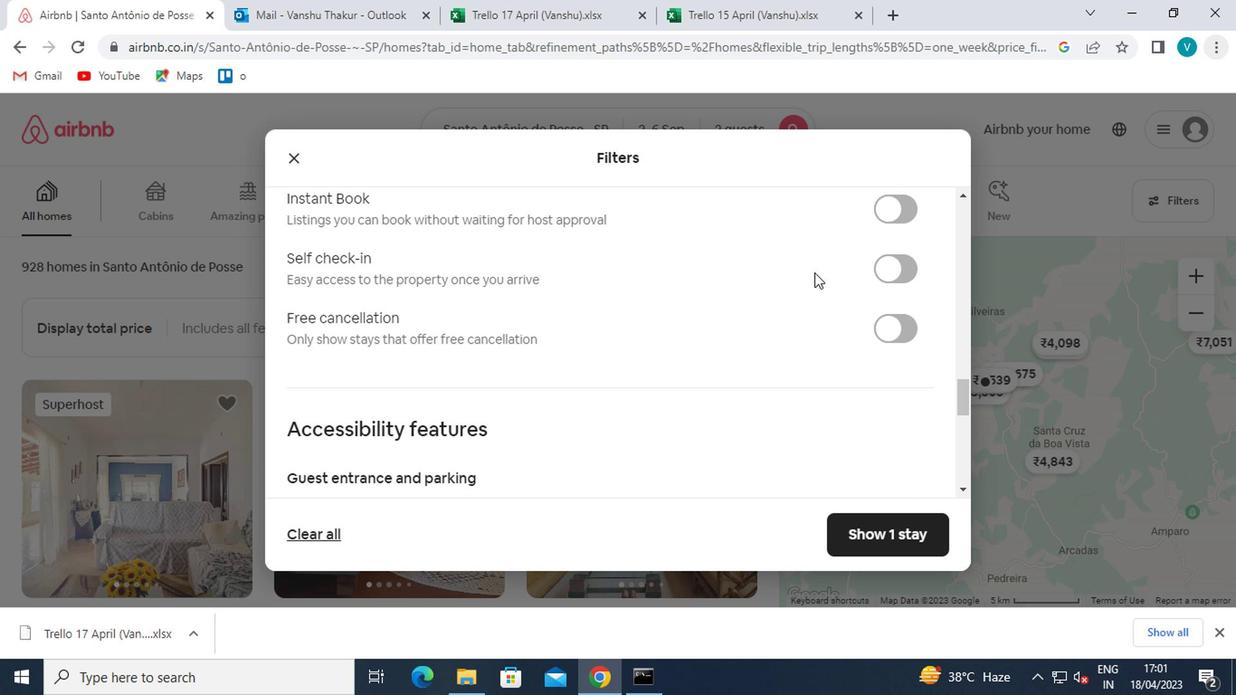 
Action: Mouse pressed left at (891, 270)
Screenshot: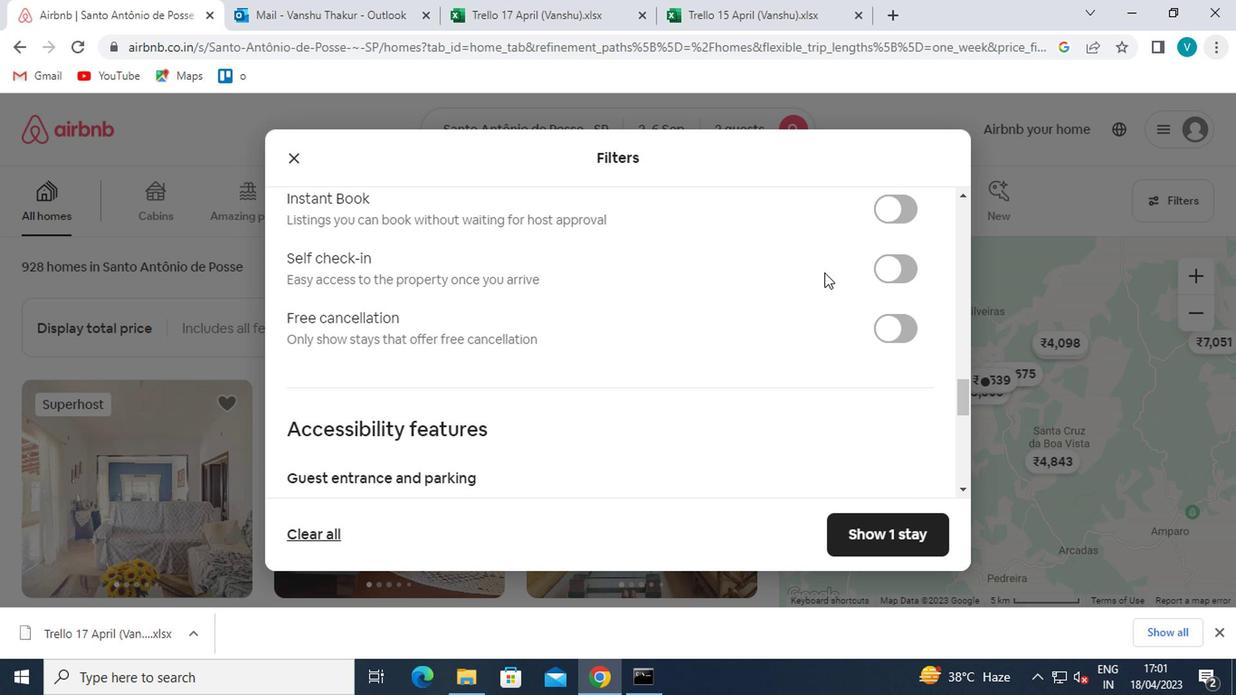
Action: Mouse moved to (891, 271)
Screenshot: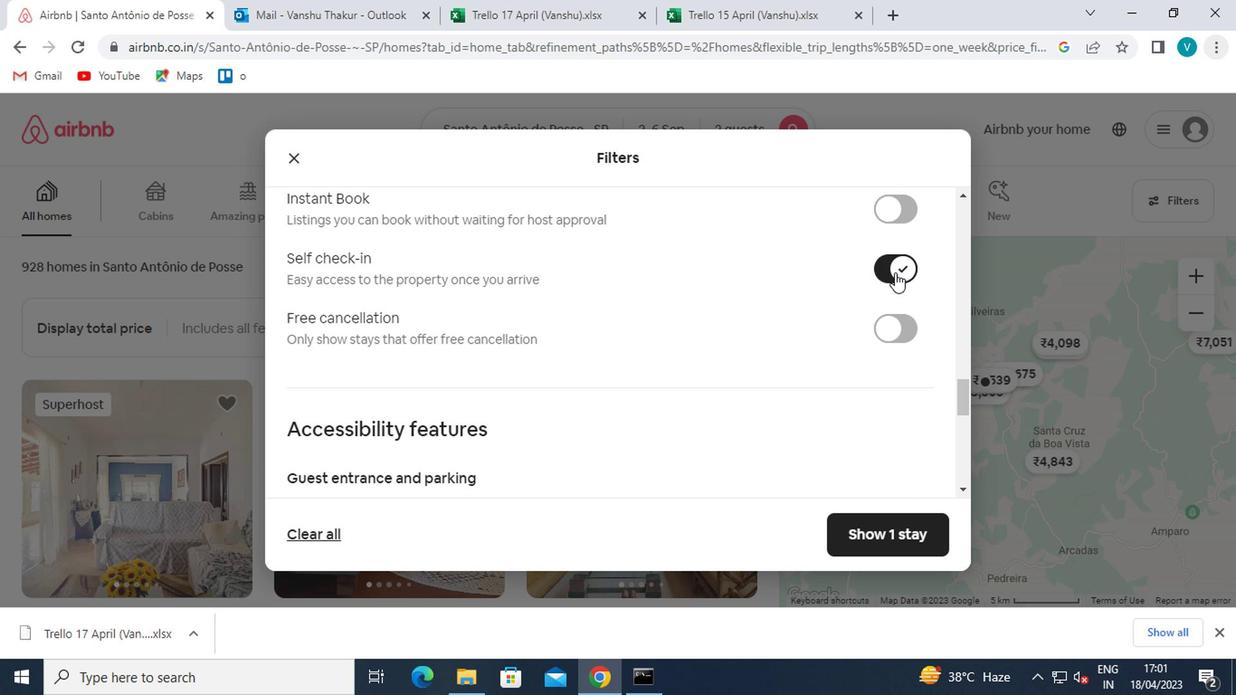 
Action: Mouse scrolled (891, 270) with delta (0, -1)
Screenshot: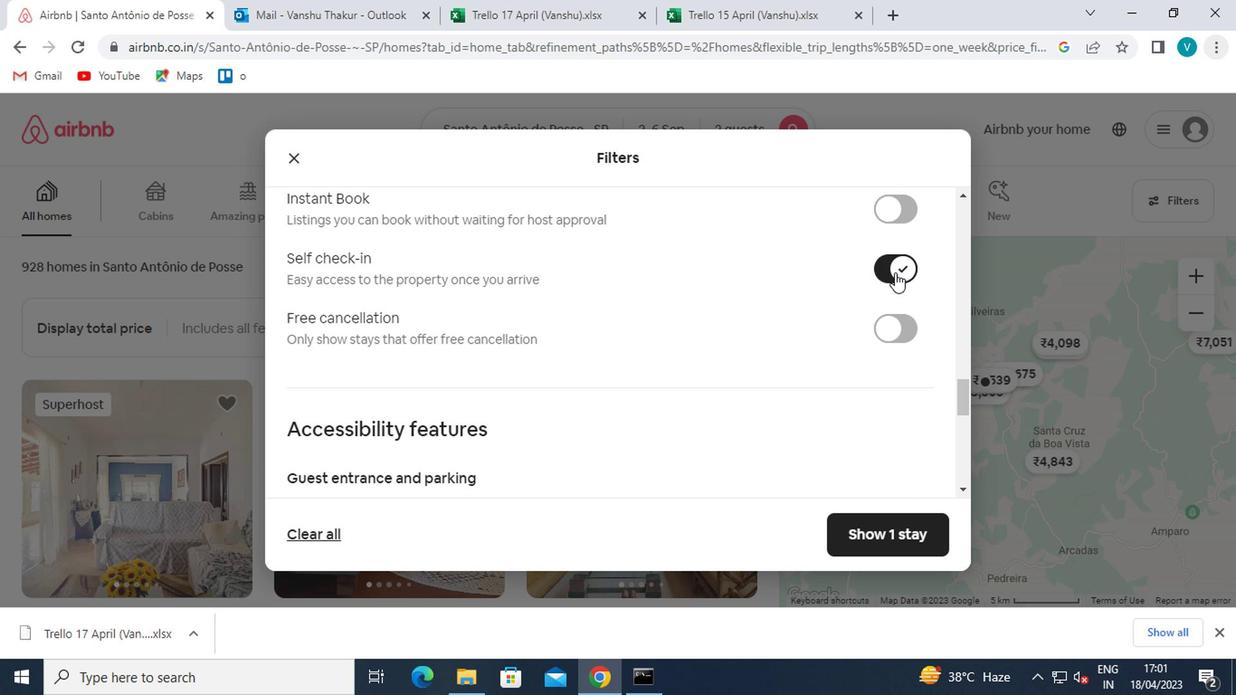 
Action: Mouse moved to (890, 275)
Screenshot: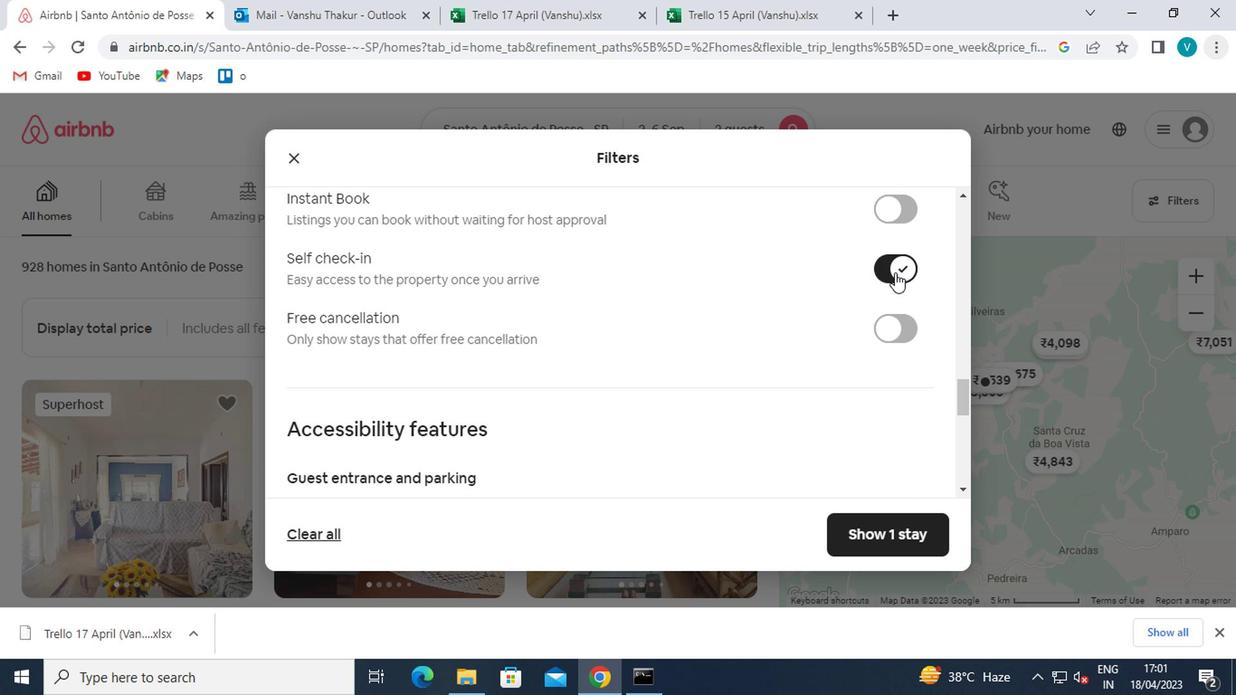 
Action: Mouse scrolled (890, 274) with delta (0, -1)
Screenshot: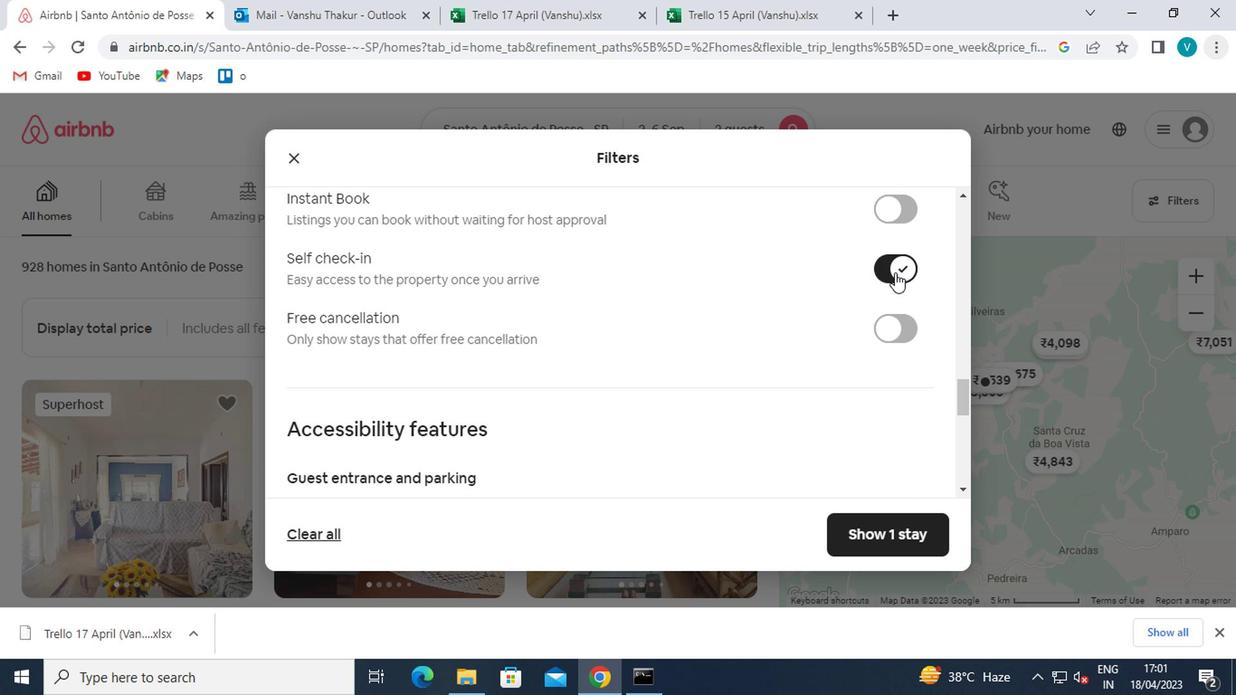 
Action: Mouse moved to (889, 279)
Screenshot: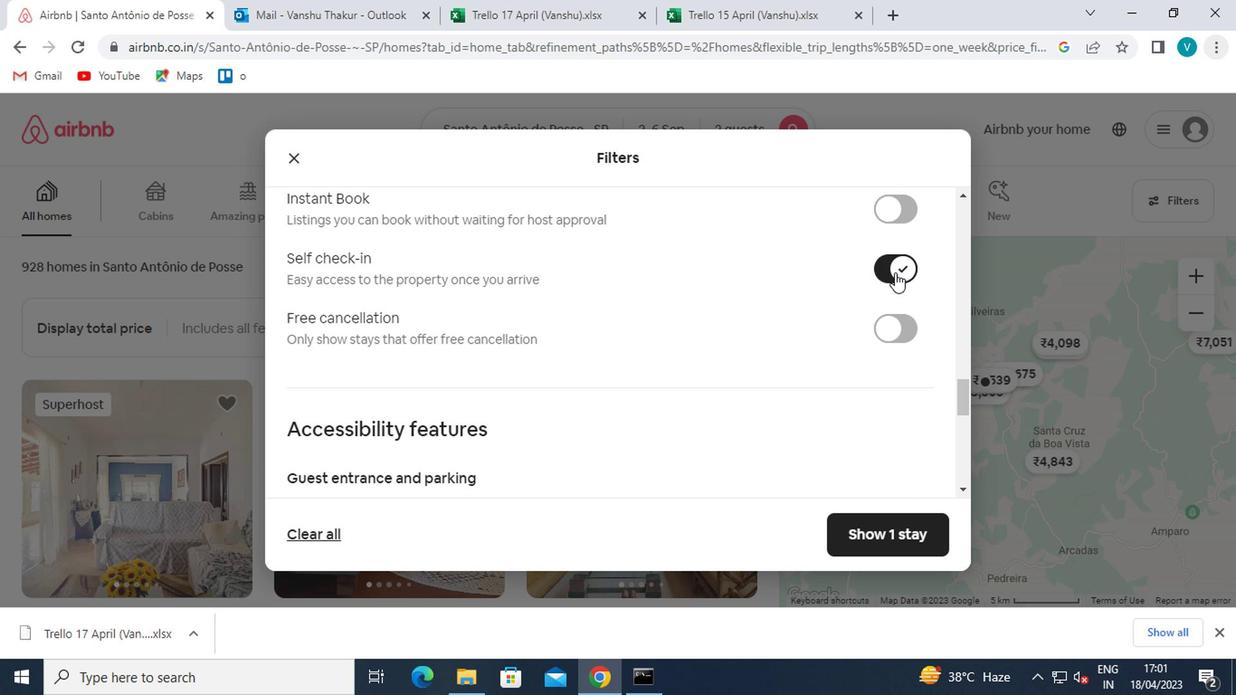 
Action: Mouse scrolled (889, 278) with delta (0, -1)
Screenshot: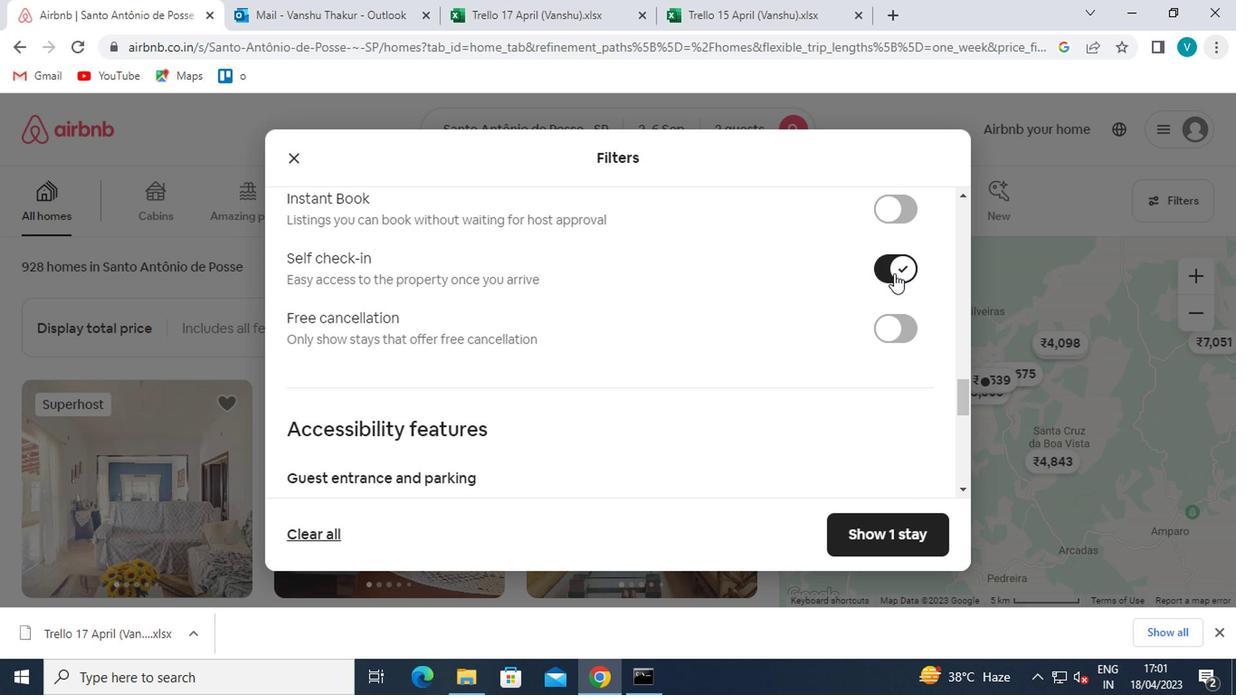 
Action: Mouse moved to (886, 283)
Screenshot: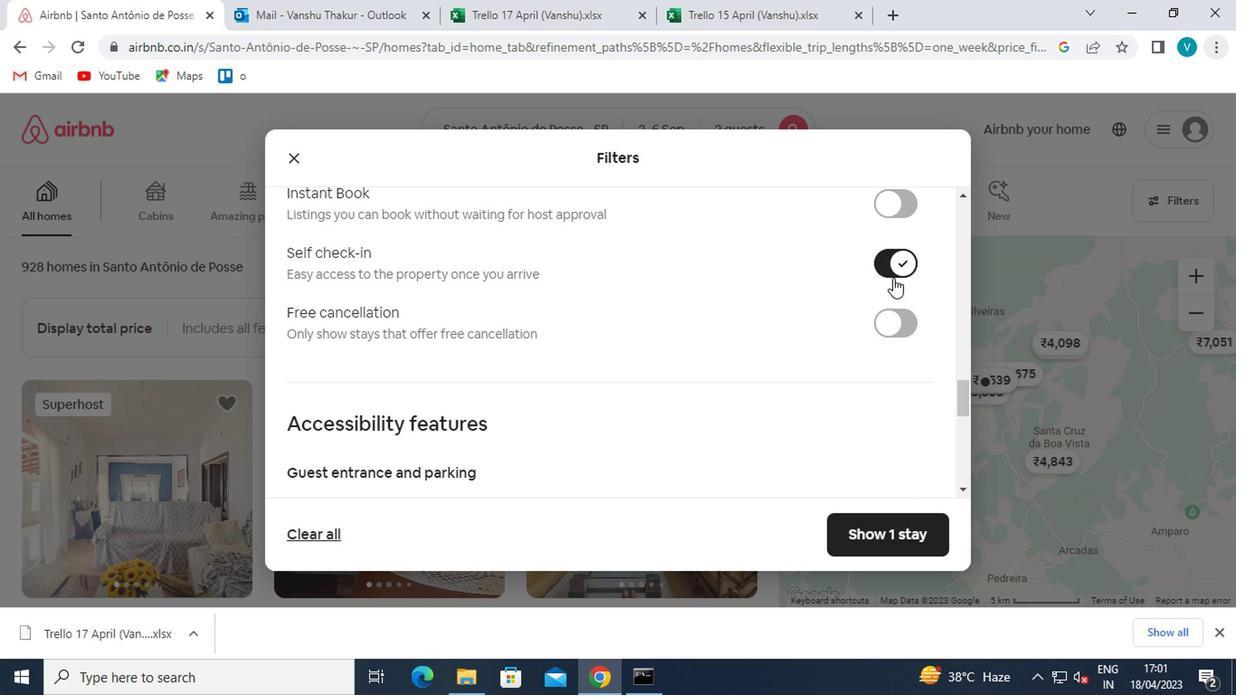
Action: Mouse scrolled (886, 282) with delta (0, -1)
Screenshot: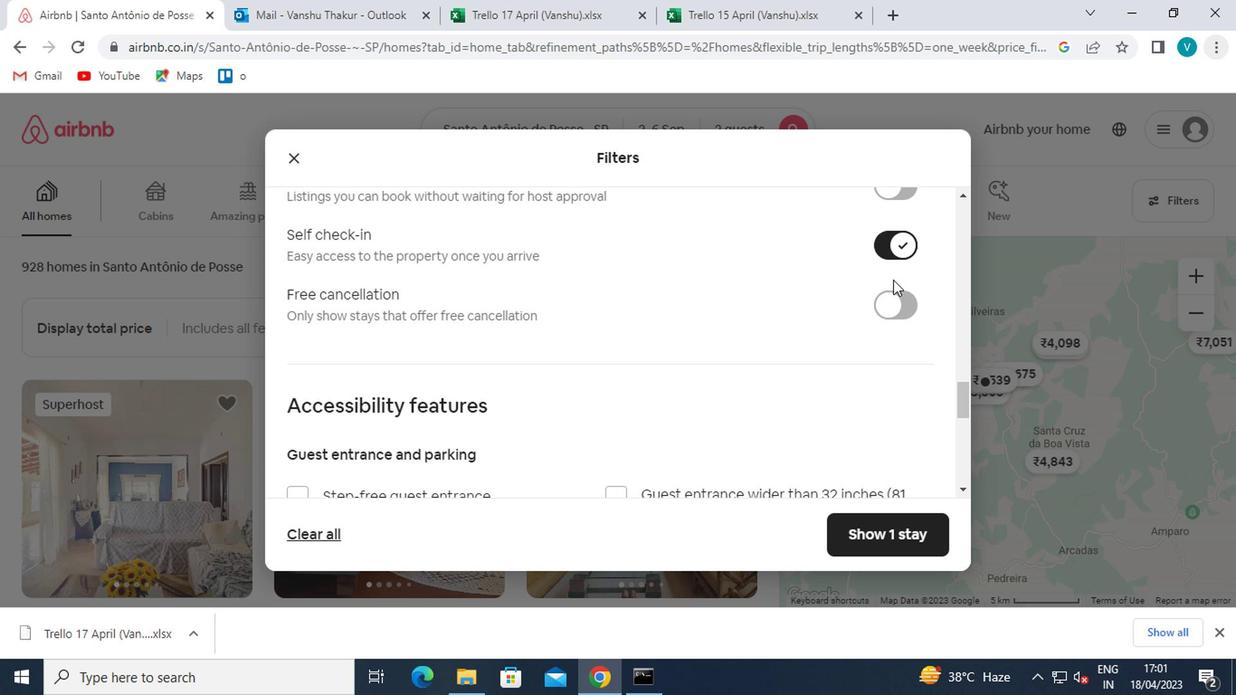 
Action: Mouse moved to (886, 287)
Screenshot: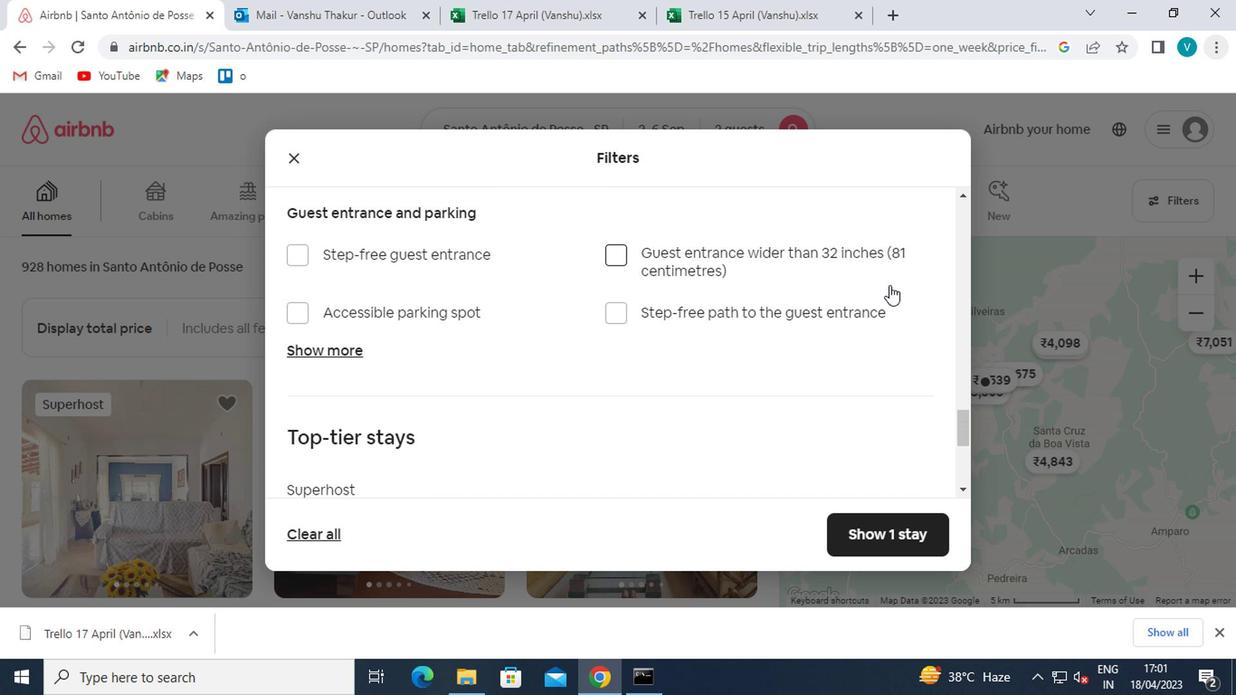 
Action: Mouse scrolled (886, 286) with delta (0, -1)
Screenshot: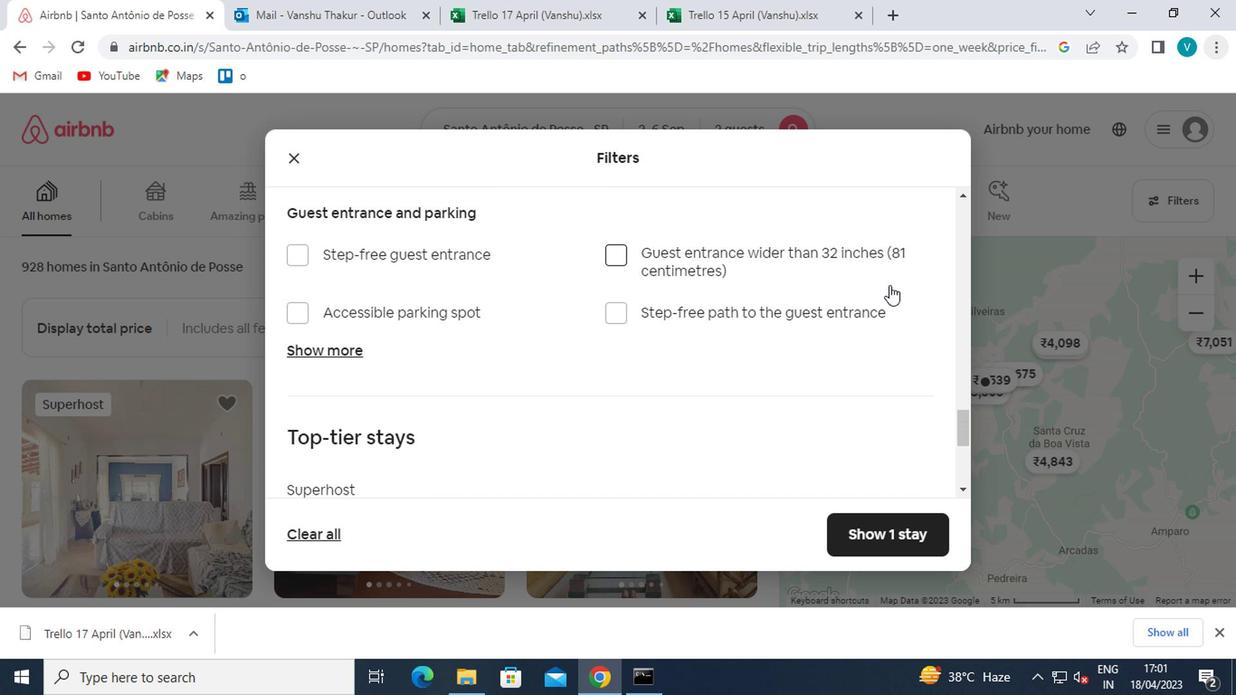 
Action: Mouse moved to (878, 294)
Screenshot: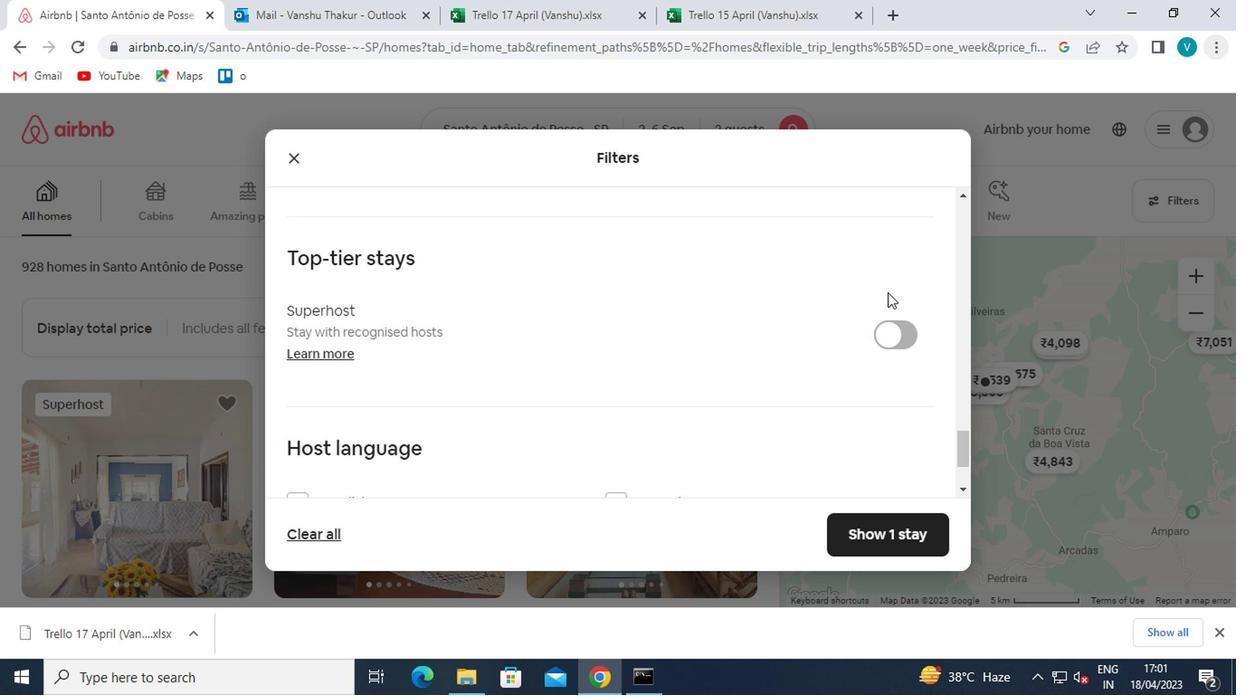 
Action: Mouse scrolled (878, 293) with delta (0, 0)
Screenshot: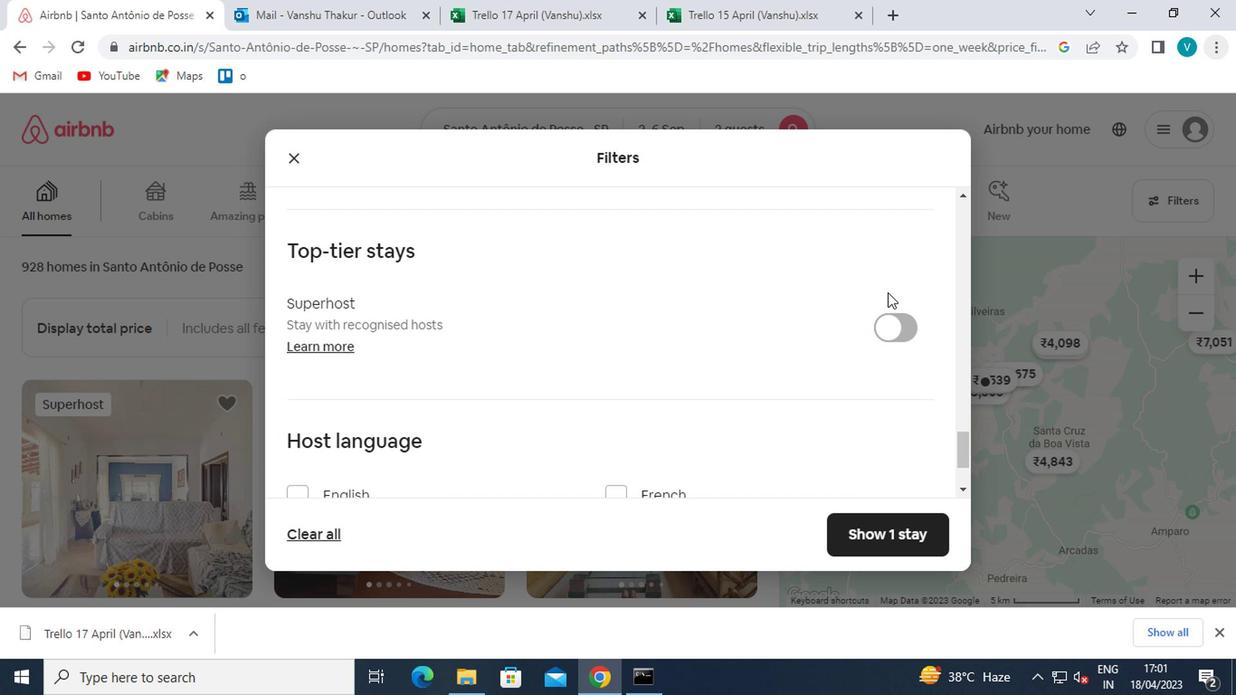 
Action: Mouse moved to (877, 295)
Screenshot: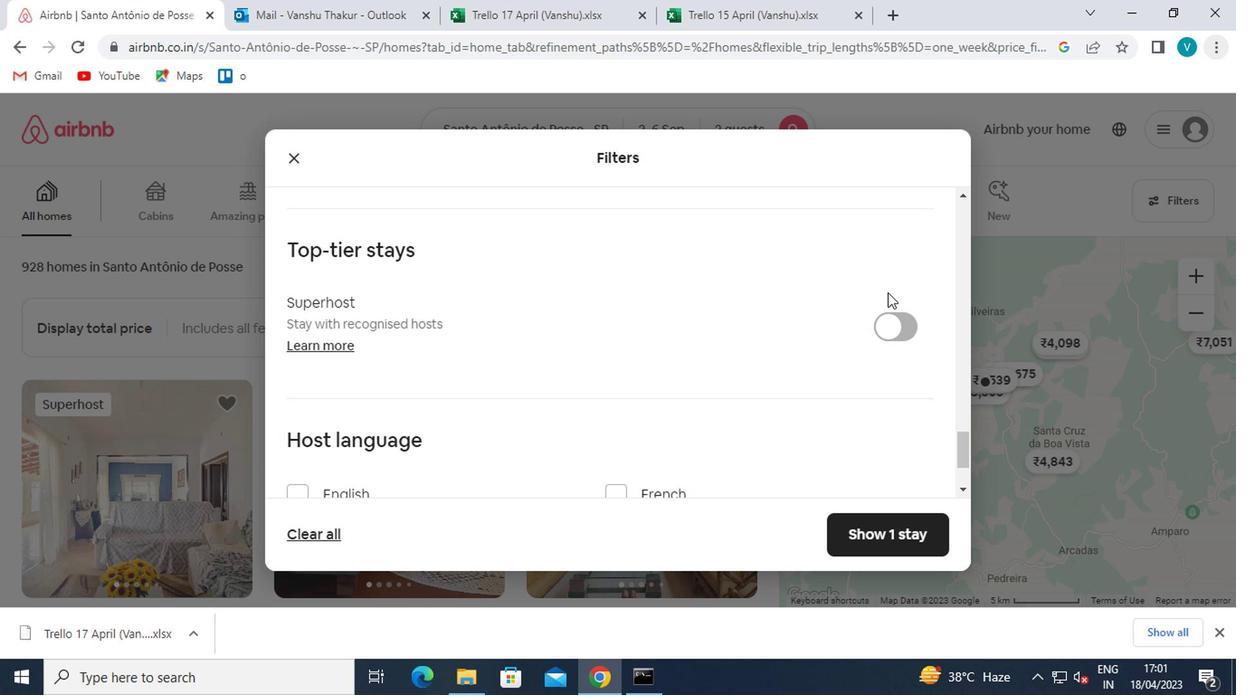 
Action: Mouse scrolled (877, 294) with delta (0, -1)
Screenshot: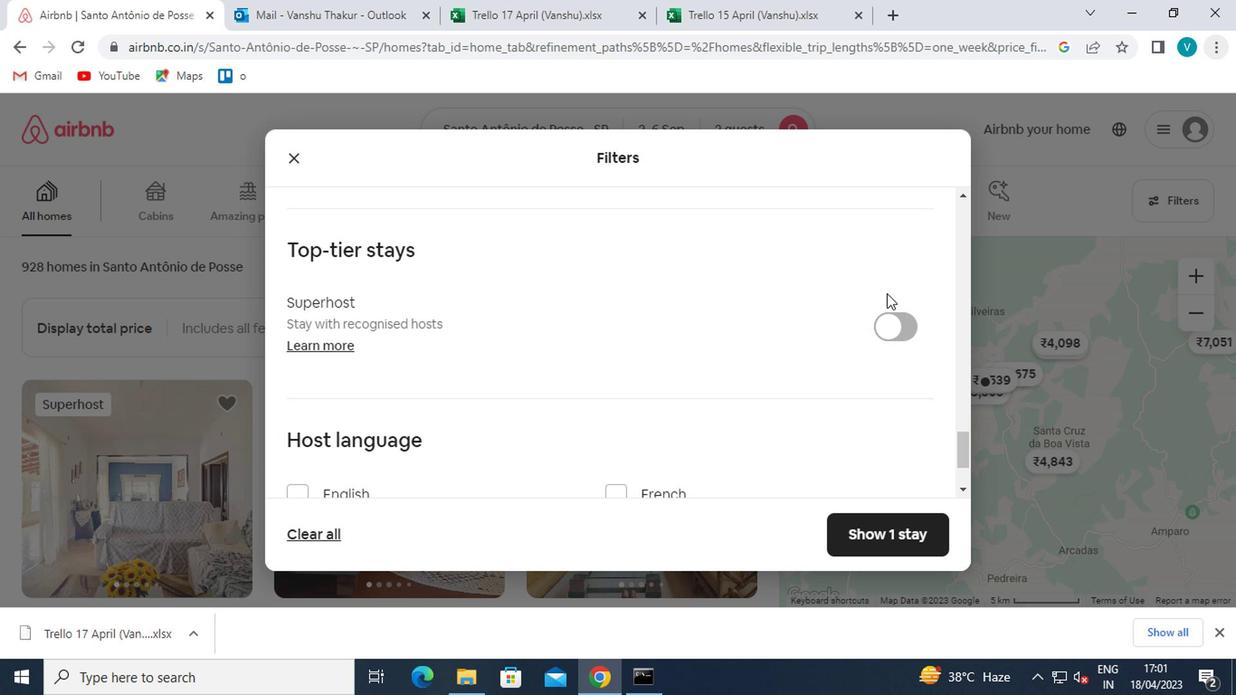 
Action: Mouse moved to (342, 459)
Screenshot: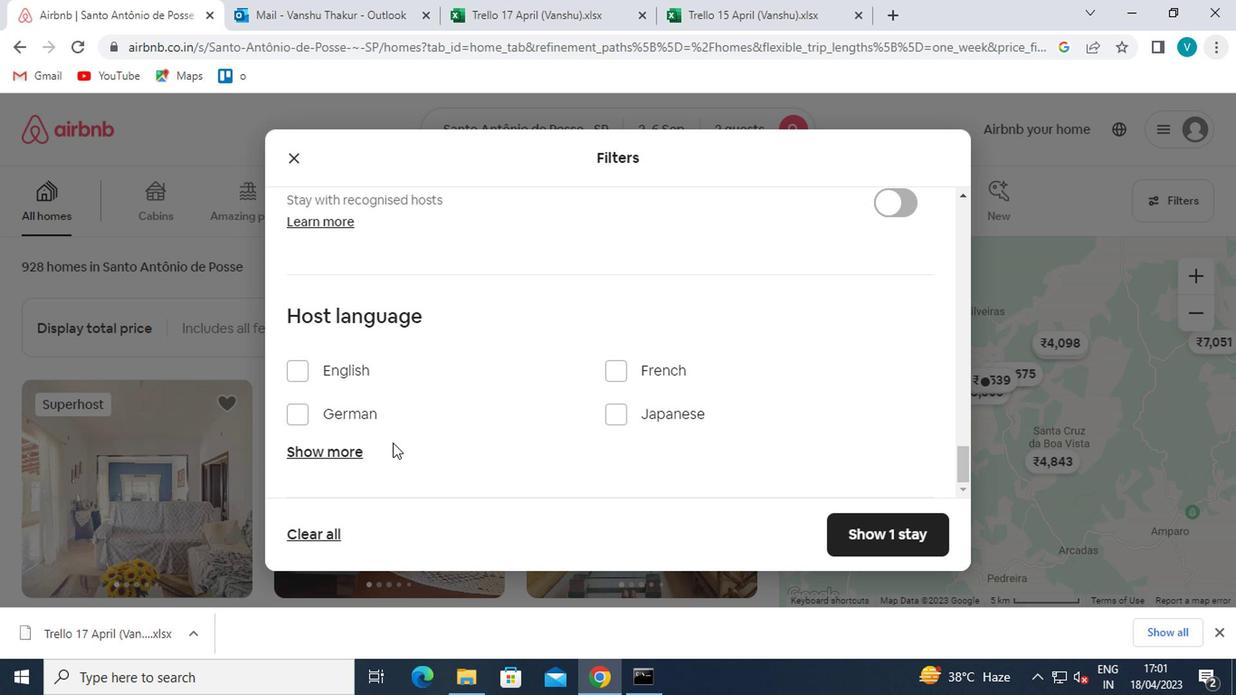 
Action: Mouse pressed left at (342, 459)
Screenshot: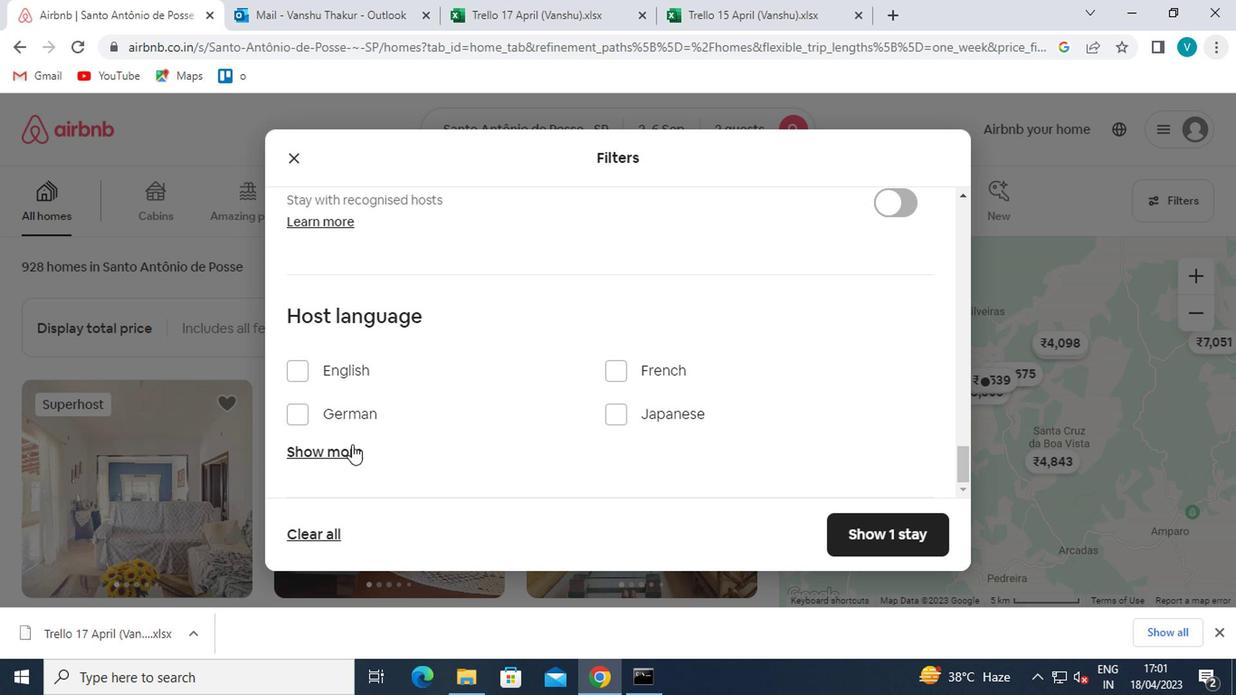 
Action: Mouse moved to (343, 457)
Screenshot: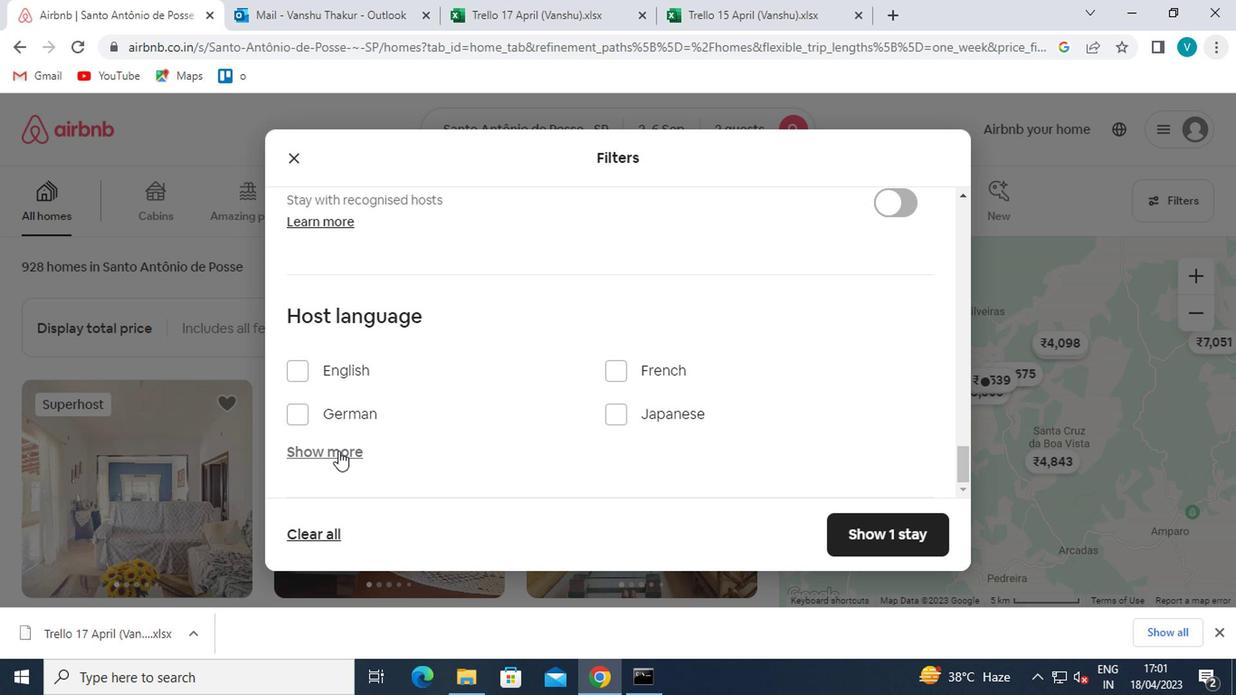 
Action: Mouse scrolled (343, 457) with delta (0, 0)
Screenshot: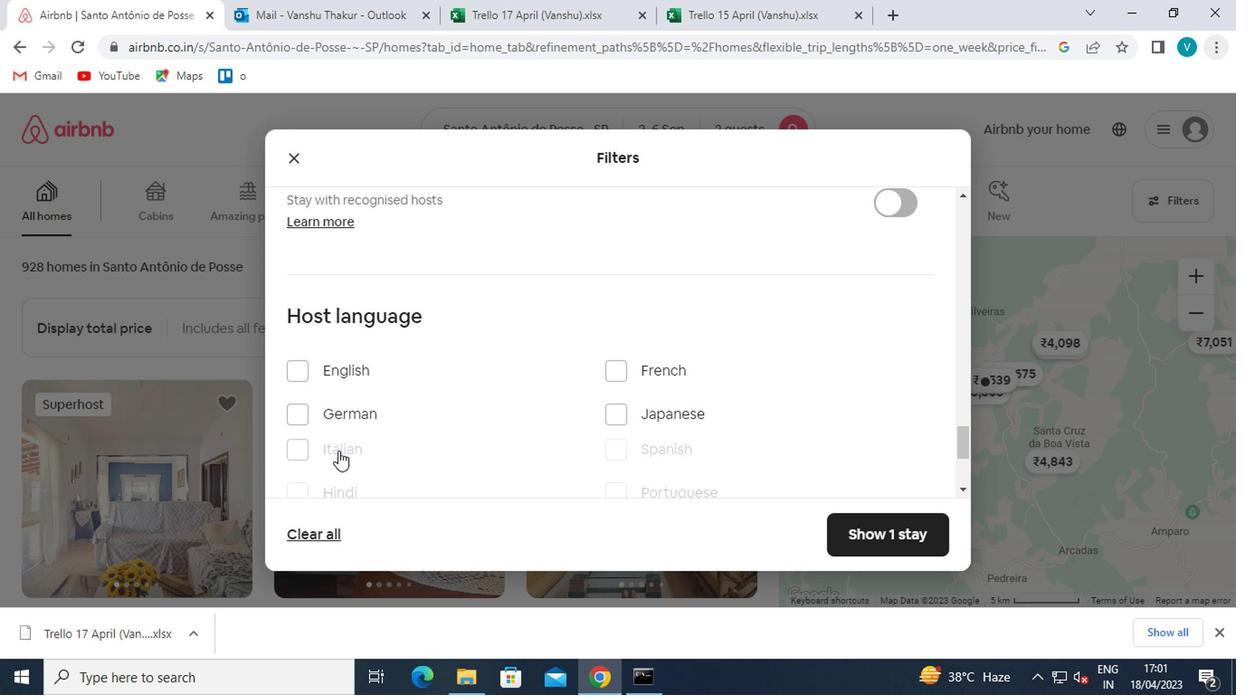 
Action: Mouse scrolled (343, 457) with delta (0, 0)
Screenshot: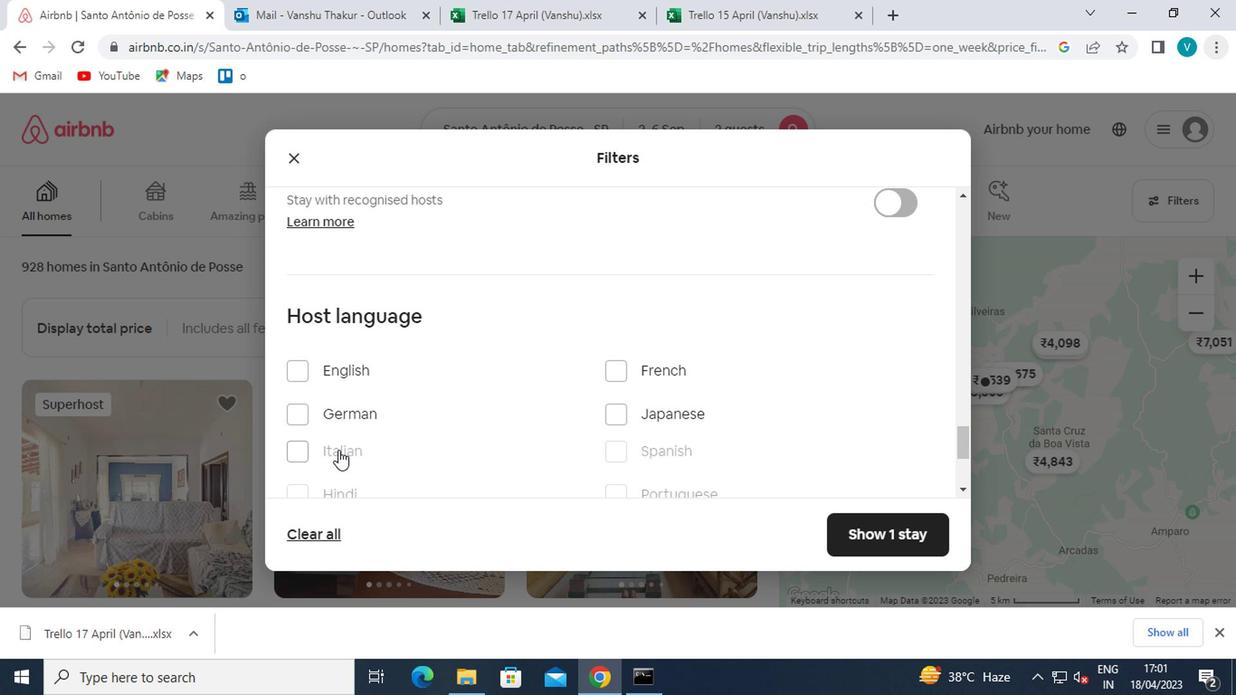 
Action: Mouse moved to (618, 270)
Screenshot: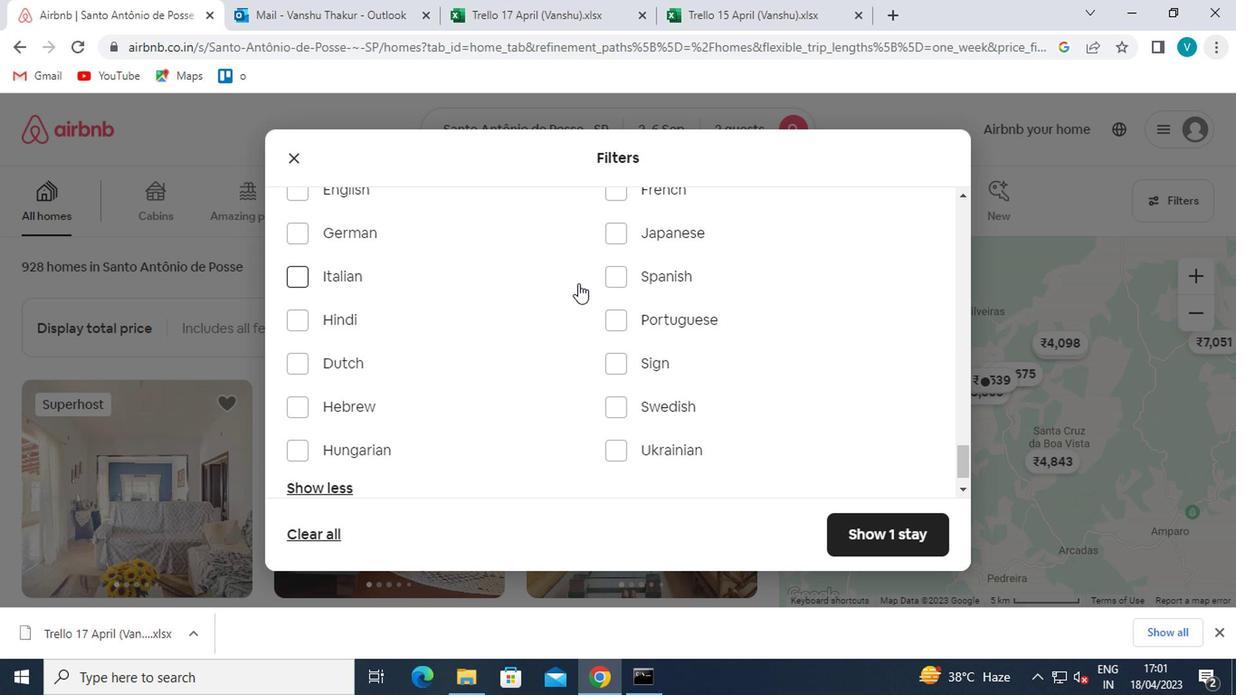 
Action: Mouse pressed left at (618, 270)
Screenshot: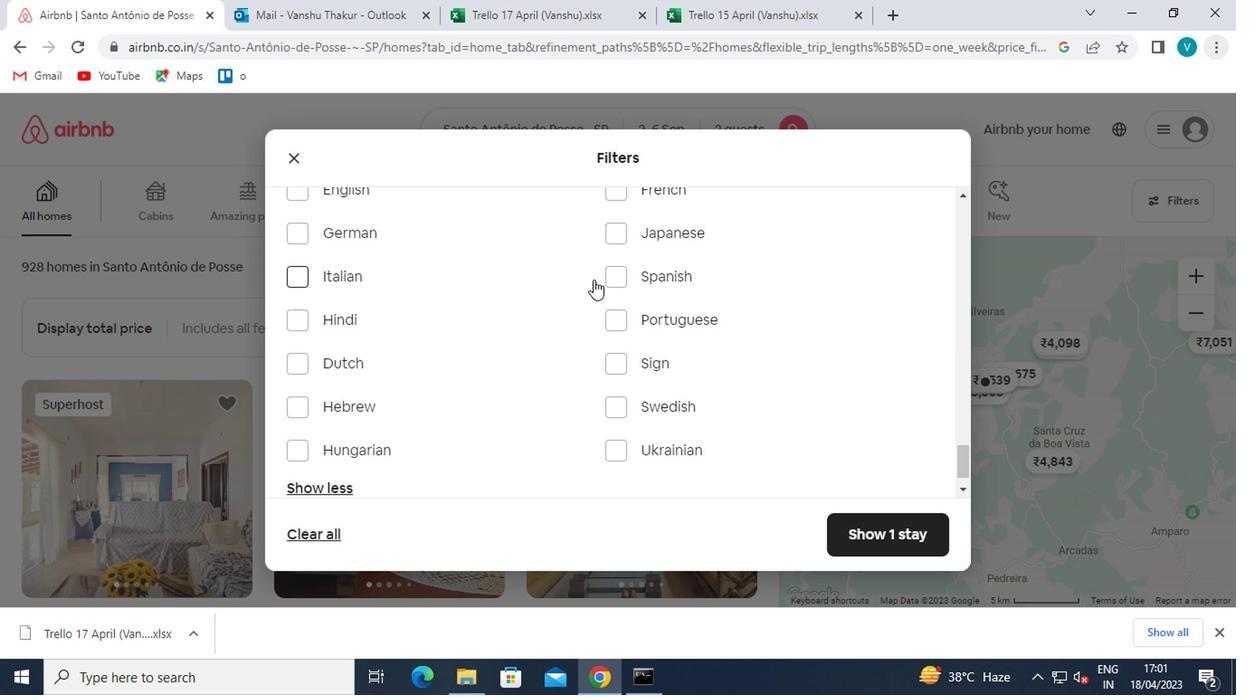 
Action: Mouse moved to (773, 539)
Screenshot: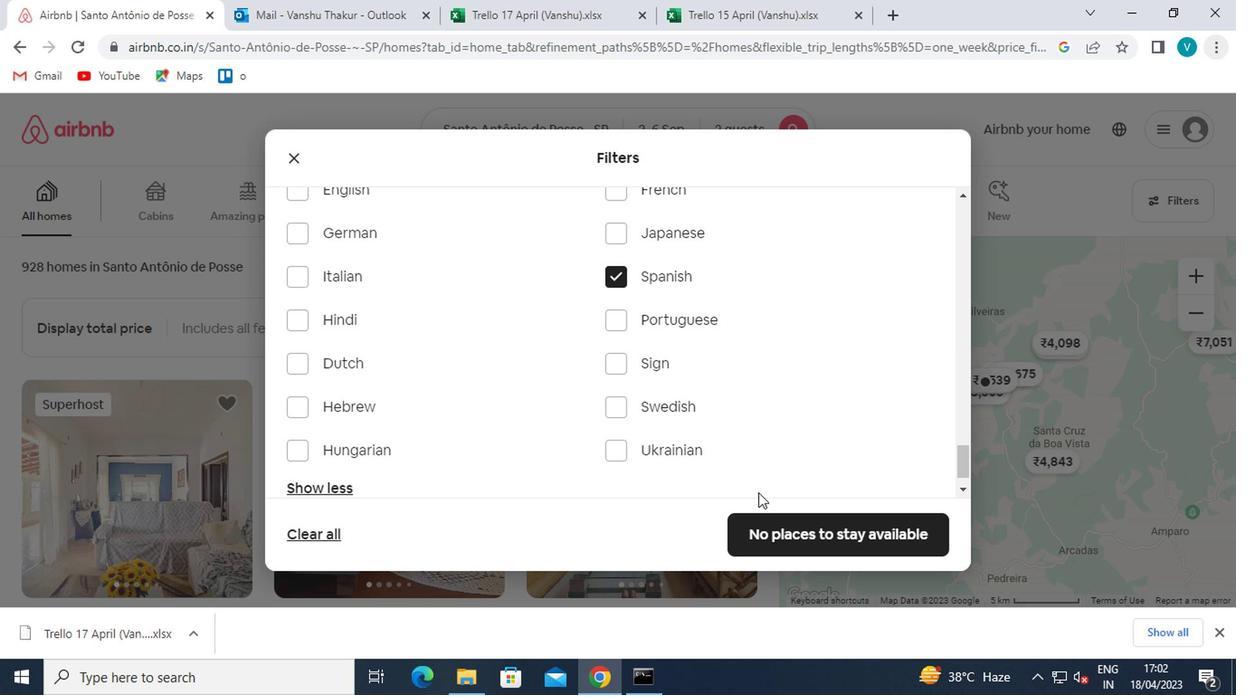 
Action: Mouse pressed left at (773, 539)
Screenshot: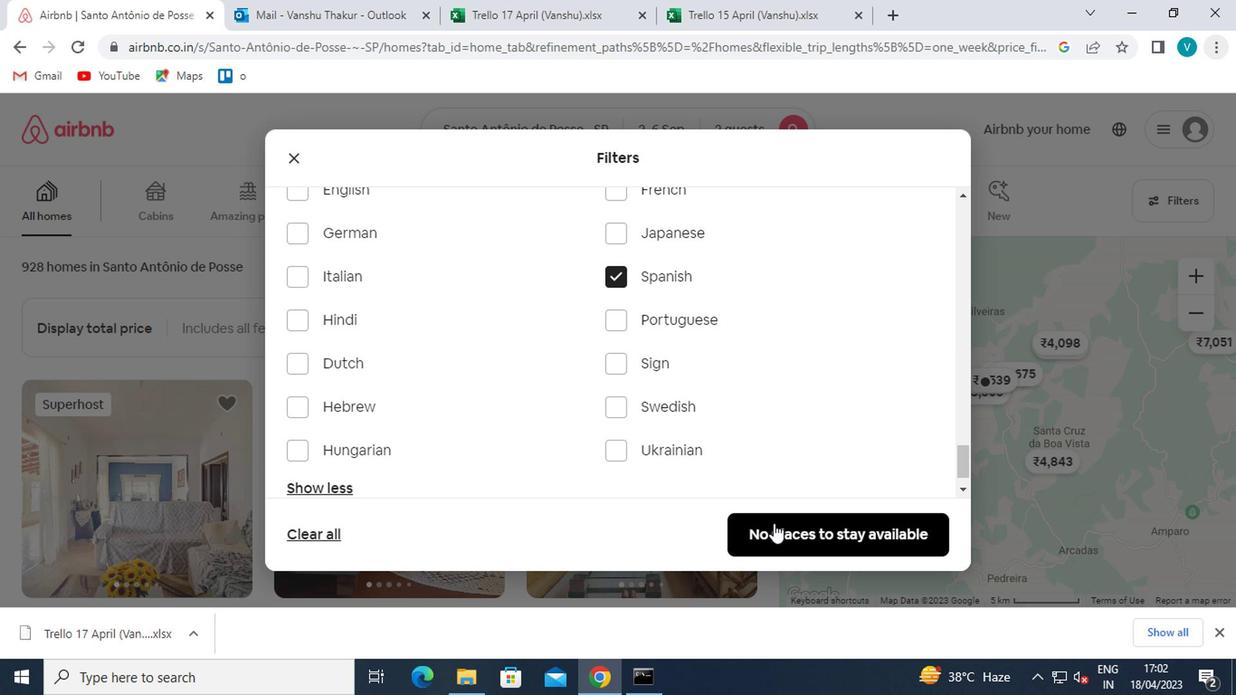 
Action: Mouse moved to (777, 539)
Screenshot: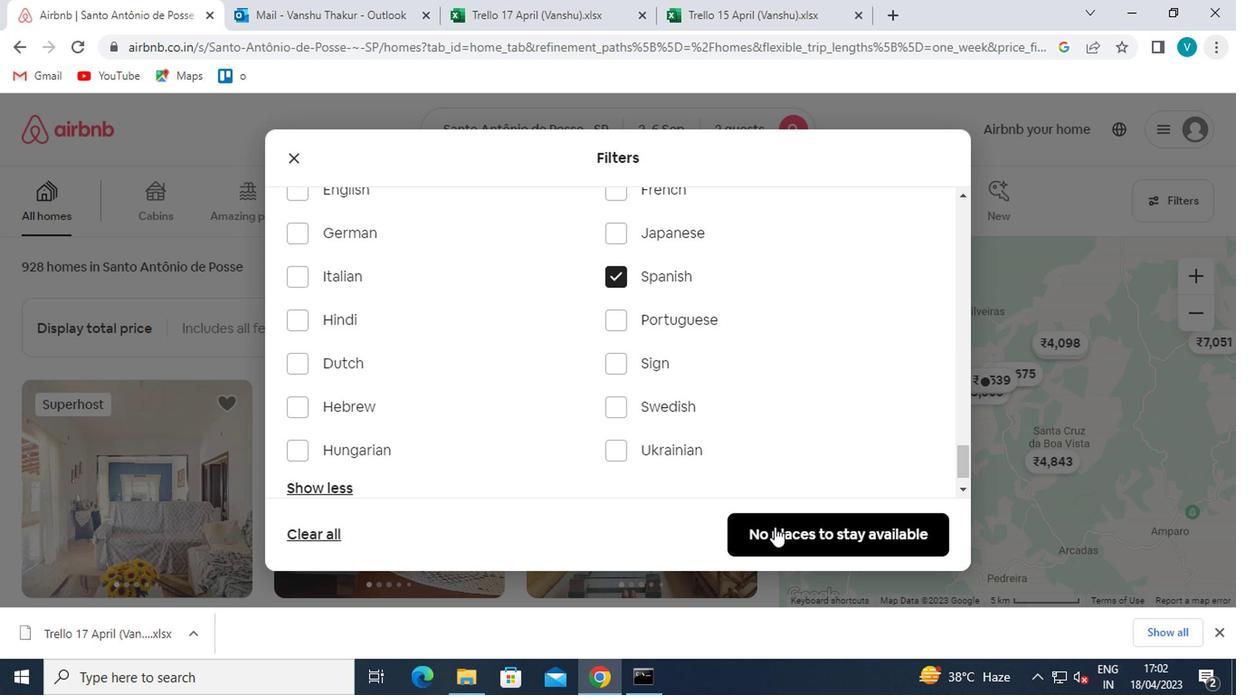 
